 Task: Slide 23 - My Favorite Character In The Book.
Action: Mouse moved to (30, 77)
Screenshot: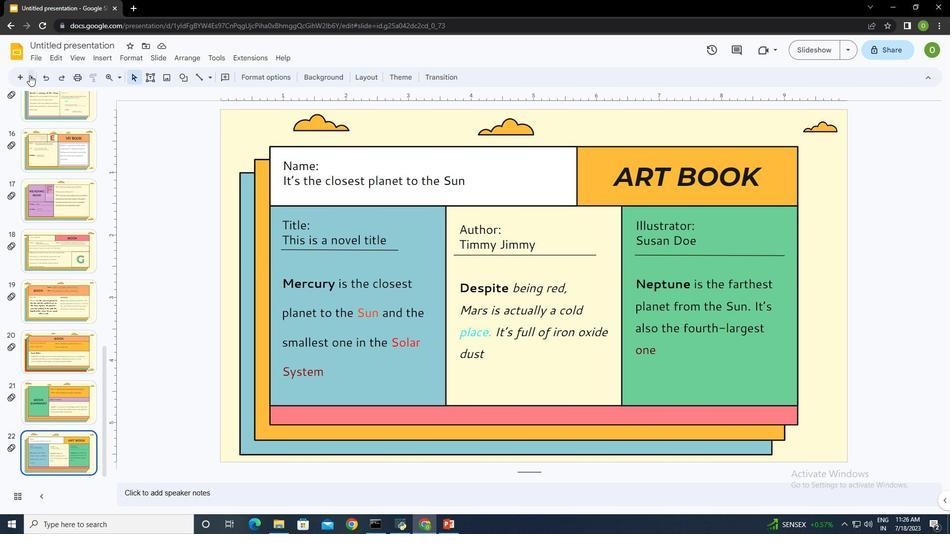 
Action: Mouse pressed left at (30, 77)
Screenshot: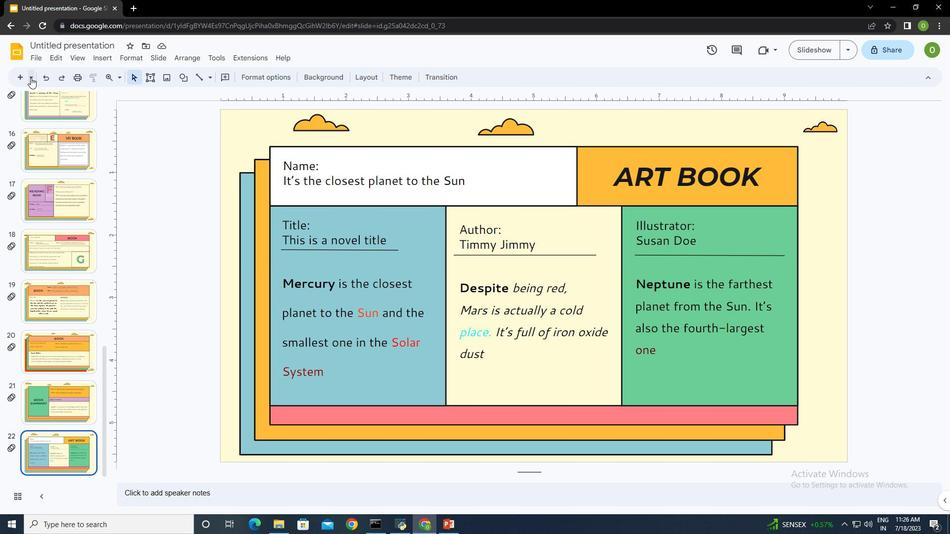
Action: Mouse moved to (51, 357)
Screenshot: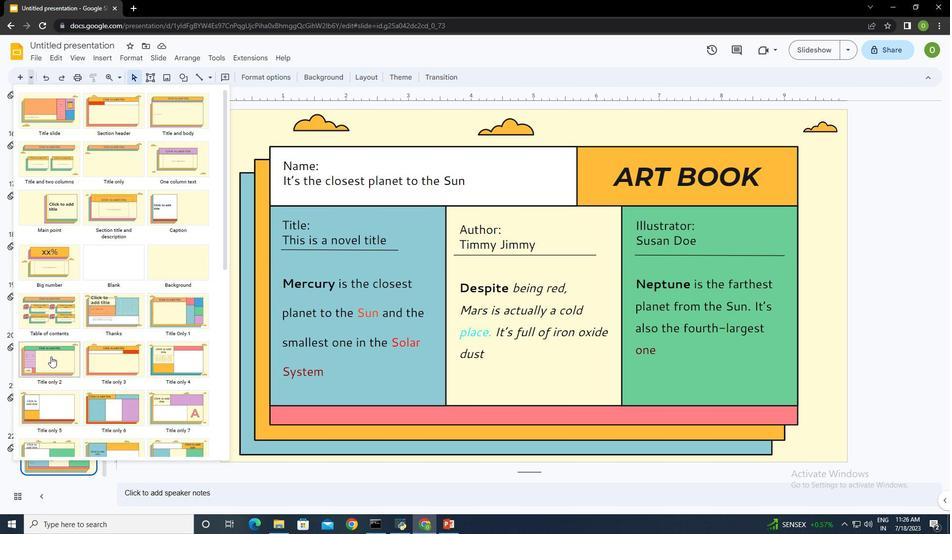 
Action: Mouse scrolled (51, 356) with delta (0, 0)
Screenshot: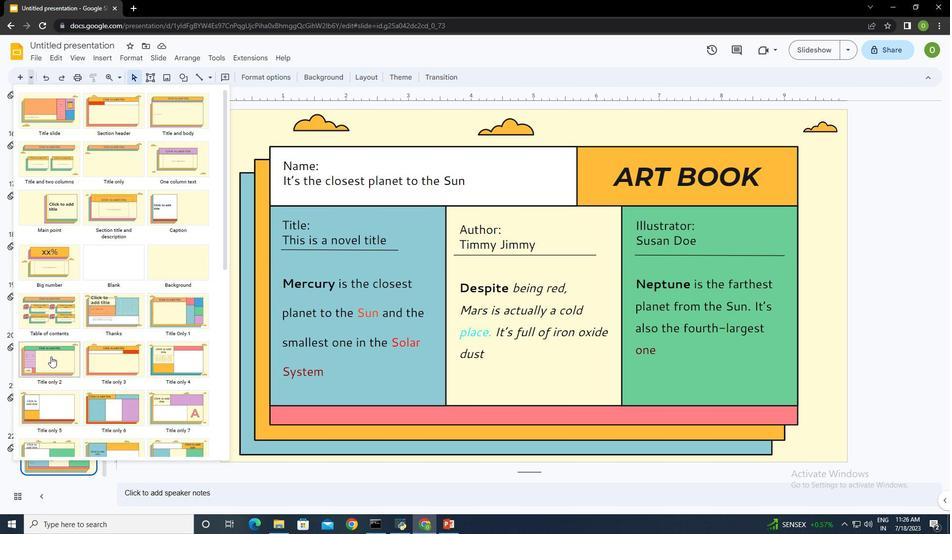 
Action: Mouse moved to (51, 358)
Screenshot: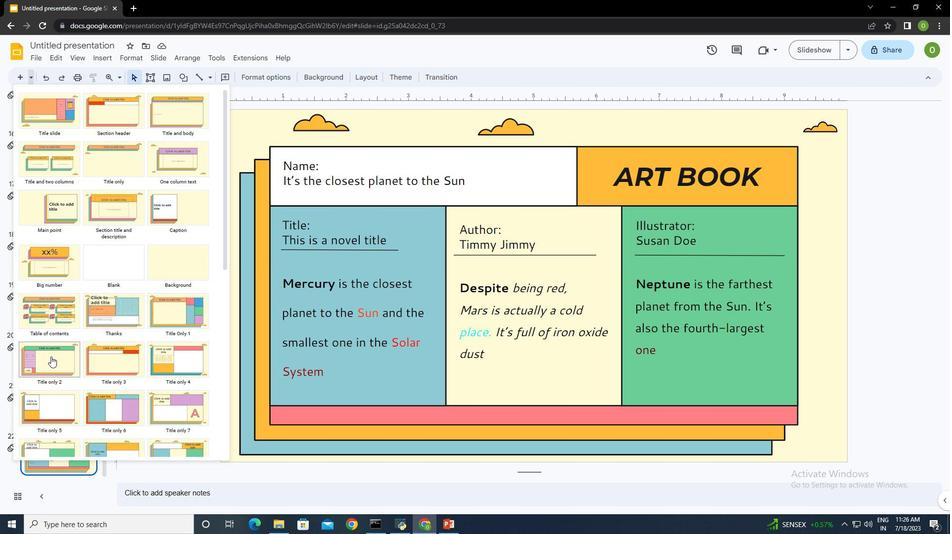 
Action: Mouse scrolled (51, 357) with delta (0, 0)
Screenshot: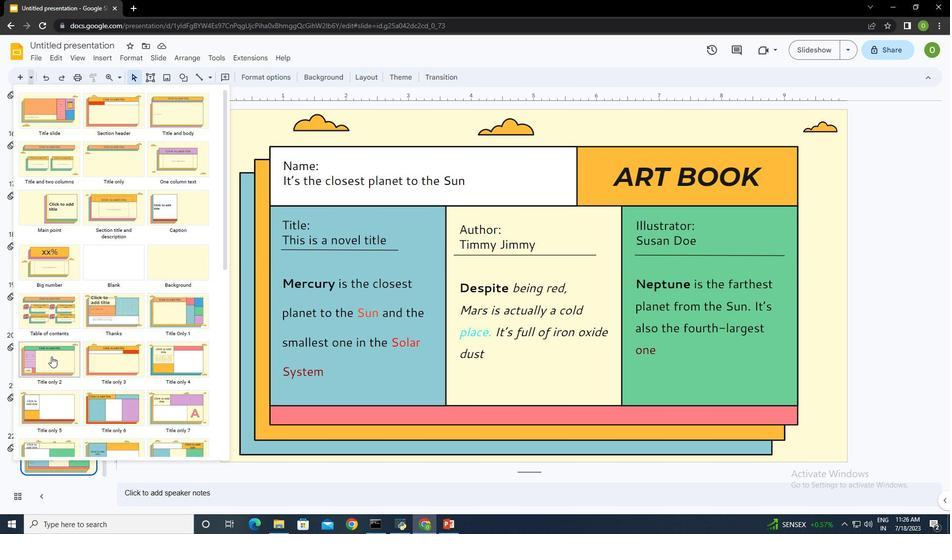 
Action: Mouse moved to (52, 358)
Screenshot: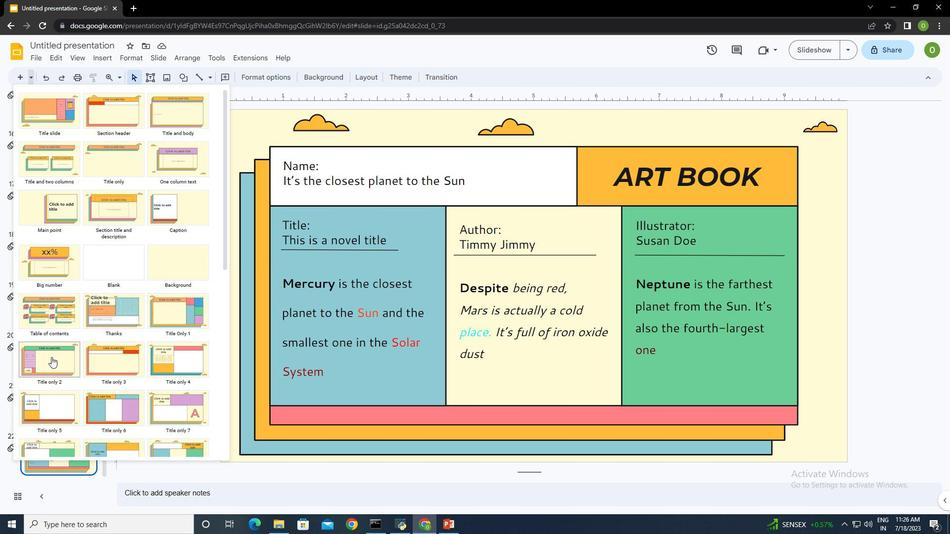 
Action: Mouse scrolled (52, 358) with delta (0, 0)
Screenshot: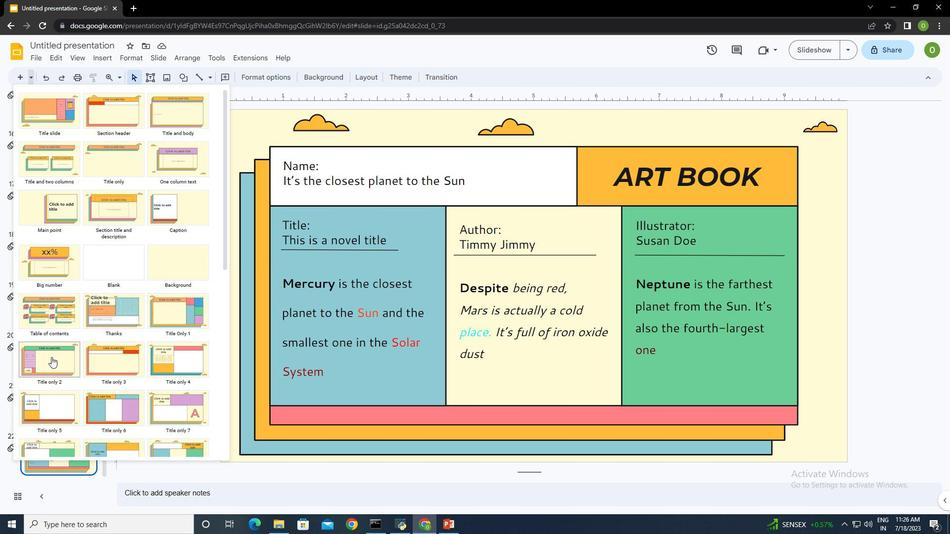 
Action: Mouse scrolled (52, 358) with delta (0, 0)
Screenshot: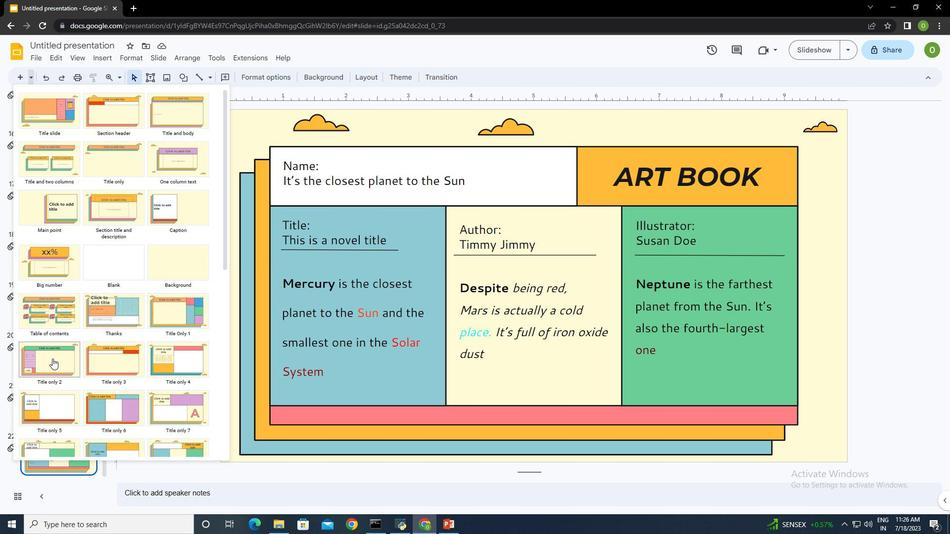 
Action: Mouse scrolled (52, 358) with delta (0, 0)
Screenshot: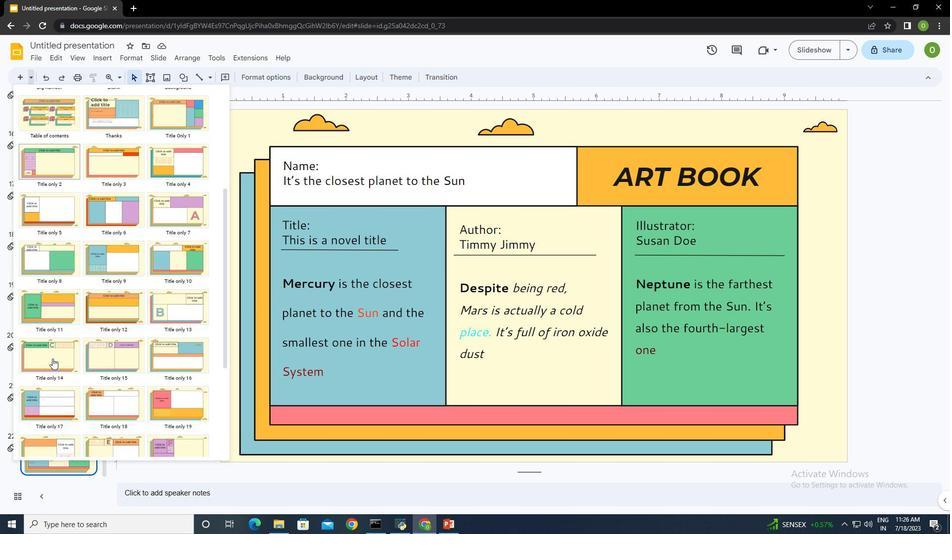 
Action: Mouse scrolled (52, 358) with delta (0, 0)
Screenshot: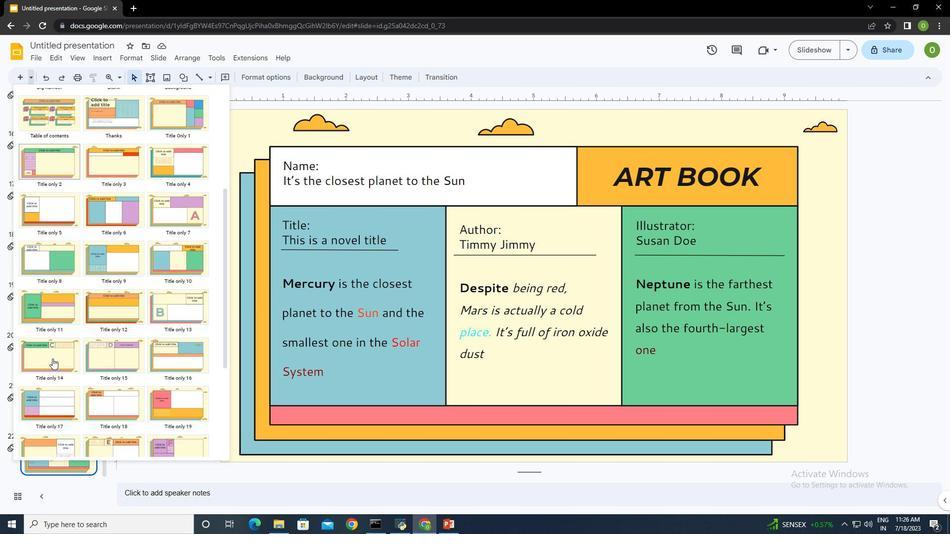 
Action: Mouse scrolled (52, 358) with delta (0, 0)
Screenshot: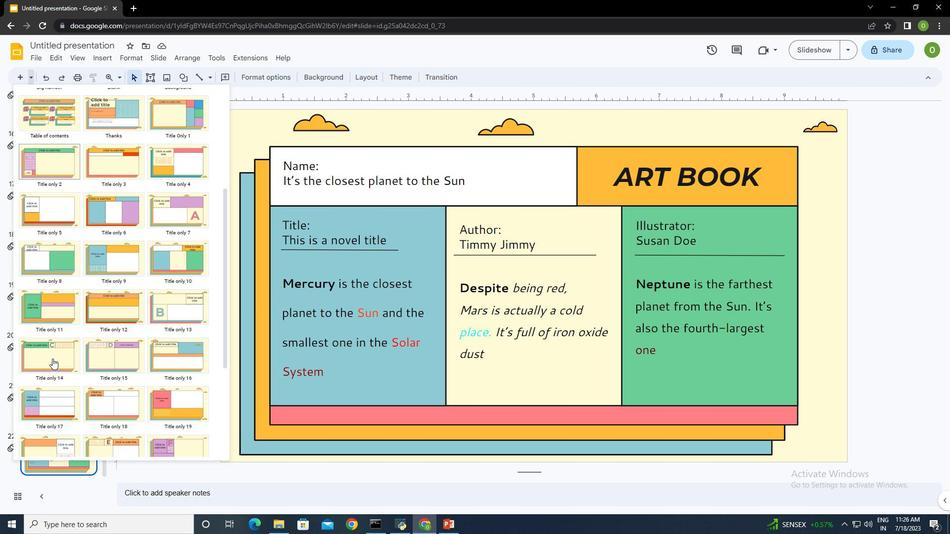 
Action: Mouse scrolled (52, 358) with delta (0, 0)
Screenshot: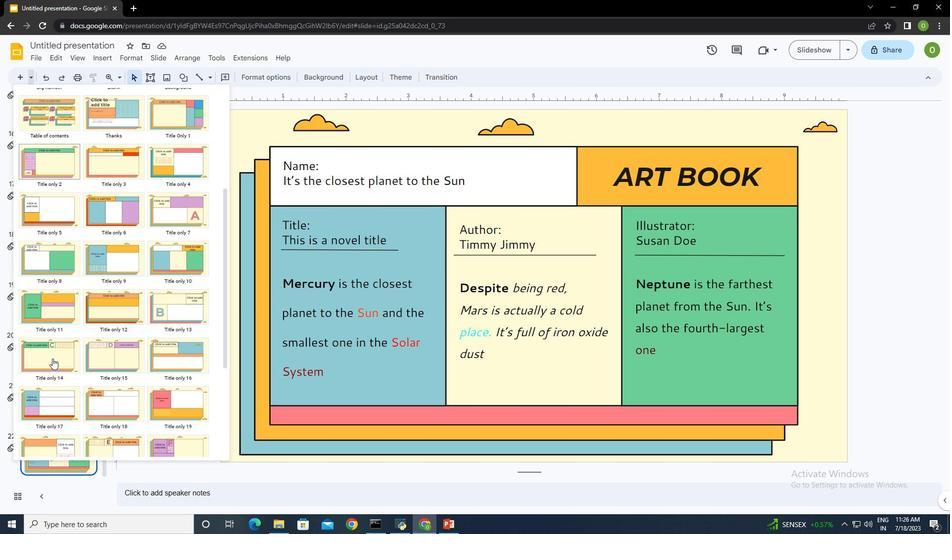 
Action: Mouse scrolled (52, 358) with delta (0, 0)
Screenshot: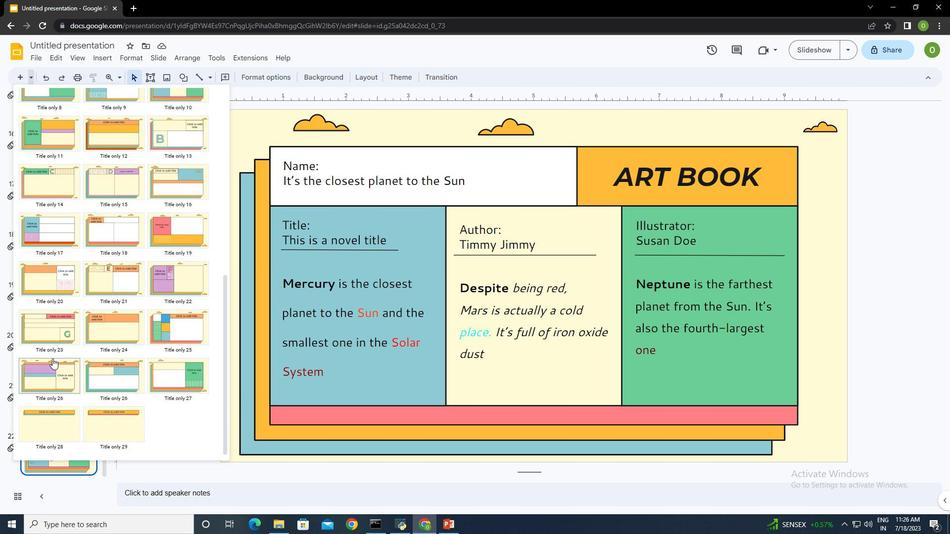 
Action: Mouse scrolled (52, 358) with delta (0, 0)
Screenshot: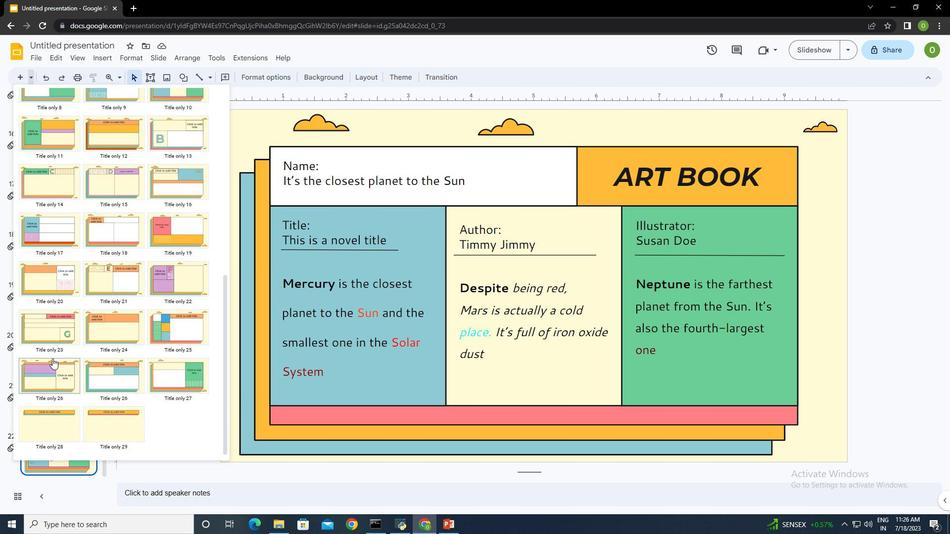 
Action: Mouse moved to (62, 370)
Screenshot: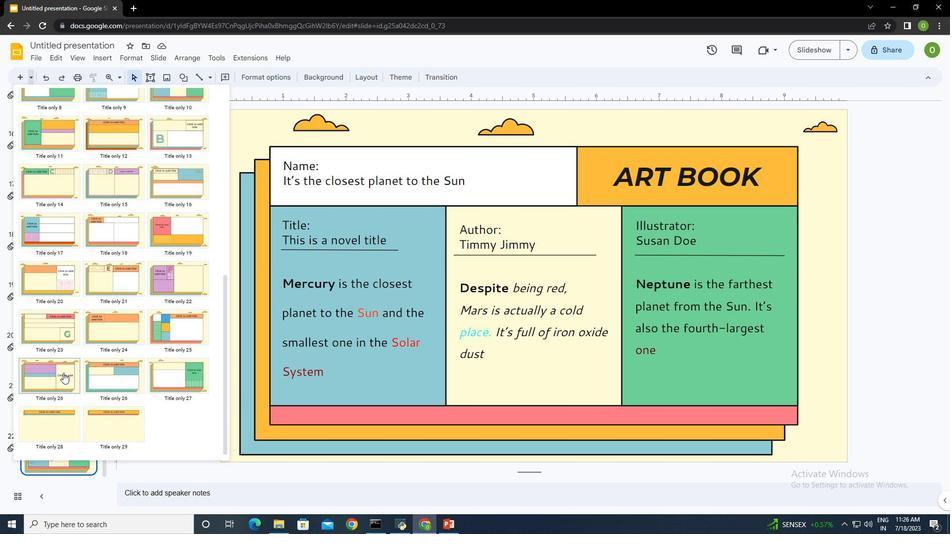 
Action: Mouse pressed left at (62, 370)
Screenshot: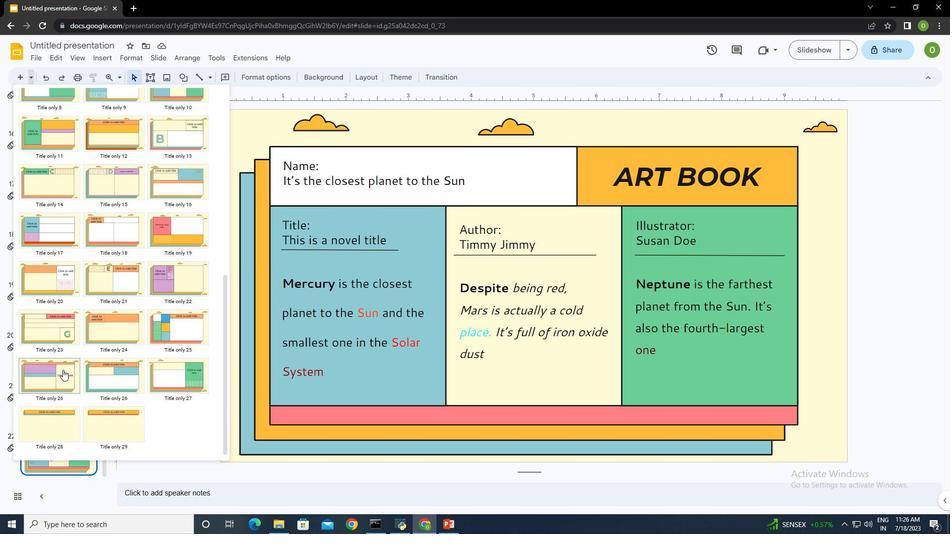 
Action: Mouse moved to (369, 212)
Screenshot: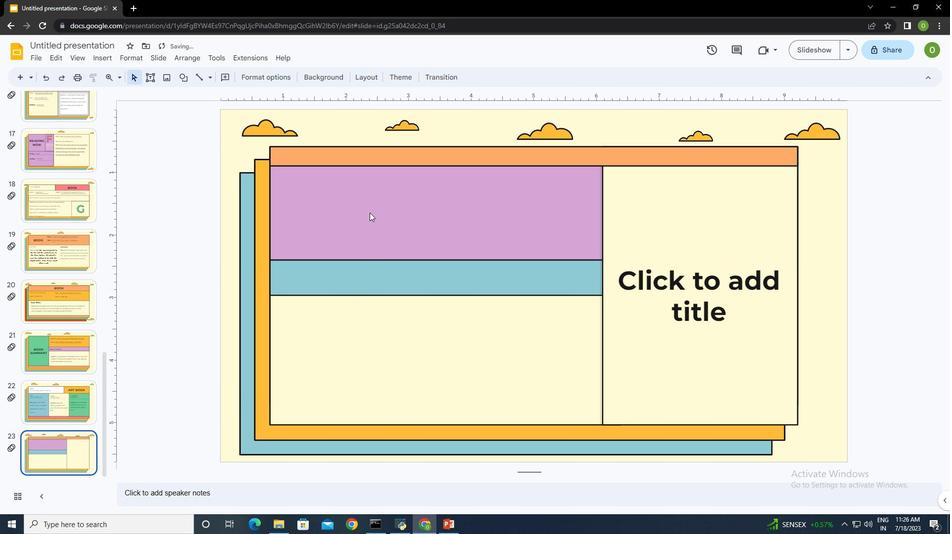 
Action: Mouse pressed left at (369, 212)
Screenshot: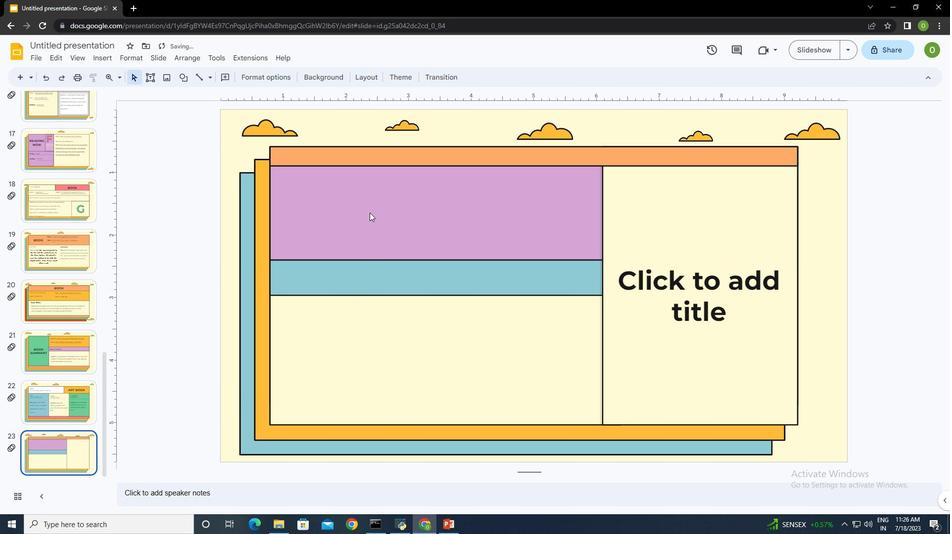 
Action: Mouse moved to (30, 78)
Screenshot: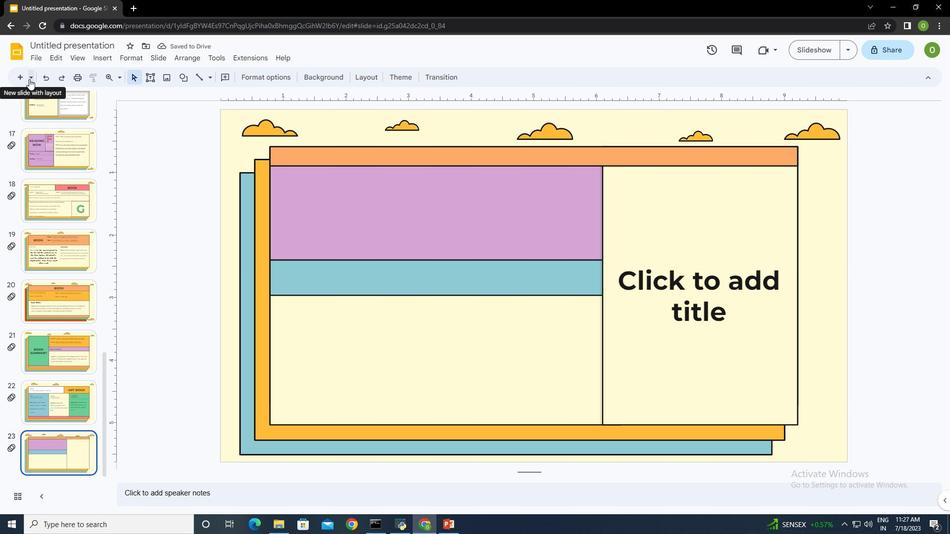 
Action: Mouse pressed left at (30, 78)
Screenshot: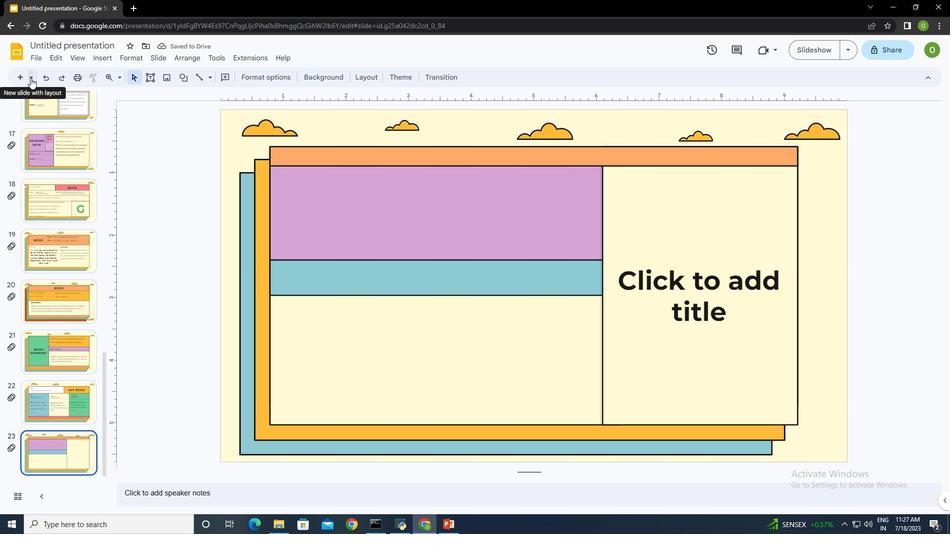 
Action: Mouse moved to (30, 73)
Screenshot: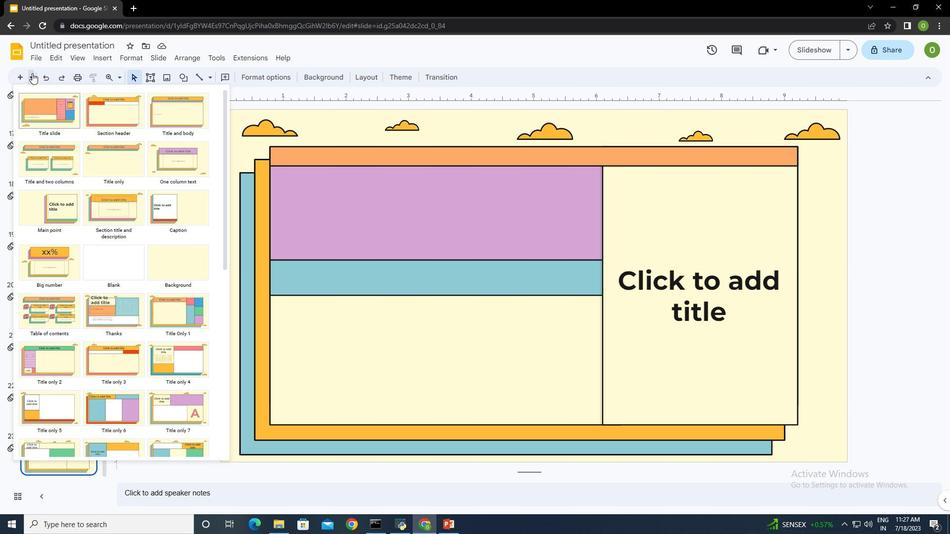 
Action: Mouse pressed left at (30, 73)
Screenshot: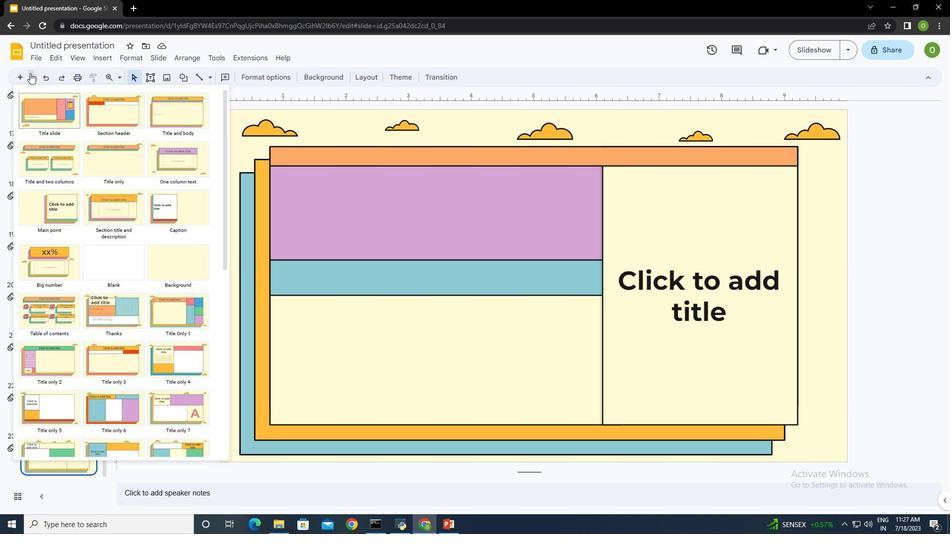 
Action: Mouse moved to (148, 77)
Screenshot: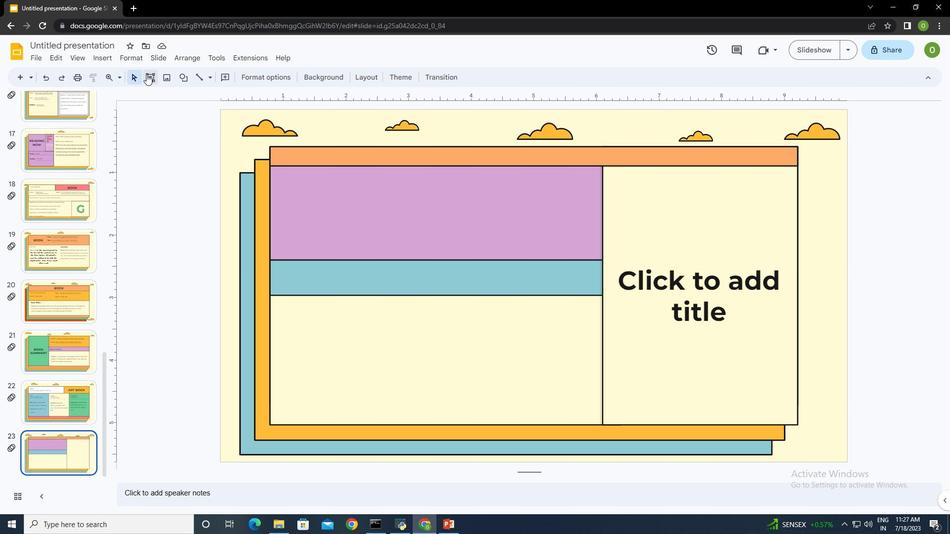 
Action: Mouse pressed left at (148, 77)
Screenshot: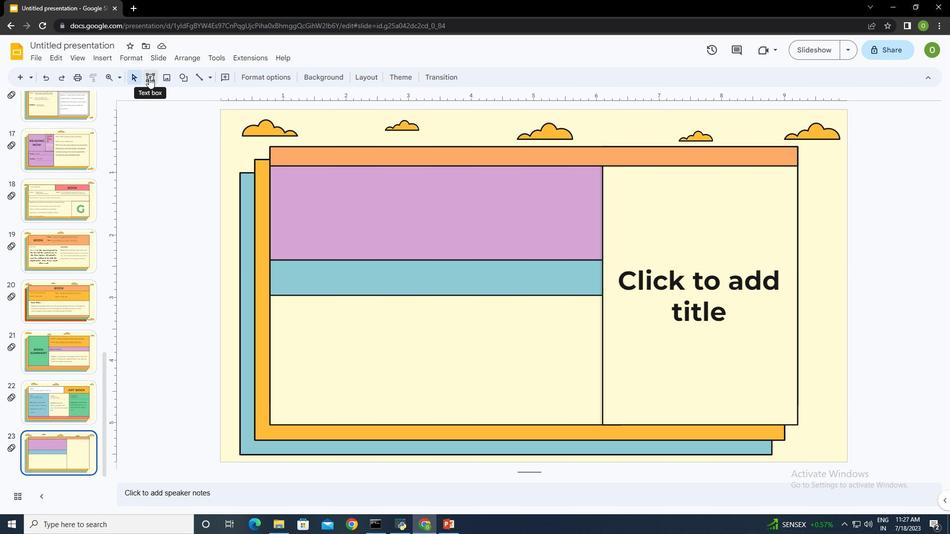 
Action: Mouse moved to (271, 166)
Screenshot: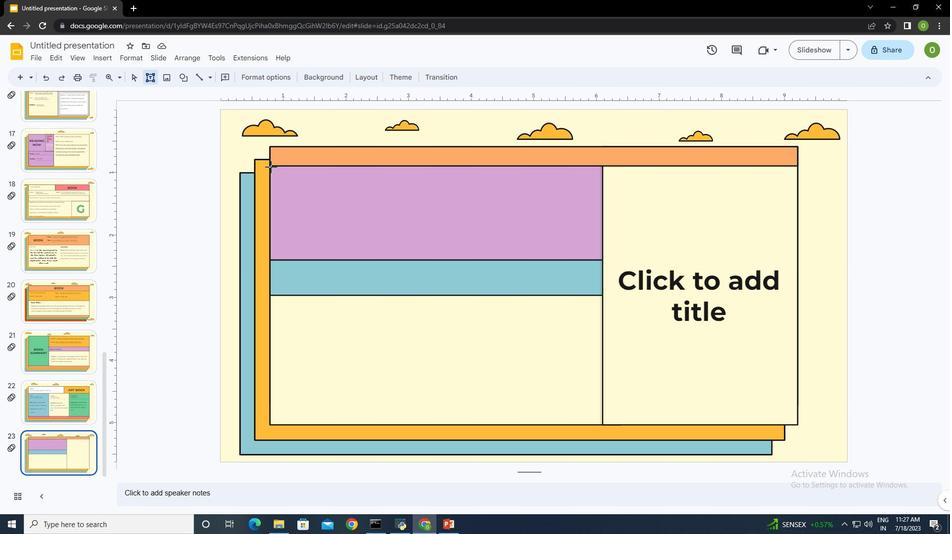 
Action: Mouse pressed left at (271, 166)
Screenshot: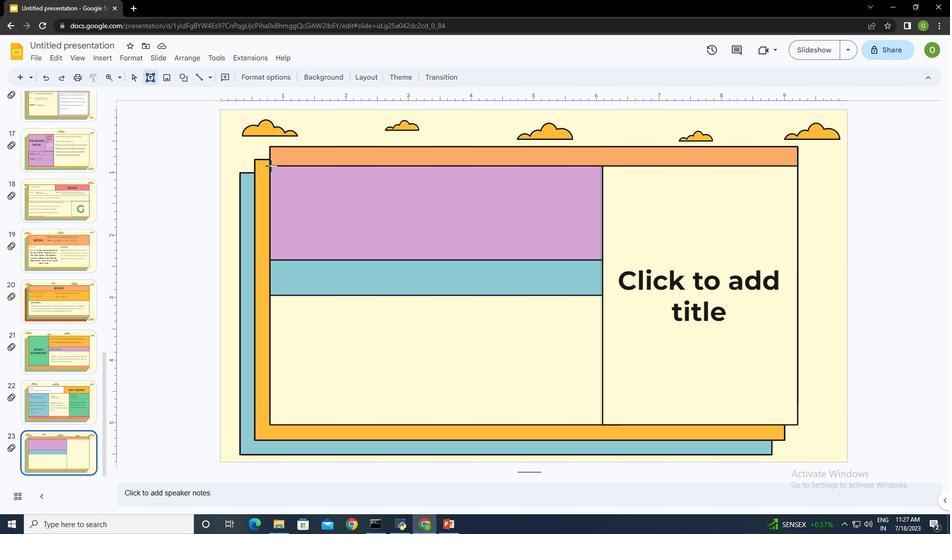 
Action: Mouse moved to (476, 219)
Screenshot: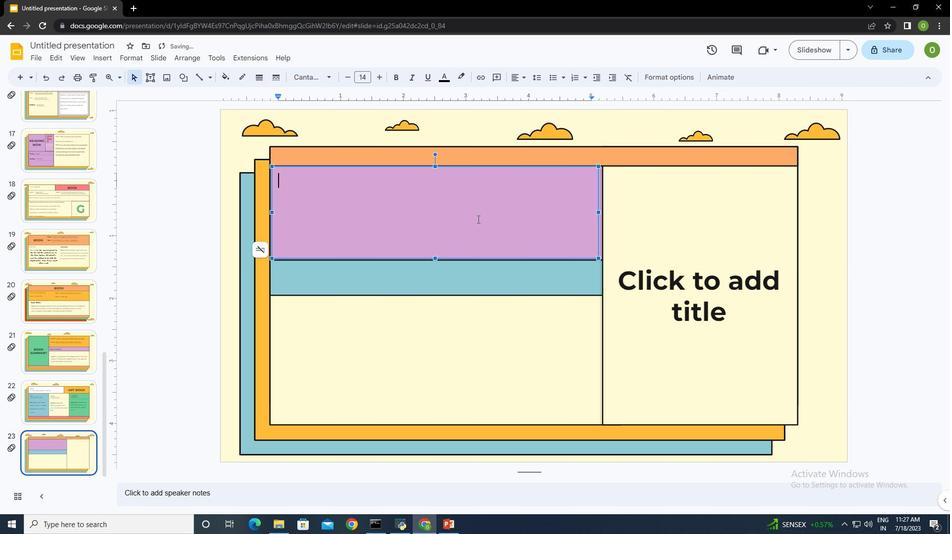 
Action: Key pressed <Key.shift>Name<Key.shift_r>:<Key.space><Key.space><Key.space><Key.shift>Me<Key.backspace>ars<Key.space>is<Key.space>actually<Key.space>a<Key.space>very<Key.space>cold<Key.space>place<Key.enter><Key.enter><Key.shift><Key.shift><Key.shift><Key.shift><Key.shift><Key.shift><Key.shift><Key.shift><Key.shift><Key.shift><Key.shift><Key.shift>Title<Key.shift_r><Key.shift_r><Key.shift_r>:<Key.space><Key.shift><Key.space><Key.space><Key.shift><Key.shift><Key.shift><Key.shift><Key.shift><Key.shift><Key.shift><Key.shift><Key.shift>This<Key.space>is<Key.space>a<Key.space>novel<Key.space>title<Key.space><Key.space><Key.space><Key.shift>Author<Key.shift_r>:<Key.space><Key.space><Key.space><Key.backspace><Key.shift>Susan<Key.space><Key.shift><Key.shift><Key.shift>Doe
Screenshot: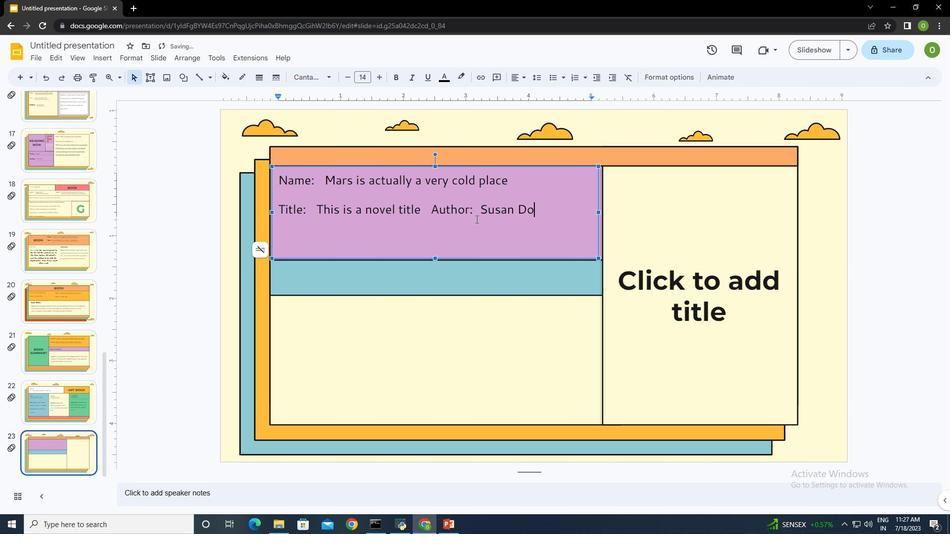 
Action: Mouse moved to (484, 234)
Screenshot: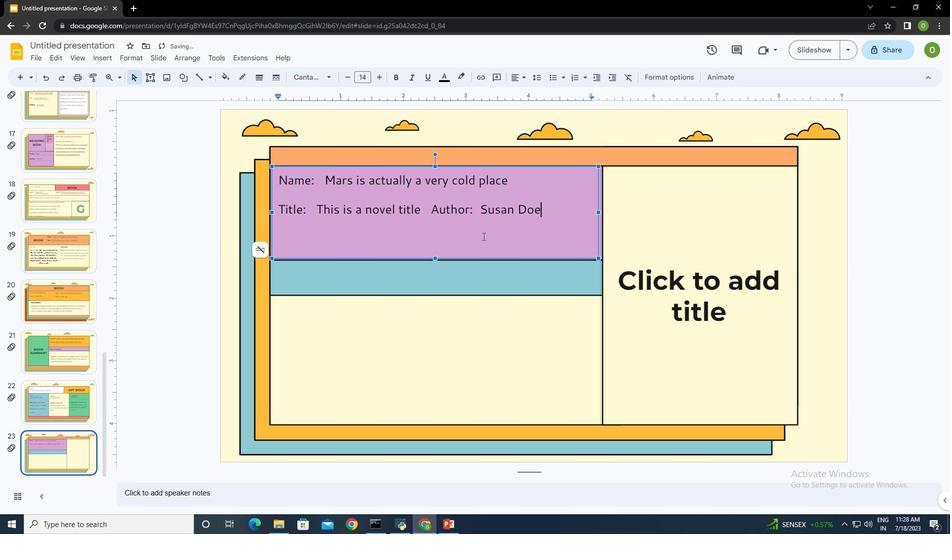 
Action: Mouse pressed left at (484, 234)
Screenshot: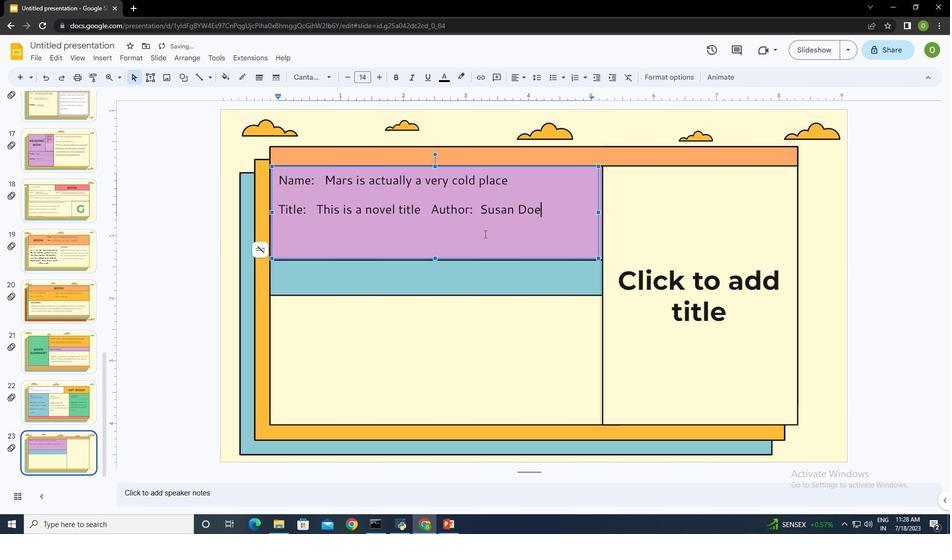 
Action: Mouse moved to (550, 206)
Screenshot: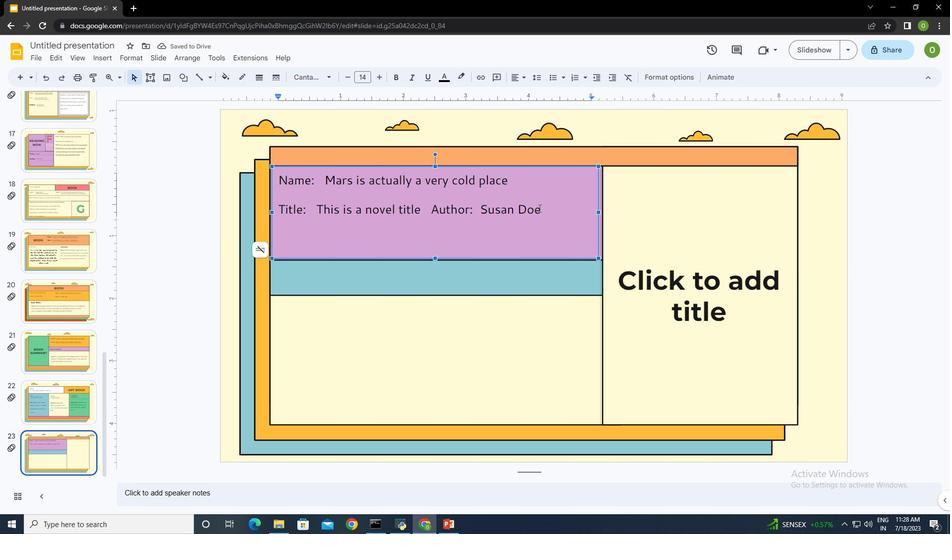 
Action: Mouse pressed left at (550, 206)
Screenshot: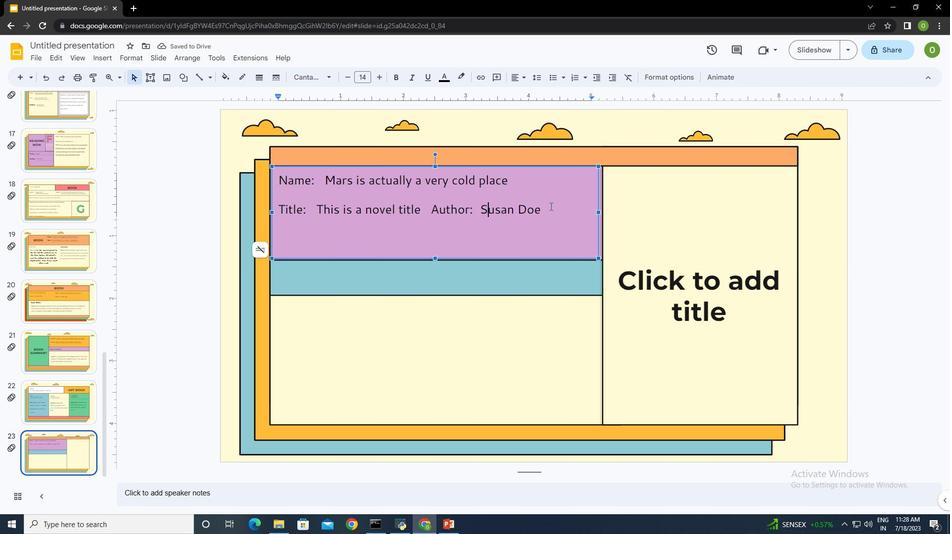 
Action: Mouse moved to (527, 184)
Screenshot: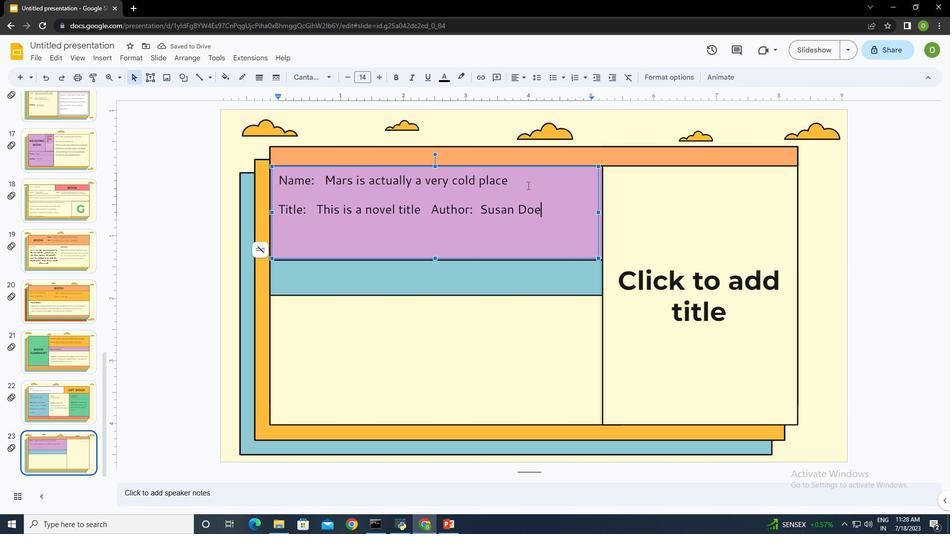 
Action: Mouse pressed left at (527, 184)
Screenshot: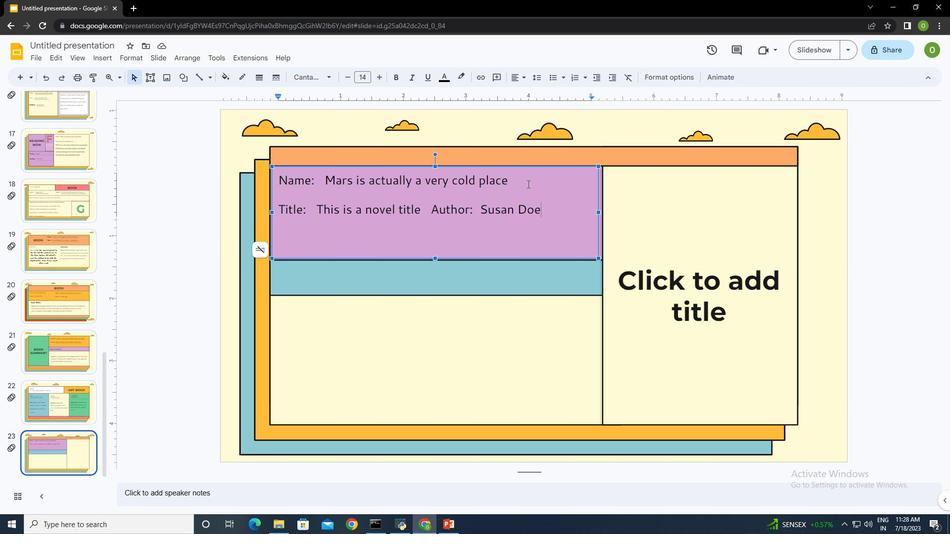 
Action: Mouse moved to (198, 77)
Screenshot: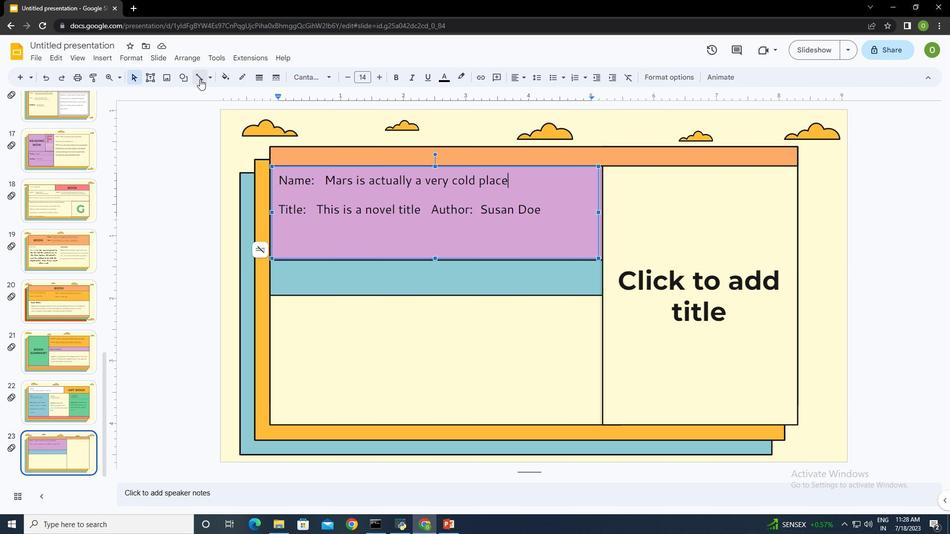 
Action: Mouse pressed left at (198, 77)
Screenshot: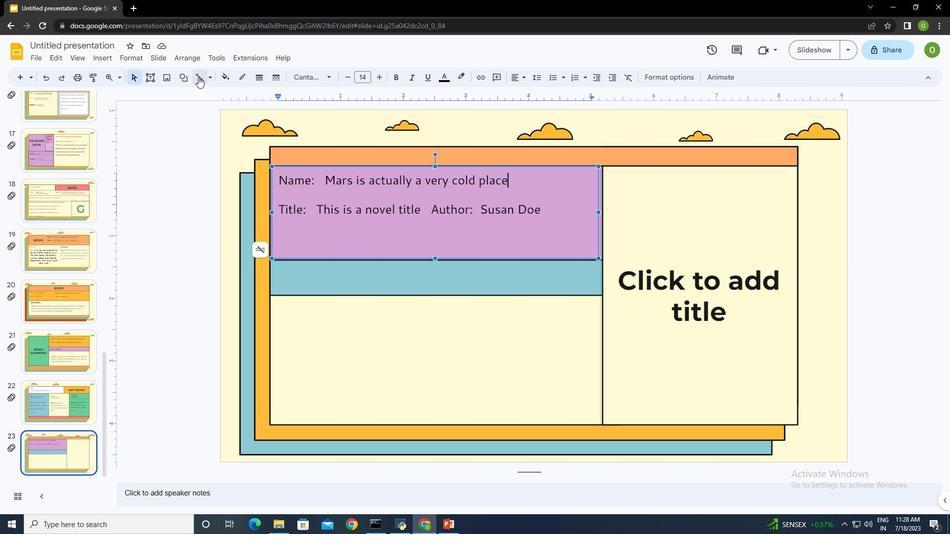 
Action: Mouse moved to (324, 190)
Screenshot: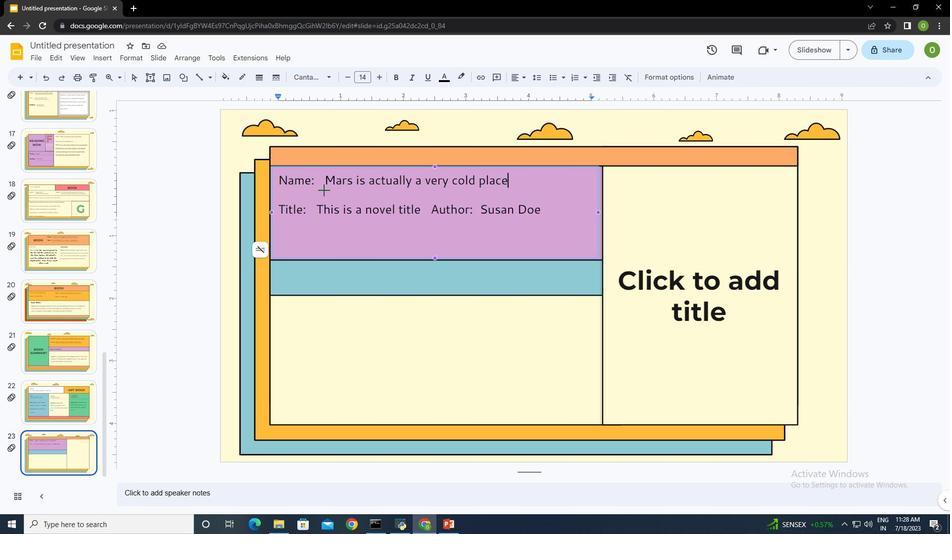 
Action: Mouse pressed left at (324, 190)
Screenshot: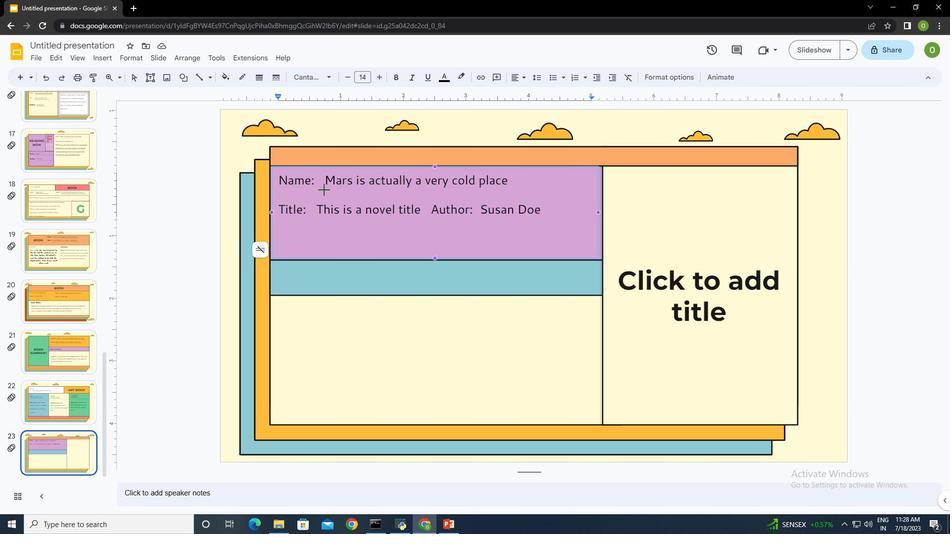 
Action: Mouse moved to (226, 78)
Screenshot: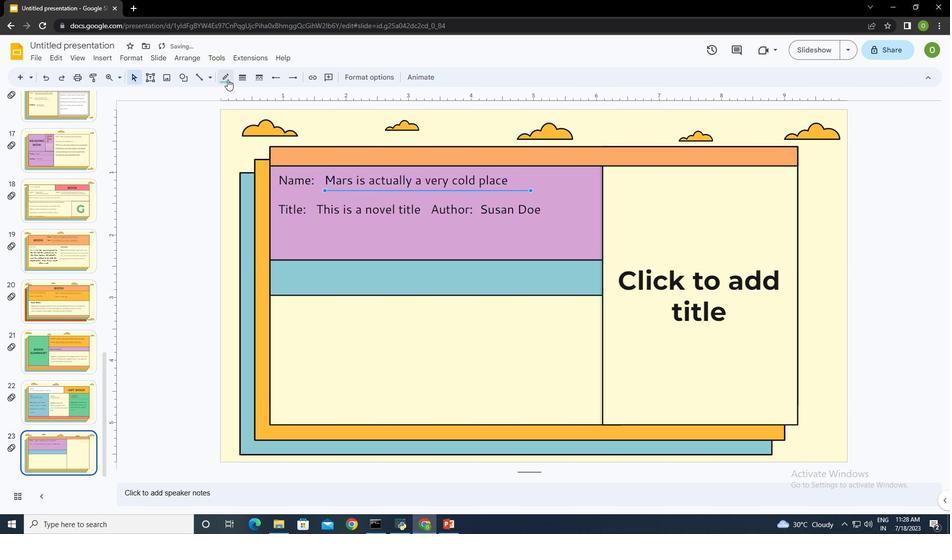 
Action: Mouse pressed left at (226, 78)
Screenshot: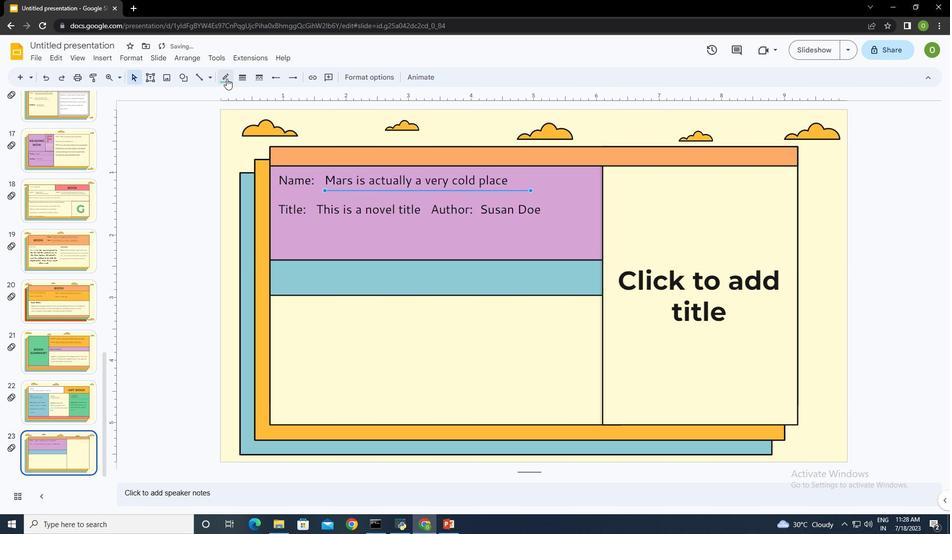 
Action: Mouse moved to (228, 107)
Screenshot: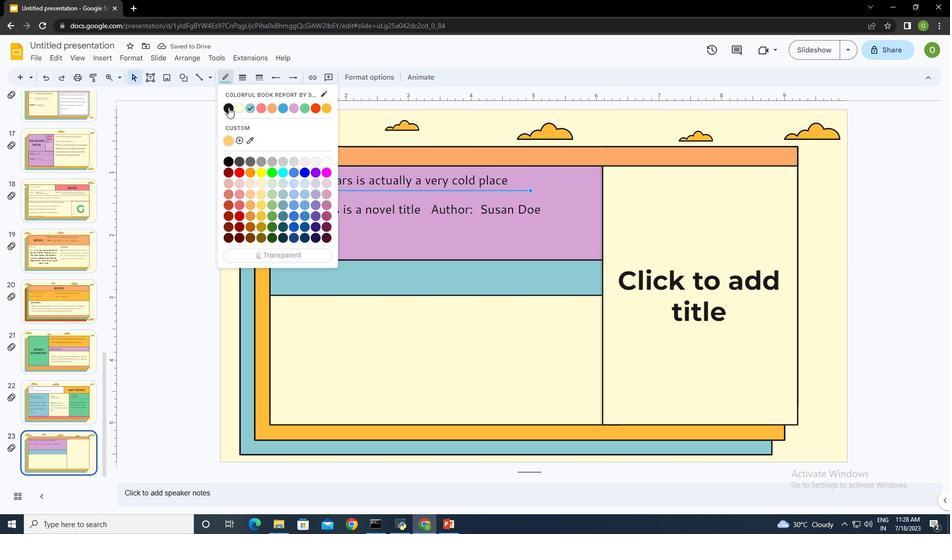 
Action: Mouse pressed left at (228, 107)
Screenshot: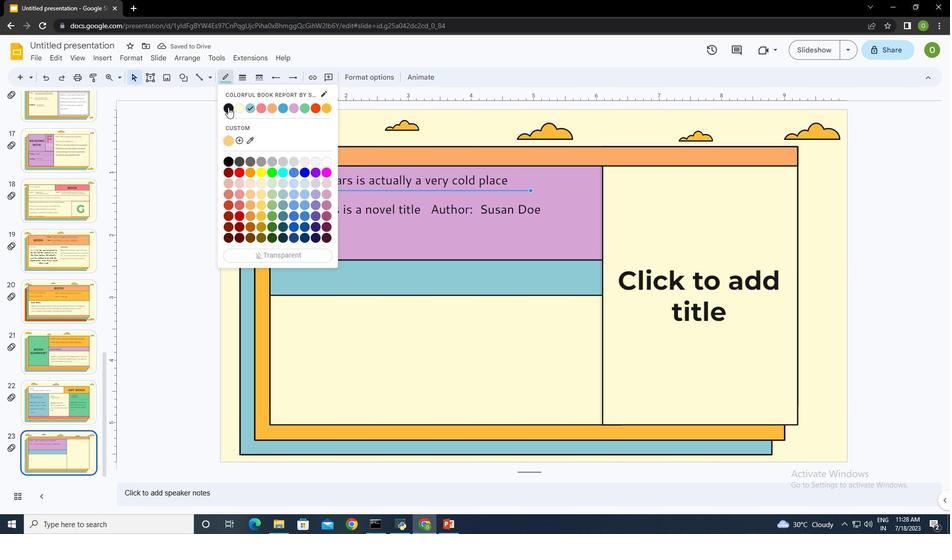 
Action: Mouse moved to (411, 238)
Screenshot: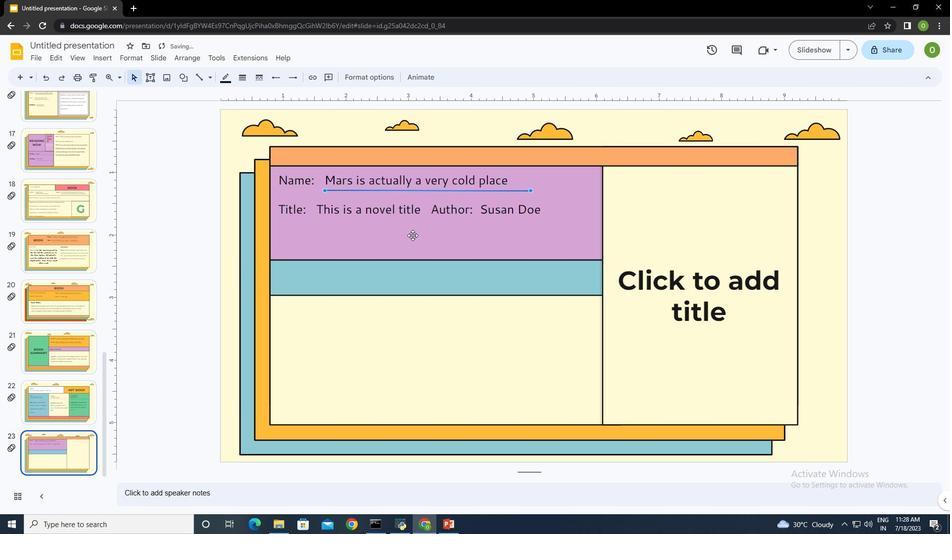 
Action: Mouse pressed left at (411, 238)
Screenshot: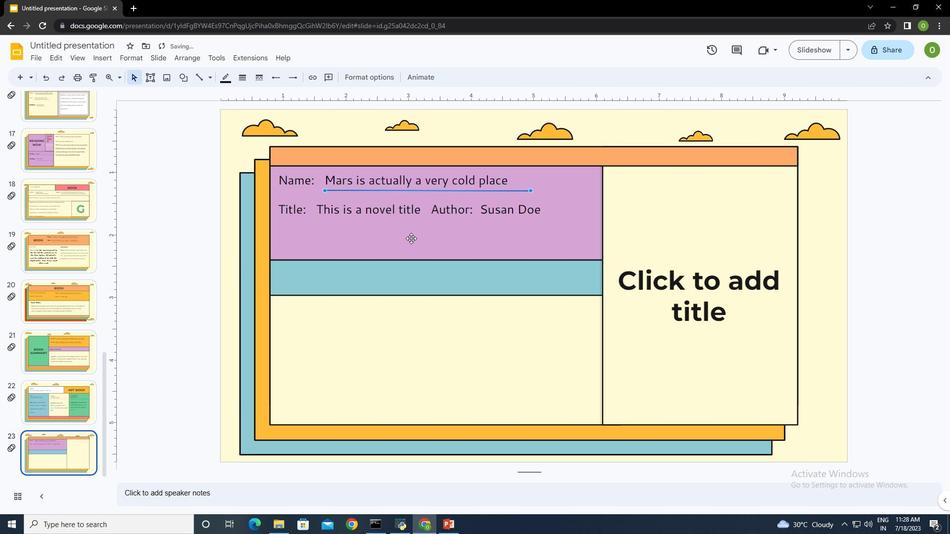 
Action: Mouse moved to (199, 76)
Screenshot: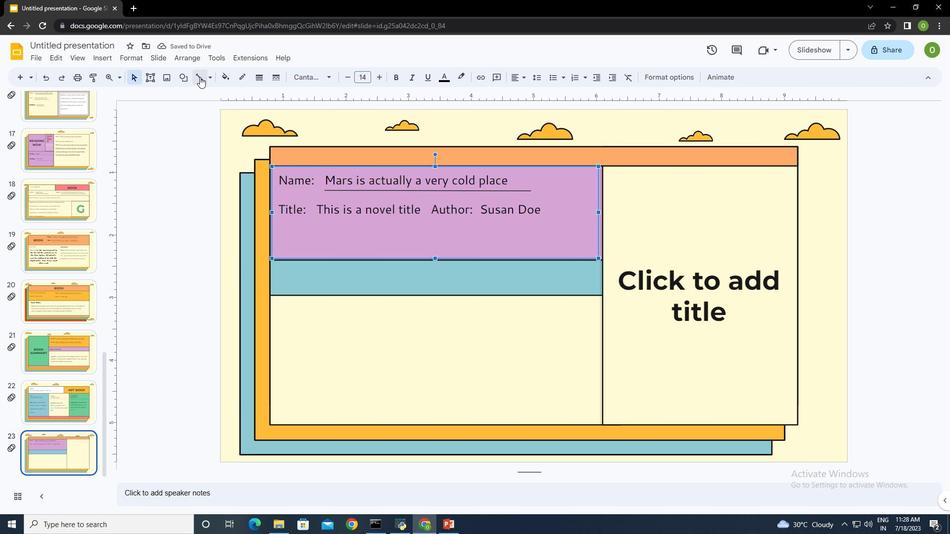 
Action: Mouse pressed left at (199, 76)
Screenshot: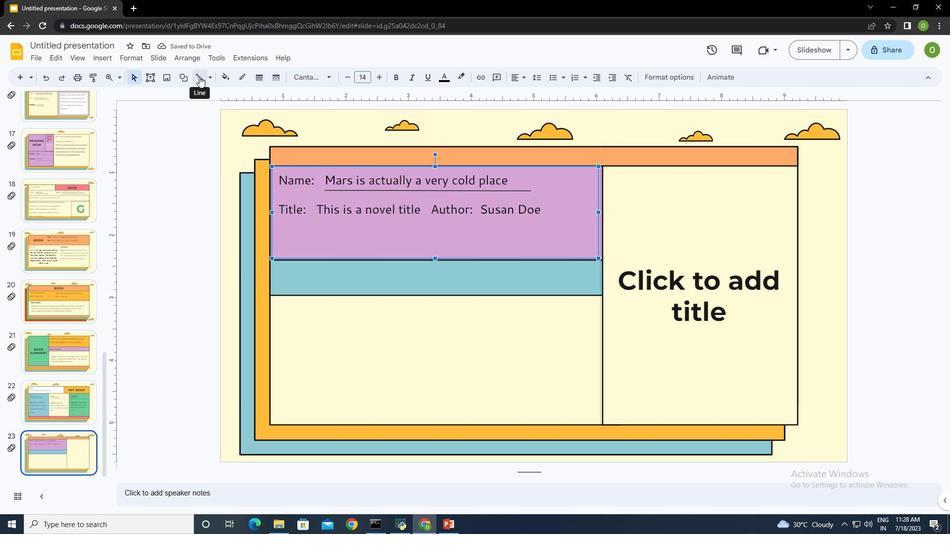
Action: Mouse moved to (319, 221)
Screenshot: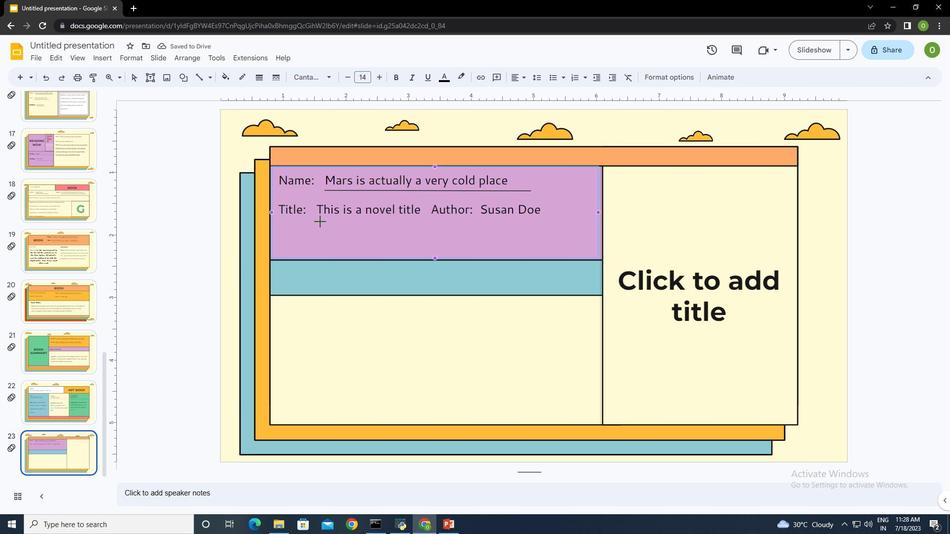 
Action: Mouse pressed left at (319, 221)
Screenshot: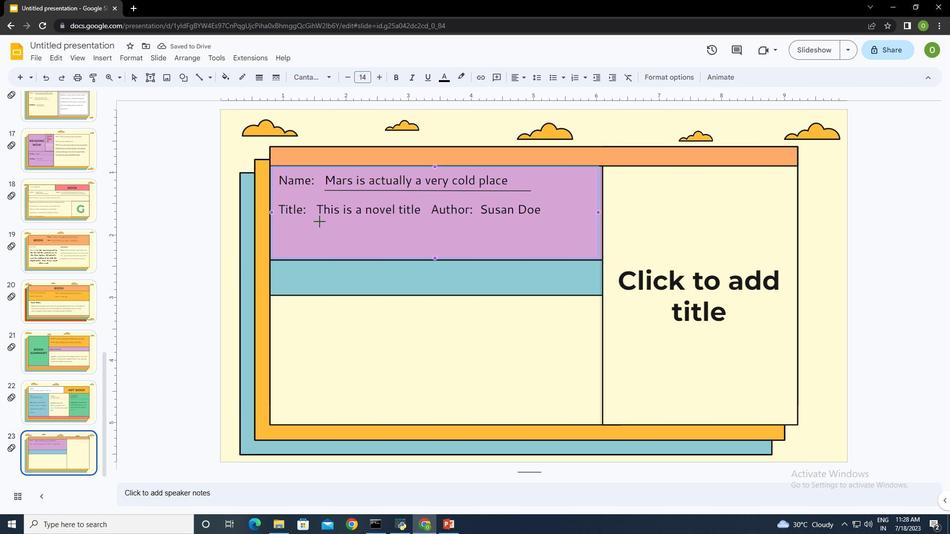 
Action: Mouse moved to (224, 80)
Screenshot: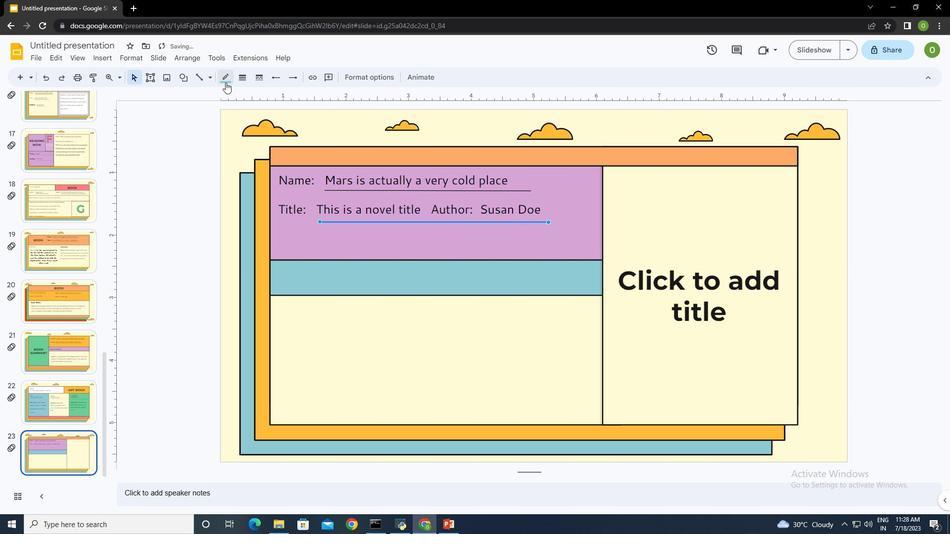
Action: Mouse pressed left at (224, 80)
Screenshot: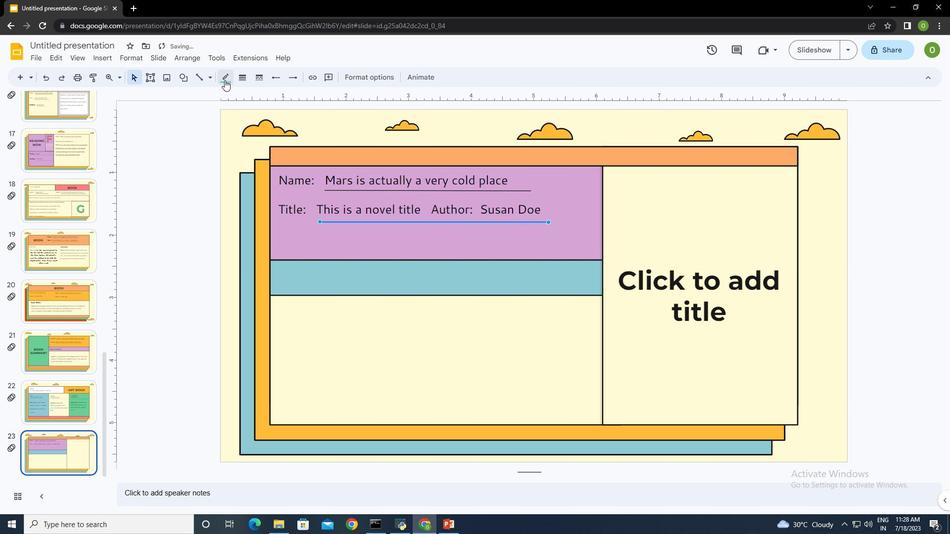 
Action: Mouse moved to (229, 110)
Screenshot: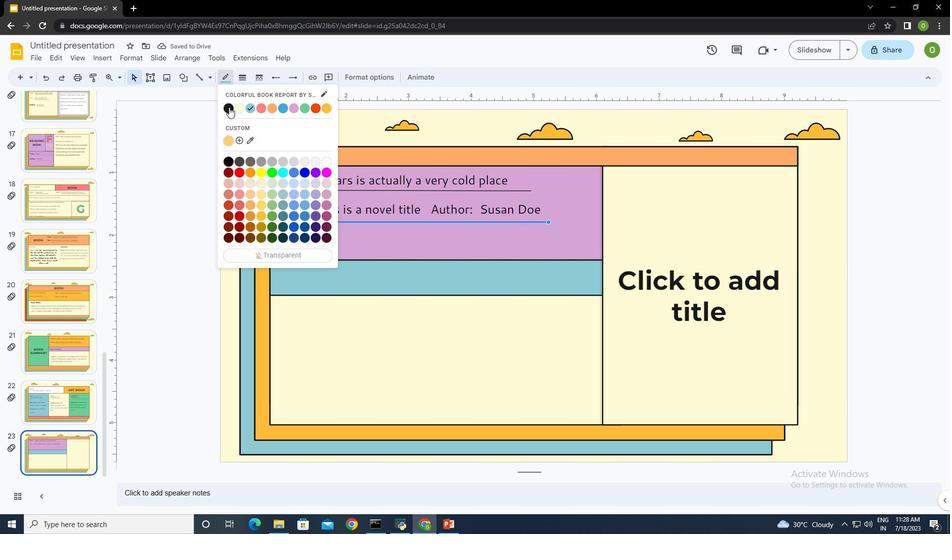 
Action: Mouse pressed left at (229, 110)
Screenshot: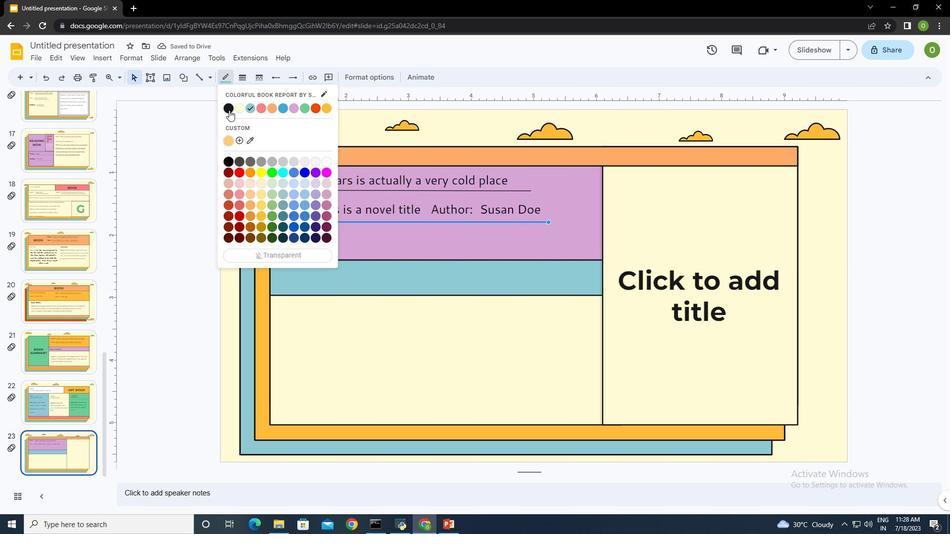 
Action: Mouse moved to (406, 239)
Screenshot: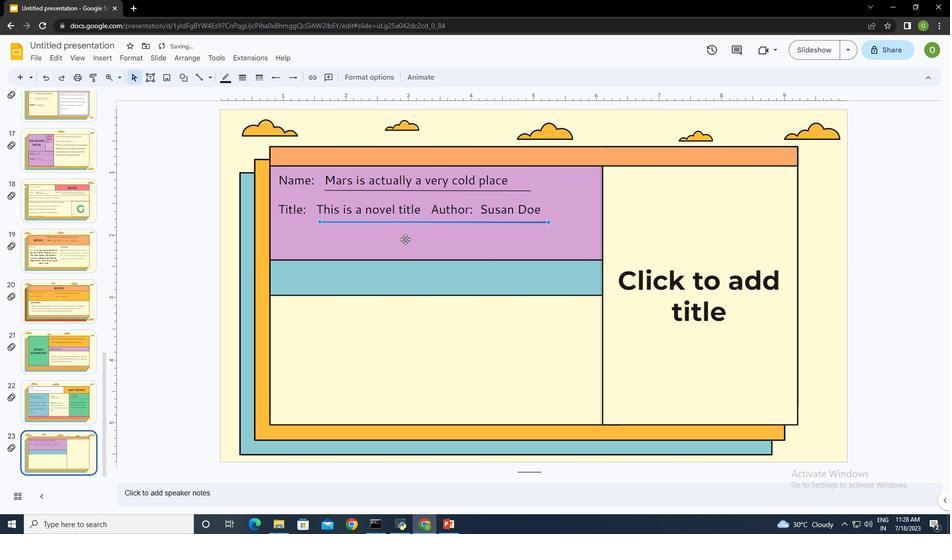 
Action: Mouse pressed left at (406, 239)
Screenshot: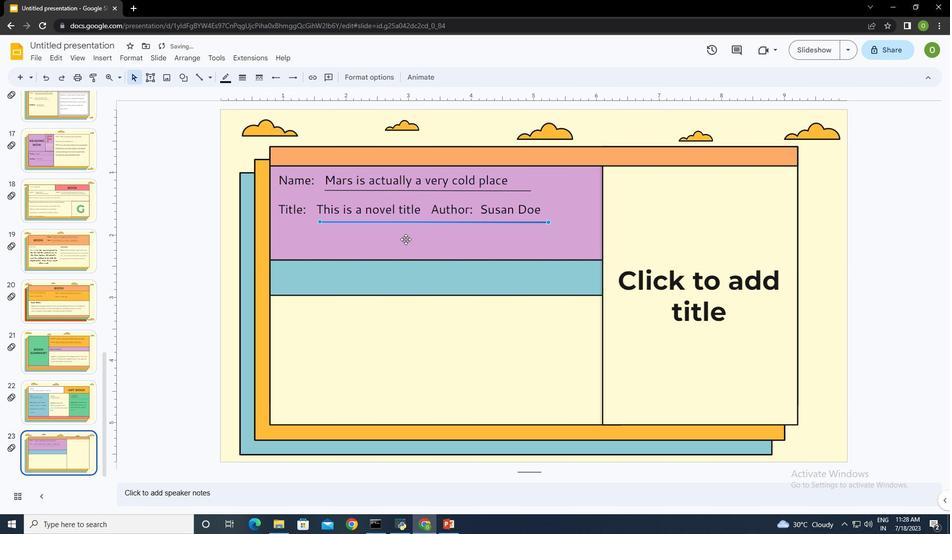 
Action: Mouse moved to (359, 319)
Screenshot: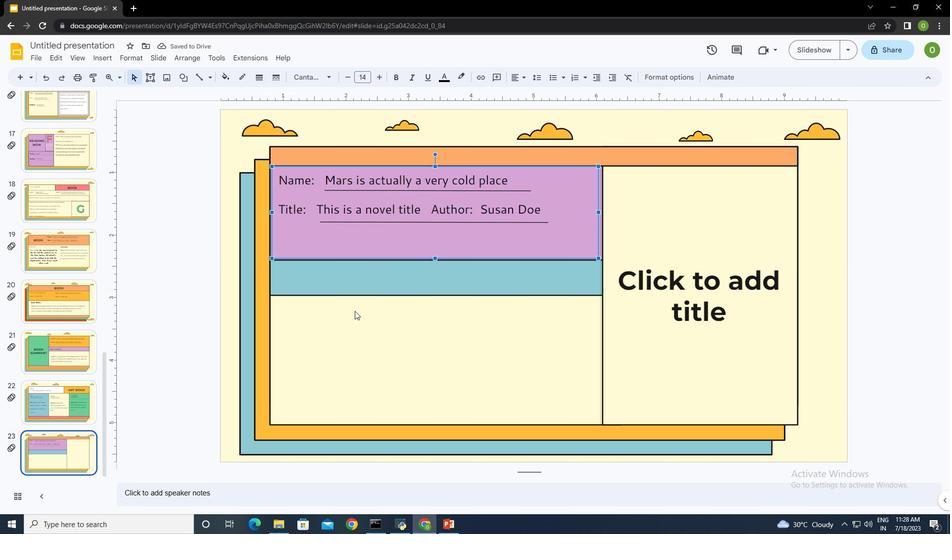 
Action: Mouse pressed left at (359, 319)
Screenshot: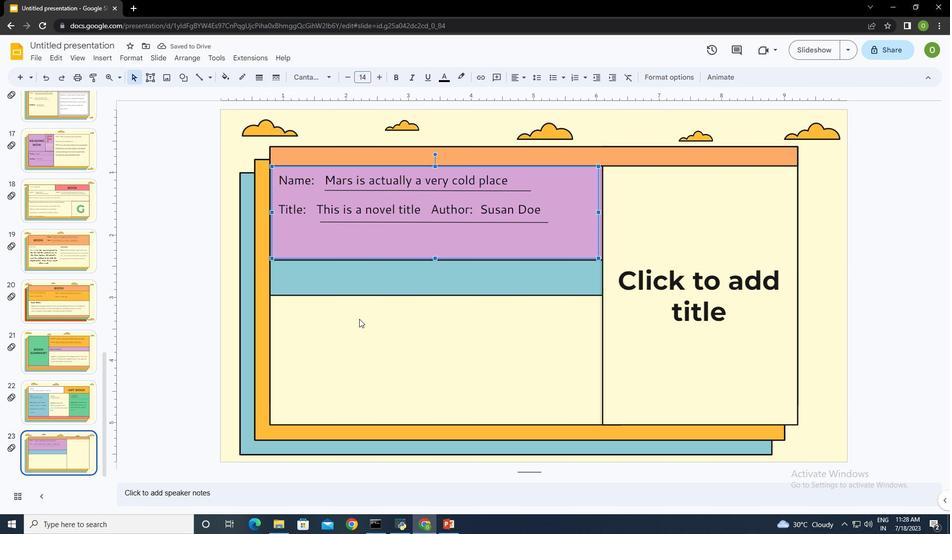 
Action: Mouse moved to (149, 76)
Screenshot: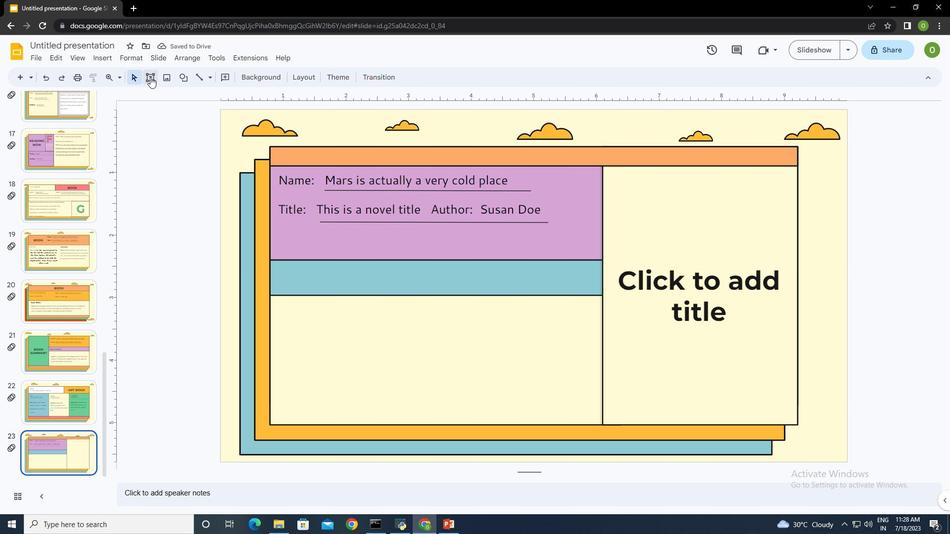 
Action: Mouse pressed left at (149, 76)
Screenshot: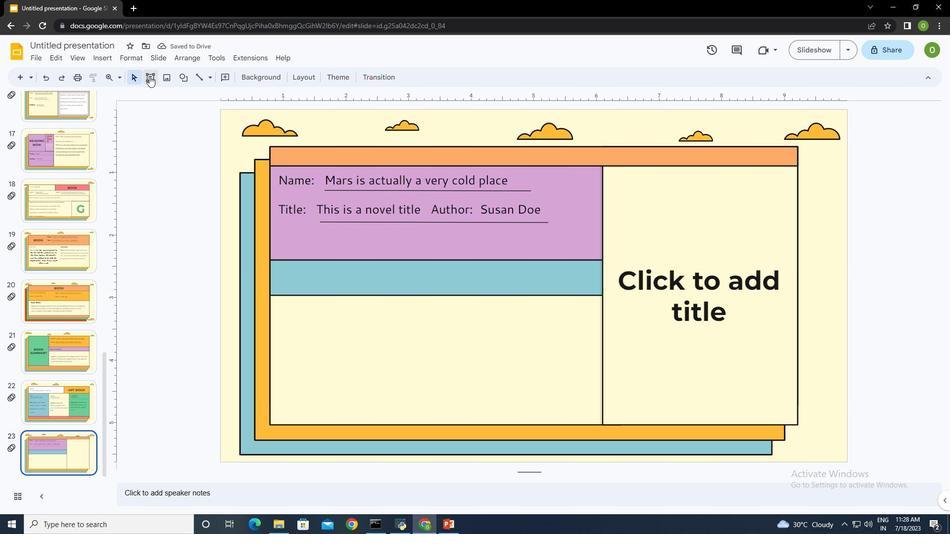 
Action: Mouse moved to (272, 261)
Screenshot: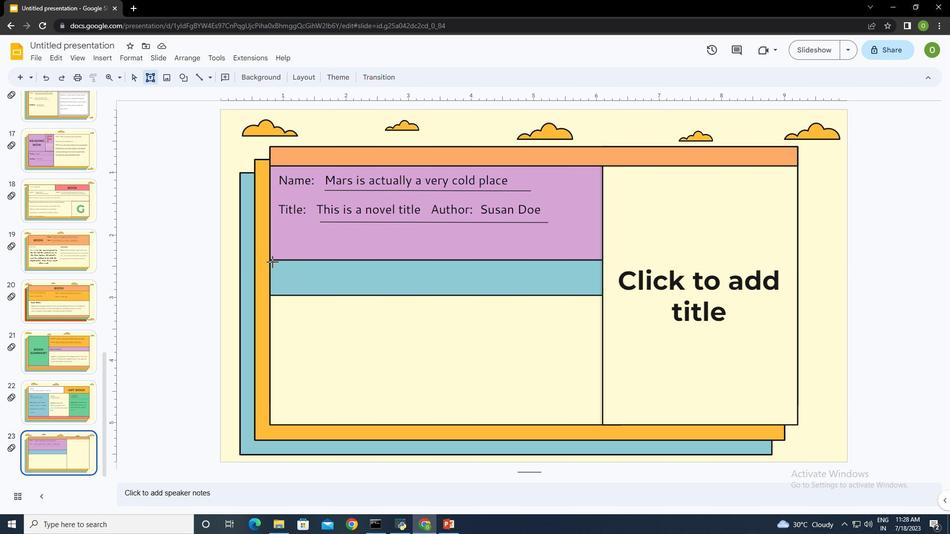 
Action: Mouse pressed left at (272, 261)
Screenshot: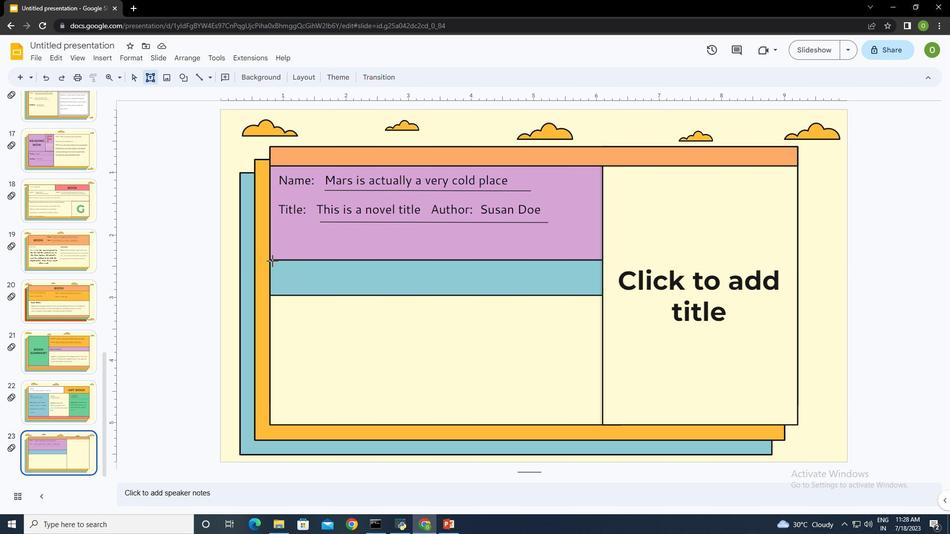 
Action: Mouse moved to (450, 282)
Screenshot: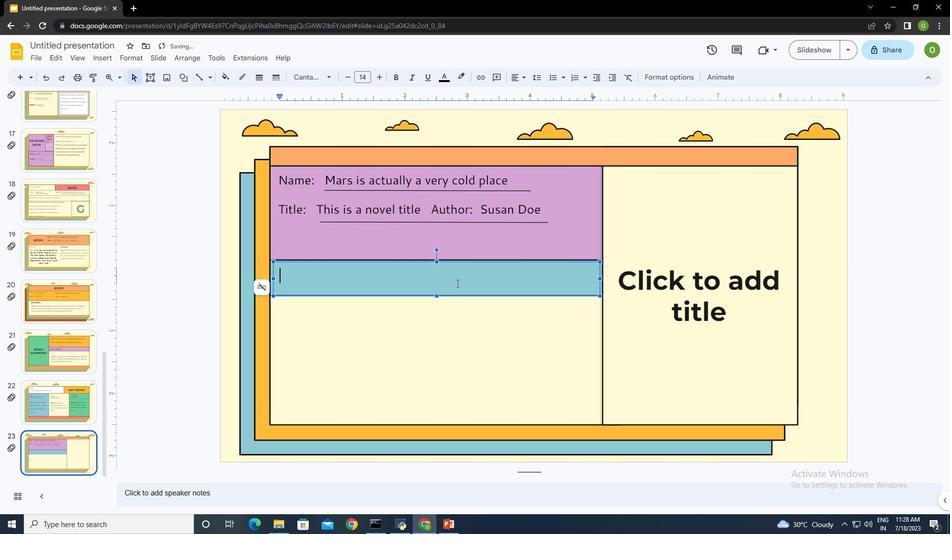 
Action: Key pressed <Key.shift><Key.shift>Book<Key.space>title<Key.shift_r>:<Key.space><Key.shift>Jupiter<Key.space>is<Key.space>the<Key.space>biggest<Key.space>planet<Key.space>of<Key.space>them<Key.space>all
Screenshot: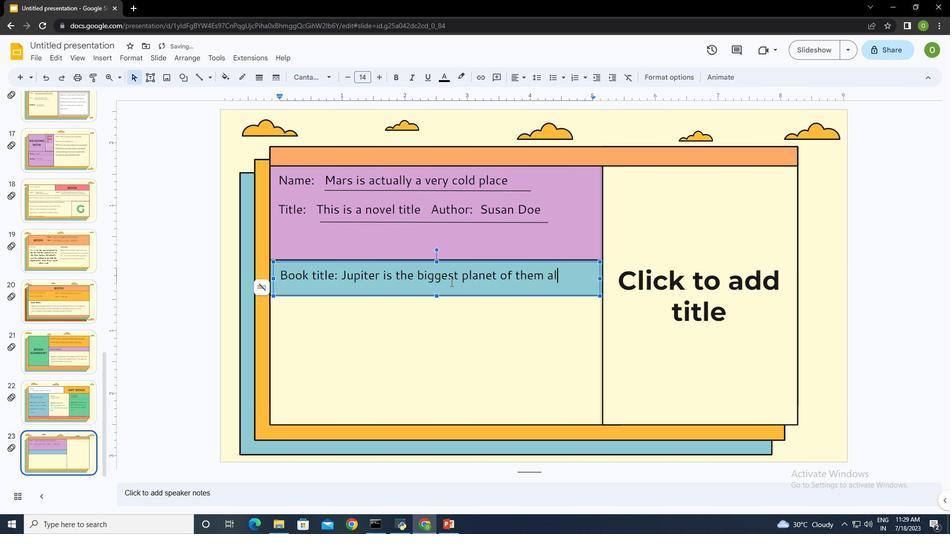 
Action: Mouse moved to (410, 316)
Screenshot: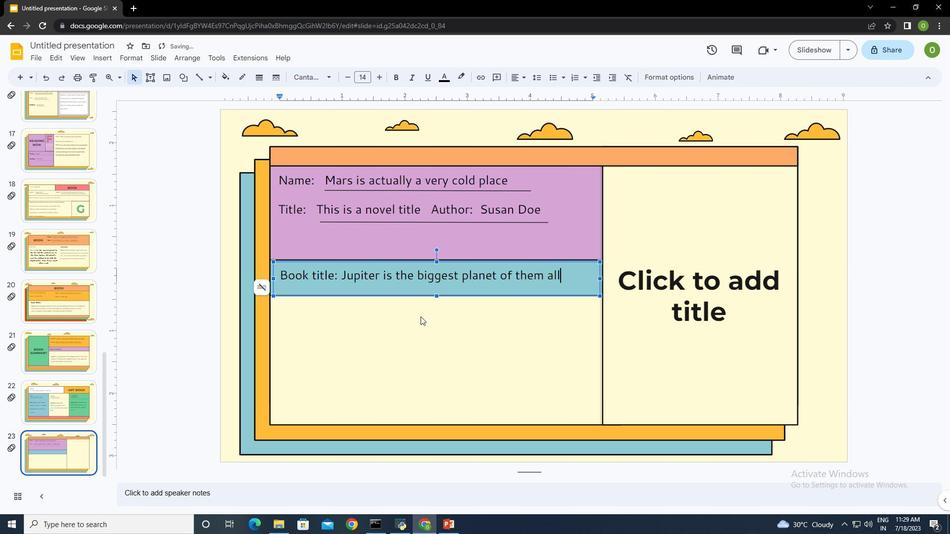 
Action: Mouse pressed left at (410, 316)
Screenshot: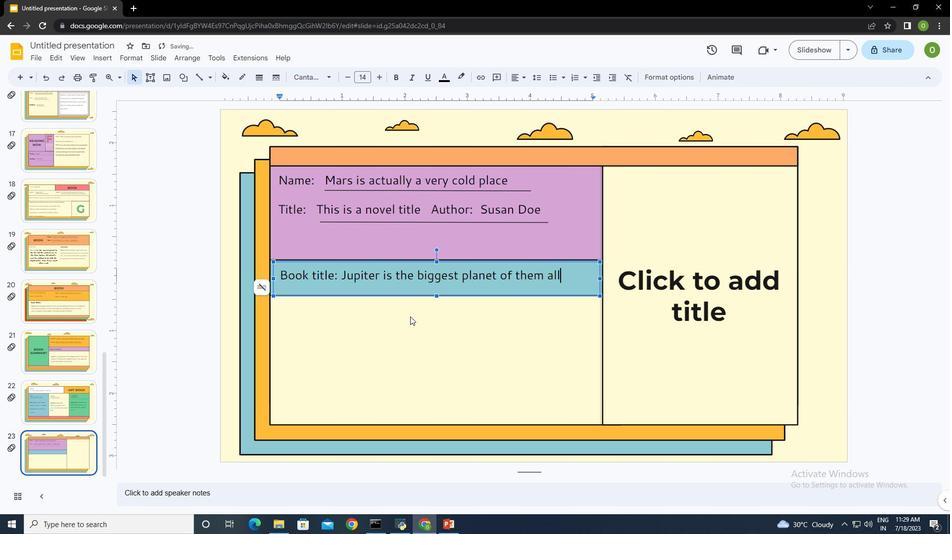 
Action: Mouse moved to (384, 280)
Screenshot: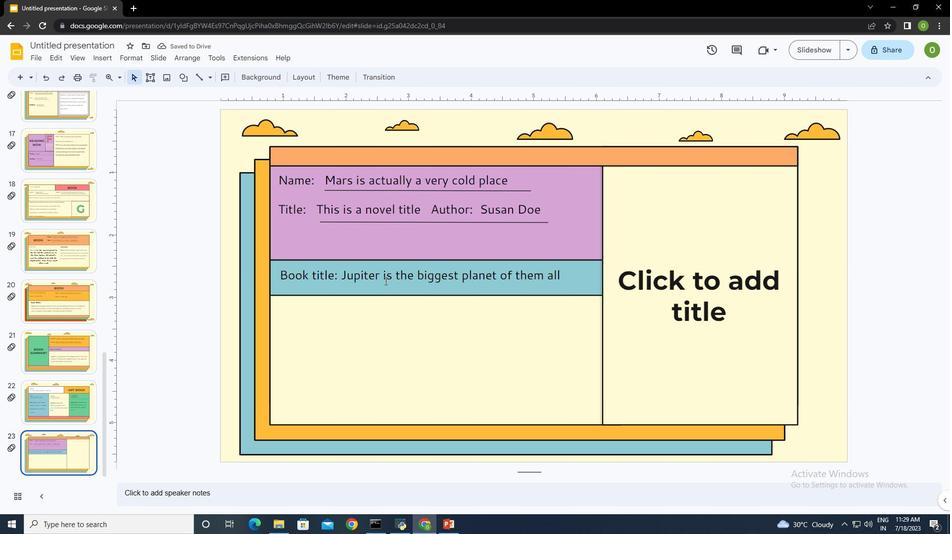 
Action: Mouse pressed left at (384, 280)
Screenshot: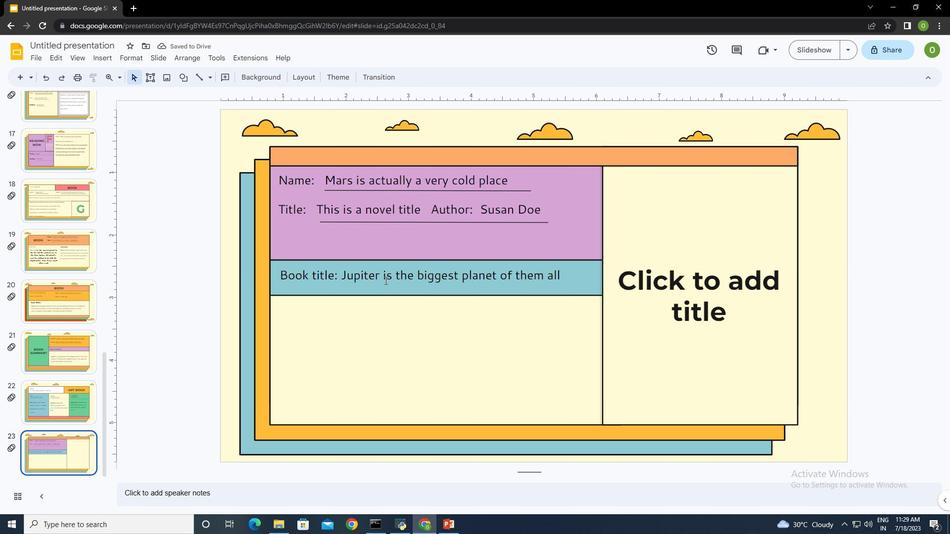 
Action: Mouse moved to (336, 276)
Screenshot: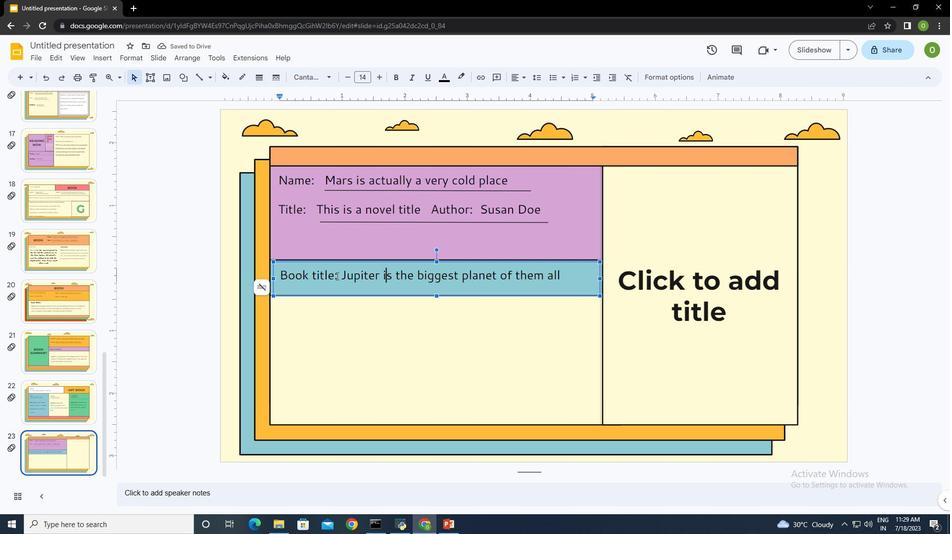 
Action: Mouse pressed left at (336, 276)
Screenshot: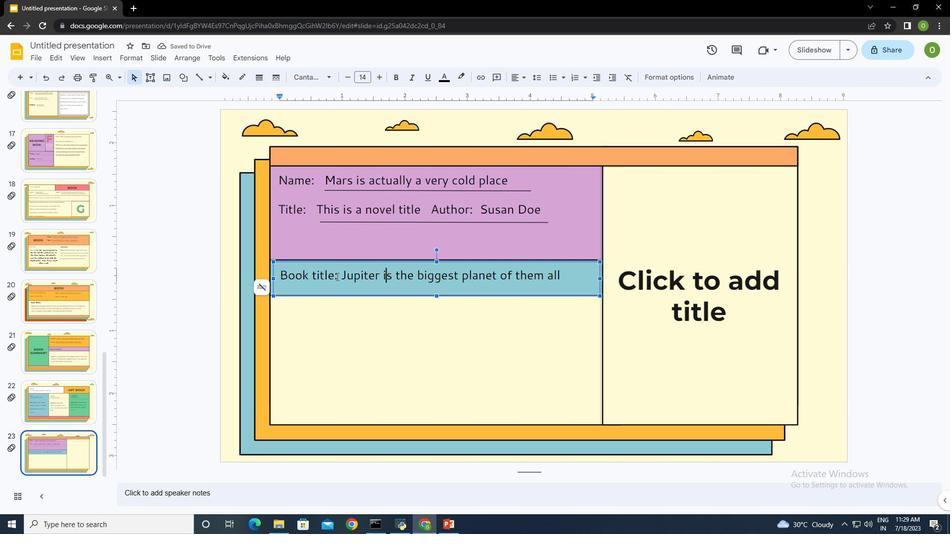 
Action: Mouse moved to (379, 75)
Screenshot: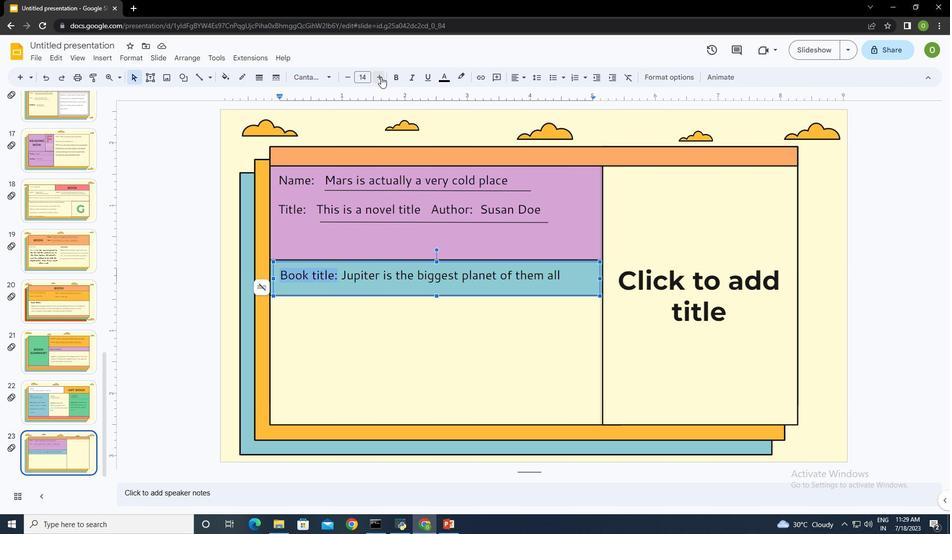 
Action: Mouse pressed left at (379, 75)
Screenshot: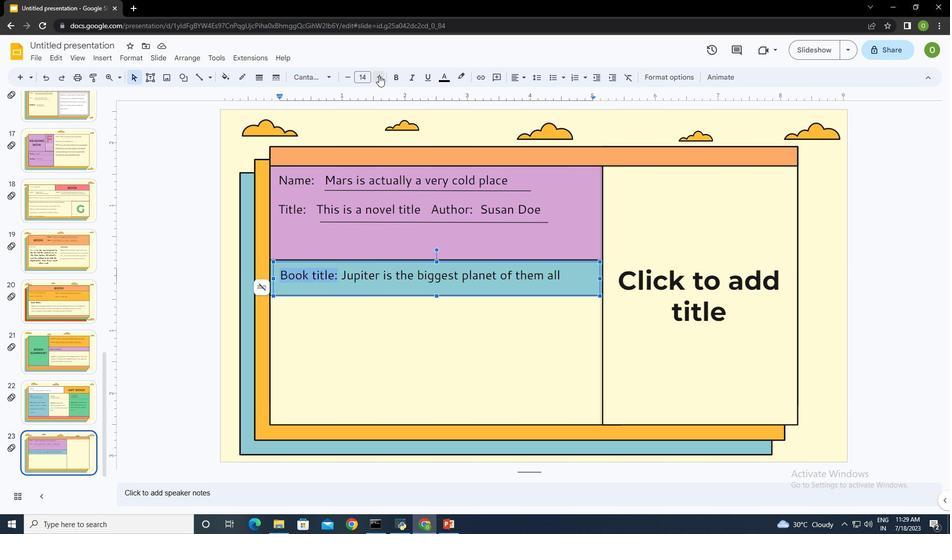 
Action: Mouse moved to (307, 77)
Screenshot: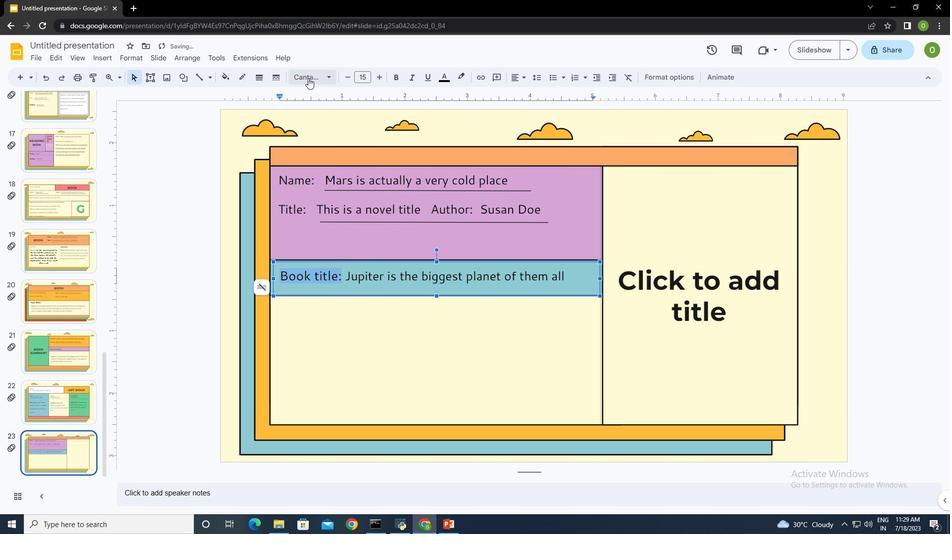 
Action: Mouse pressed left at (307, 77)
Screenshot: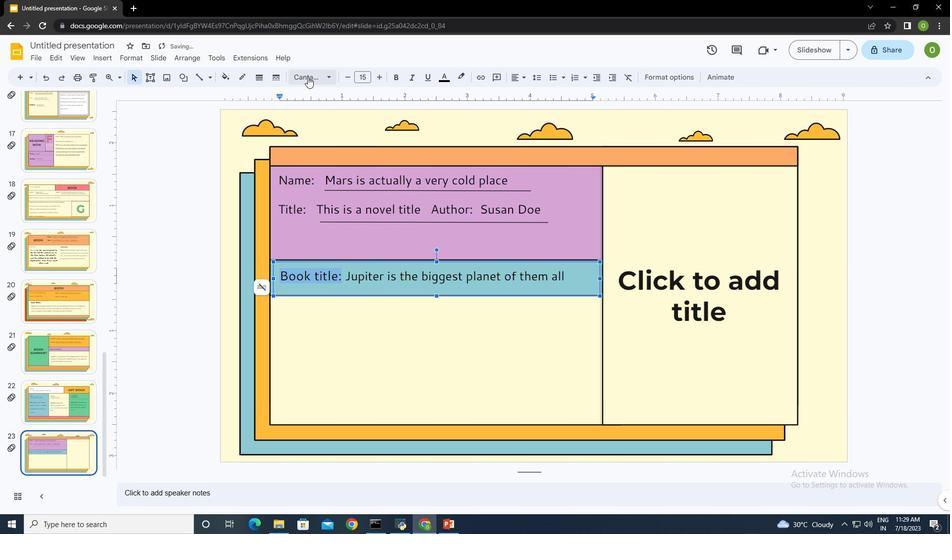 
Action: Mouse moved to (353, 282)
Screenshot: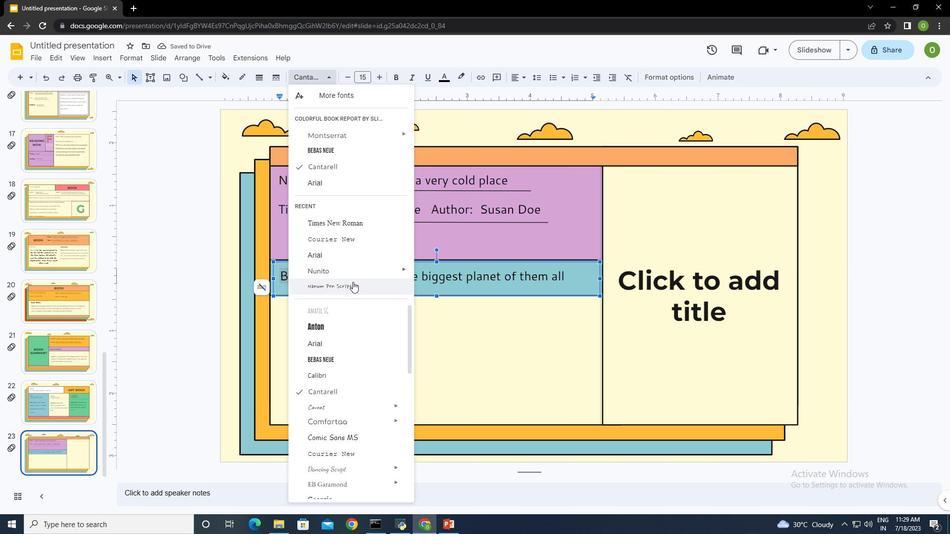 
Action: Mouse scrolled (353, 282) with delta (0, 0)
Screenshot: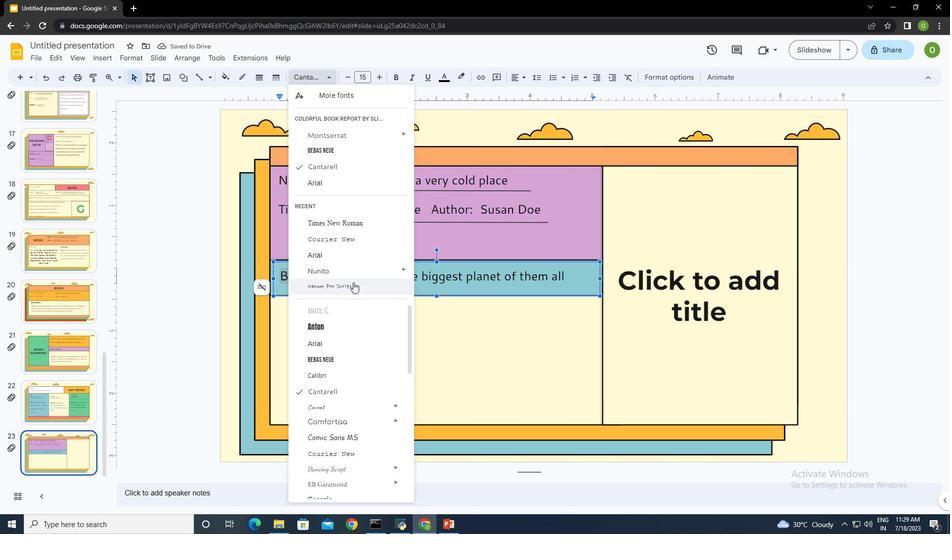 
Action: Mouse moved to (351, 341)
Screenshot: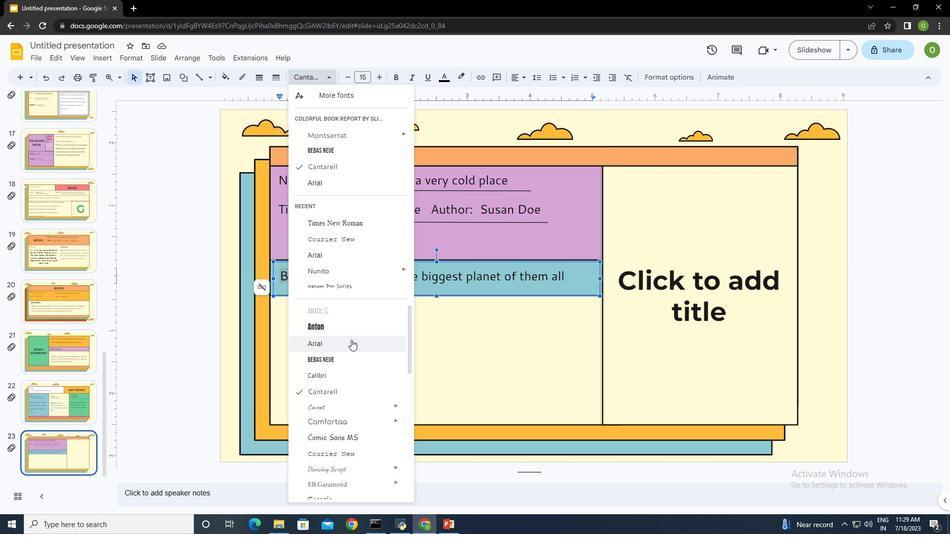 
Action: Mouse pressed left at (351, 341)
Screenshot: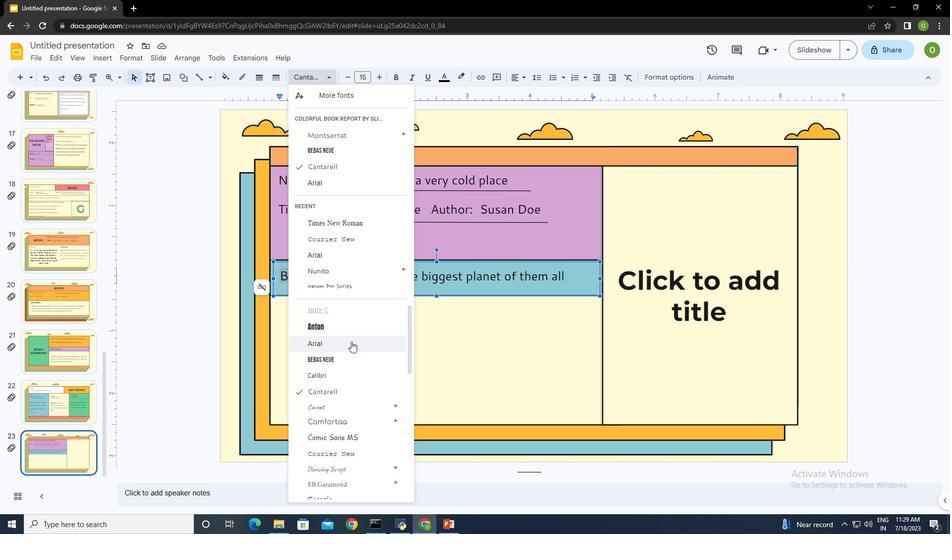 
Action: Mouse moved to (343, 274)
Screenshot: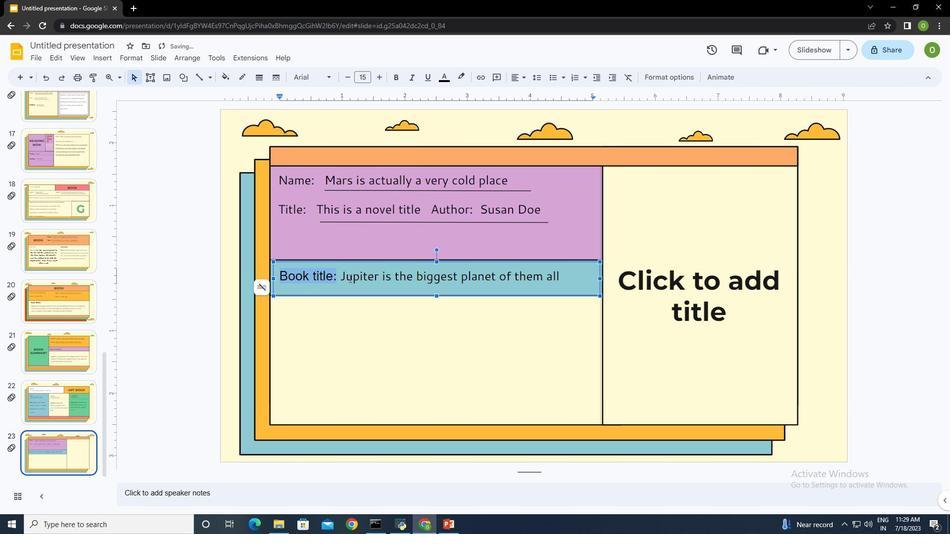 
Action: Mouse pressed left at (343, 274)
Screenshot: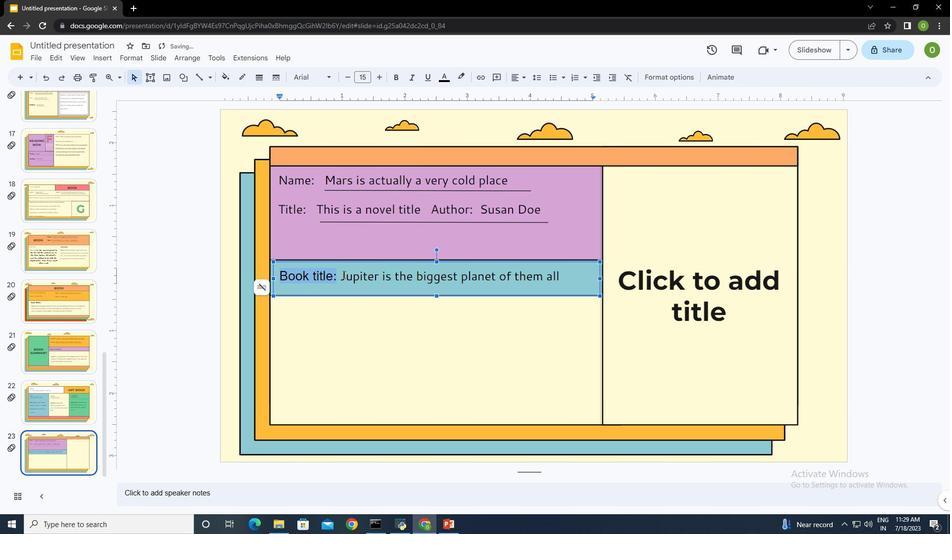 
Action: Mouse moved to (341, 274)
Screenshot: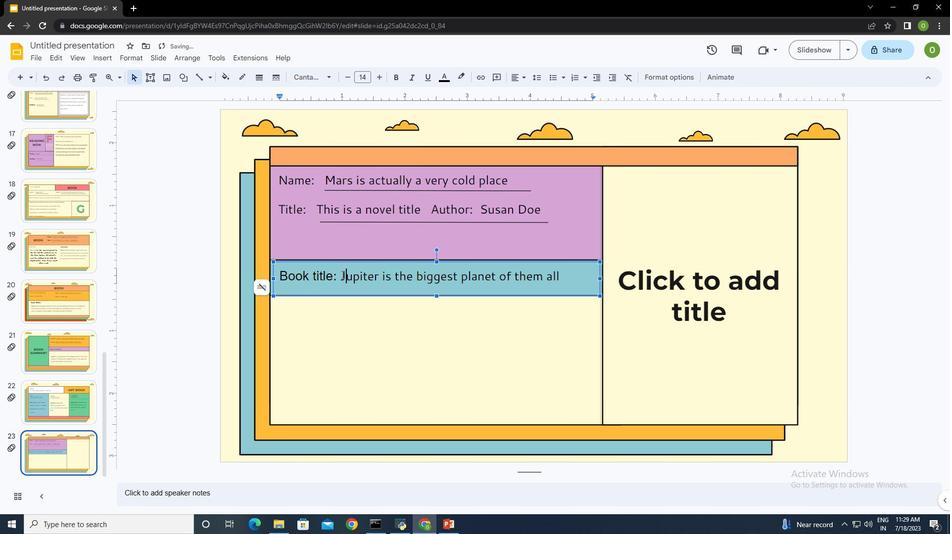 
Action: Mouse pressed left at (341, 274)
Screenshot: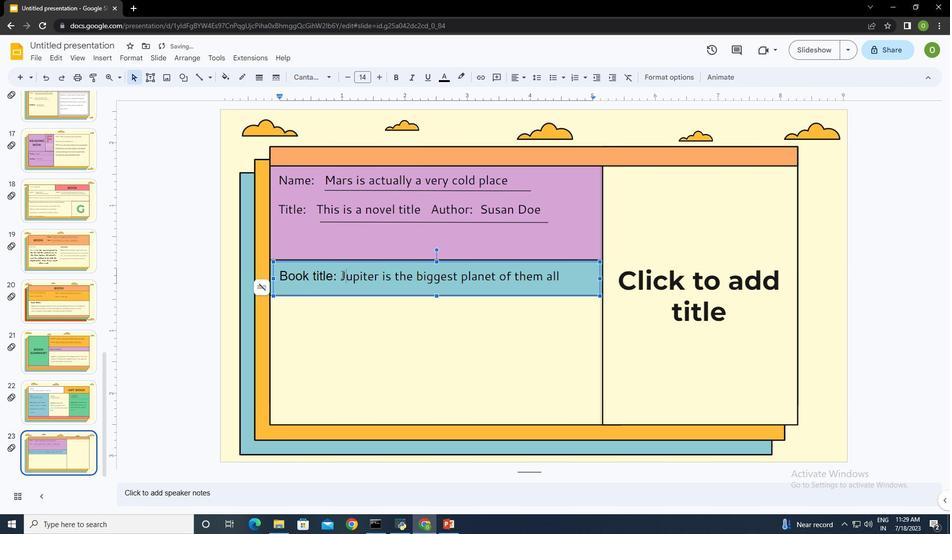 
Action: Mouse moved to (301, 77)
Screenshot: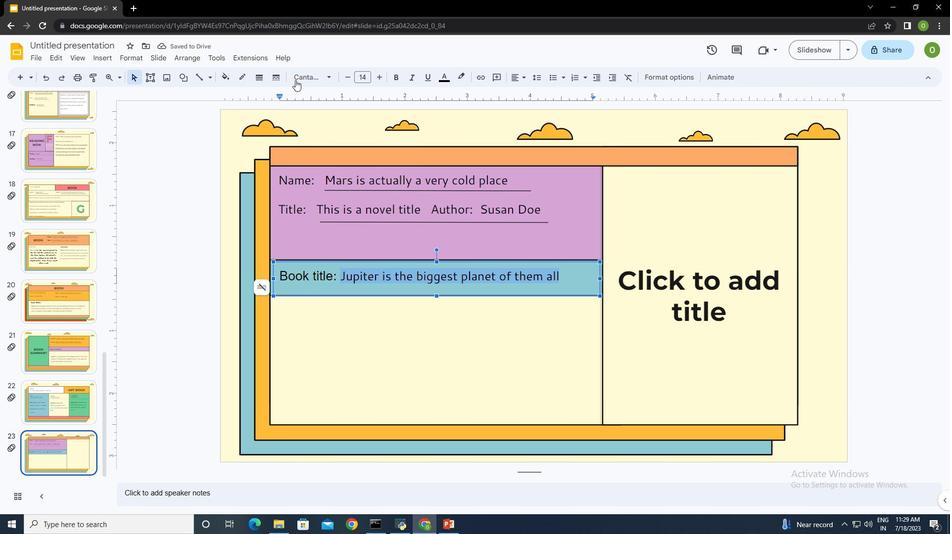 
Action: Mouse pressed left at (301, 77)
Screenshot: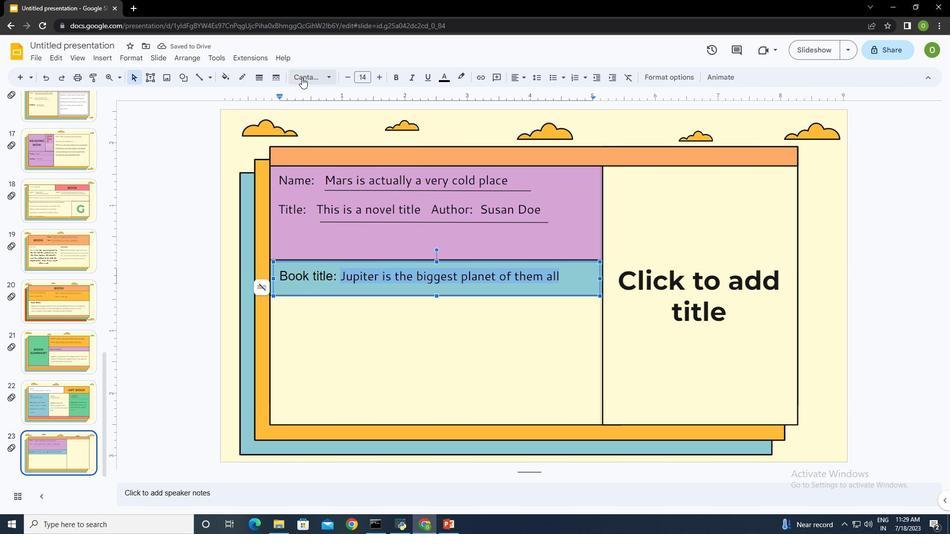 
Action: Mouse moved to (368, 286)
Screenshot: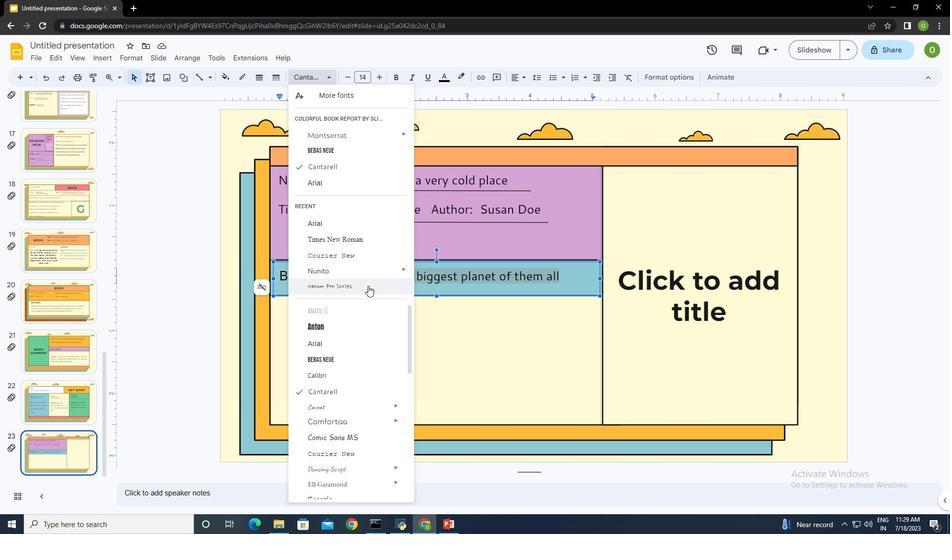 
Action: Mouse pressed left at (368, 286)
Screenshot: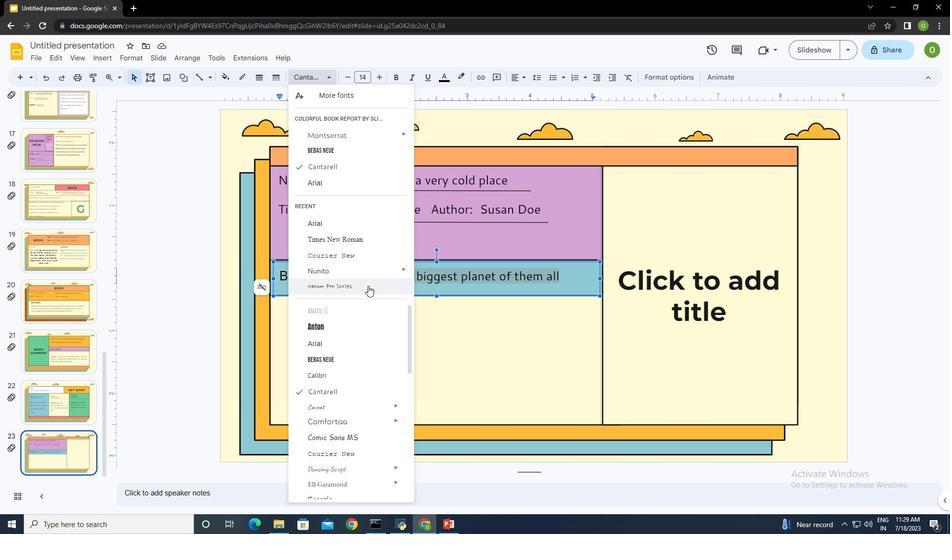 
Action: Mouse moved to (380, 78)
Screenshot: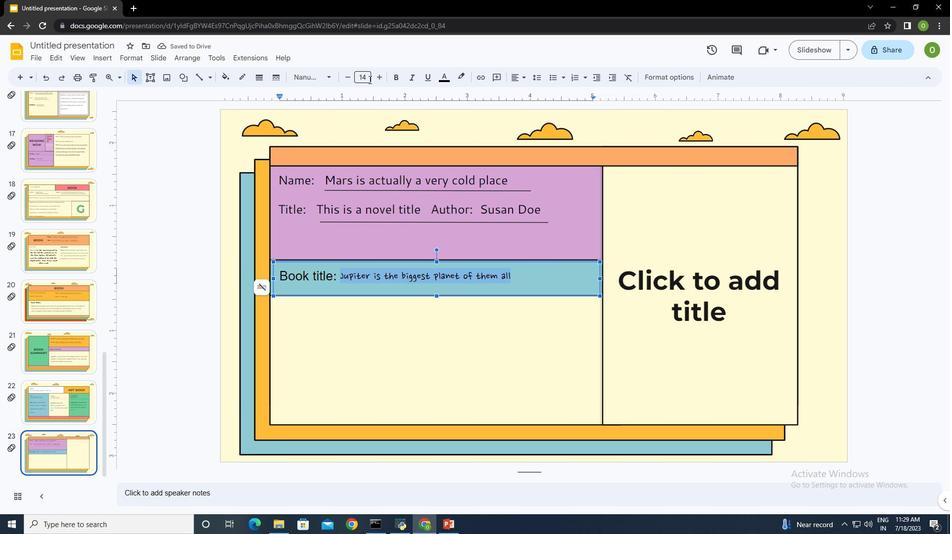 
Action: Mouse pressed left at (380, 78)
Screenshot: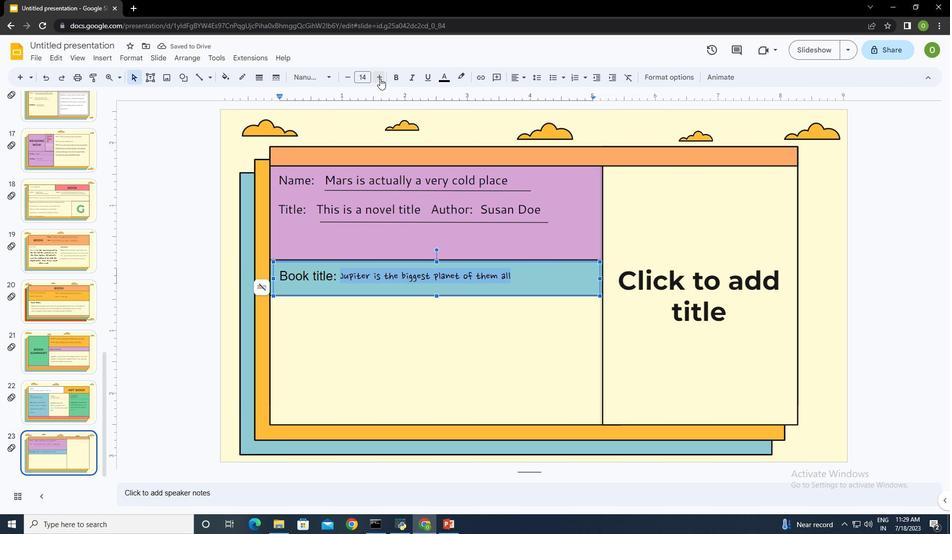 
Action: Mouse pressed left at (380, 78)
Screenshot: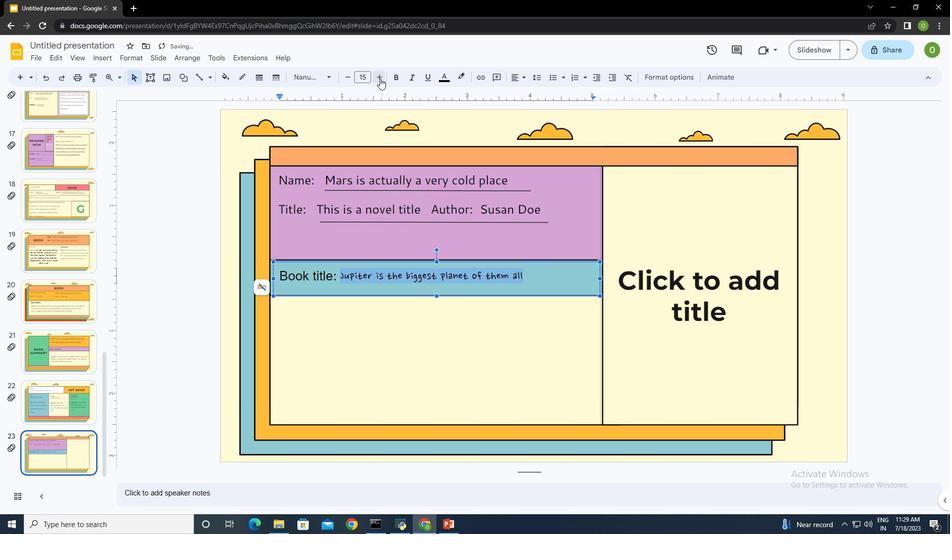 
Action: Mouse pressed left at (380, 78)
Screenshot: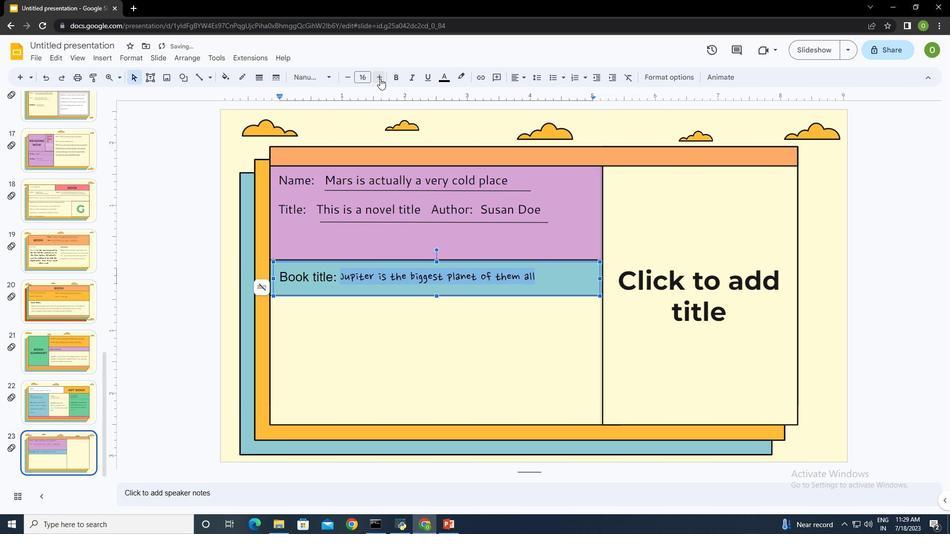 
Action: Mouse moved to (546, 340)
Screenshot: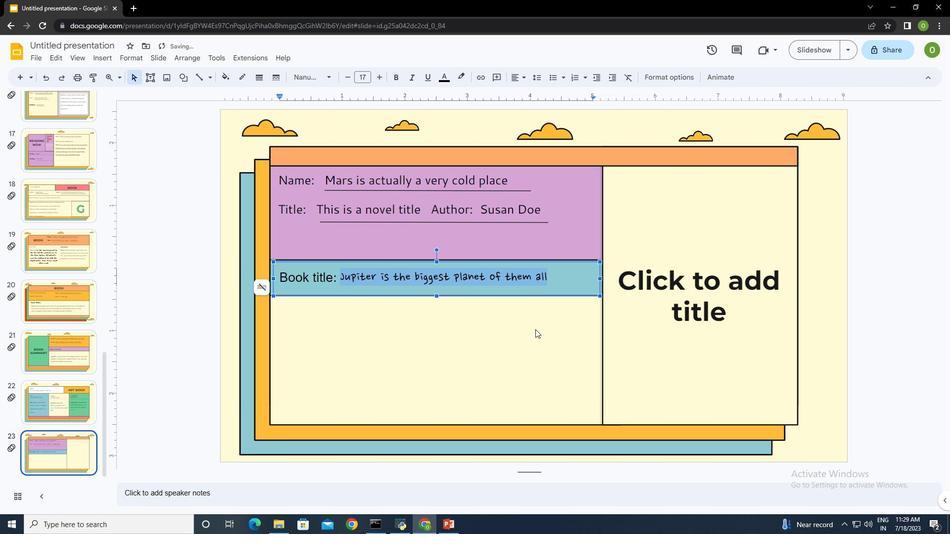 
Action: Mouse pressed left at (546, 340)
Screenshot: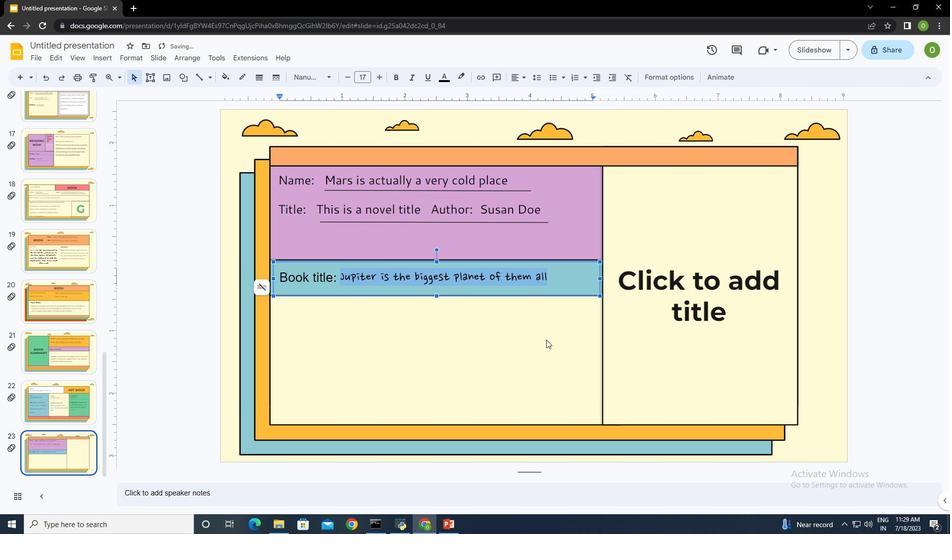 
Action: Mouse moved to (452, 218)
Screenshot: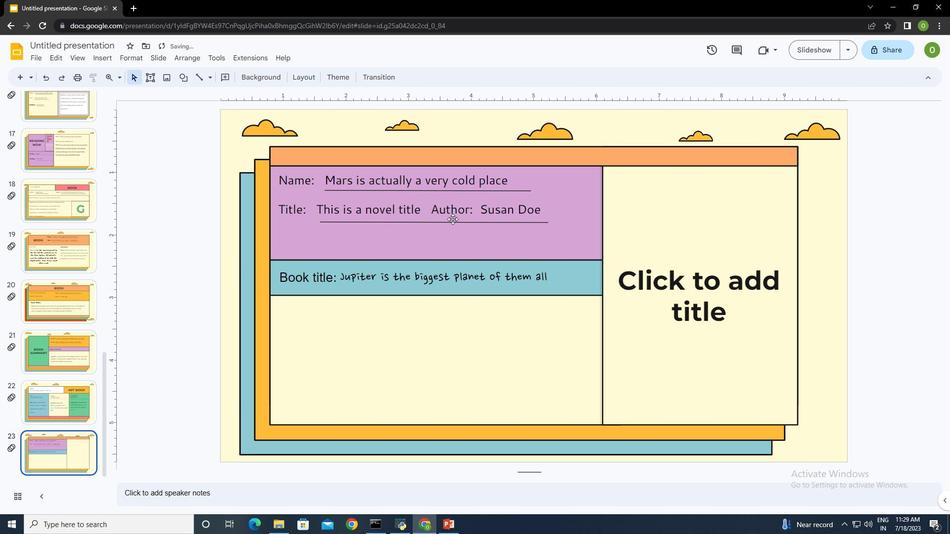 
Action: Mouse pressed left at (452, 218)
Screenshot: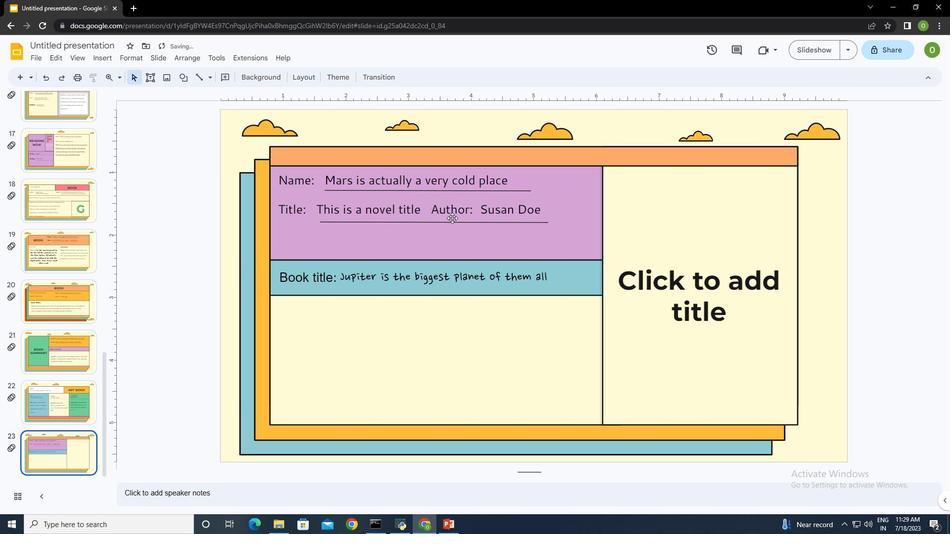 
Action: Mouse moved to (308, 211)
Screenshot: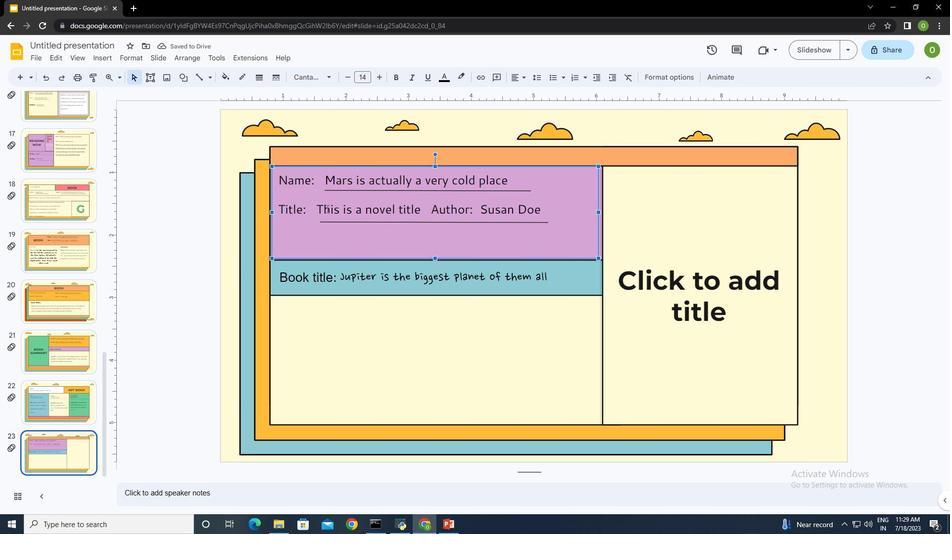 
Action: Mouse pressed left at (308, 211)
Screenshot: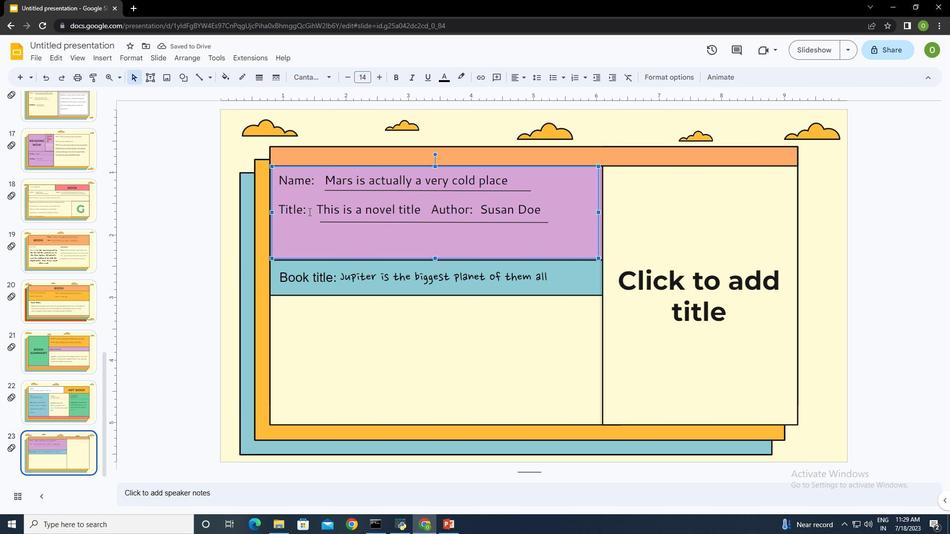 
Action: Mouse moved to (397, 78)
Screenshot: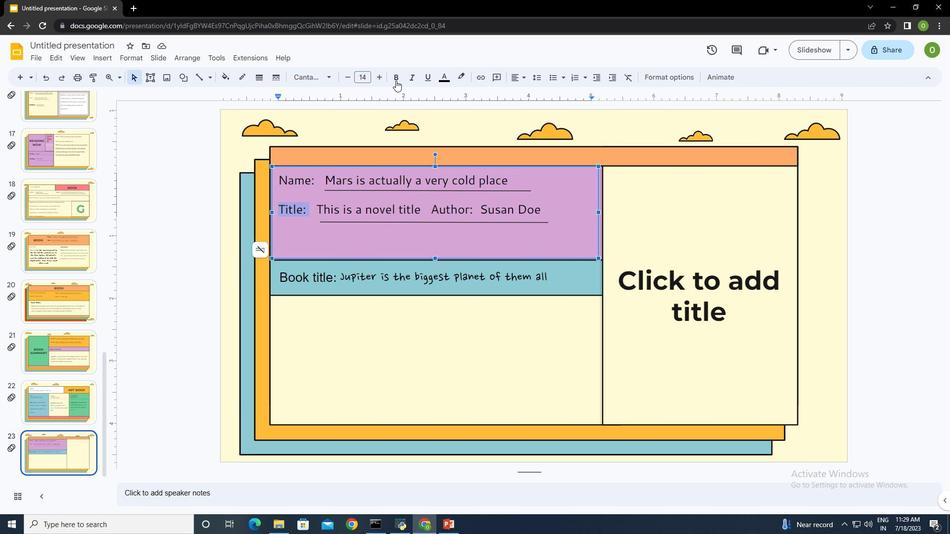 
Action: Mouse pressed left at (397, 78)
Screenshot: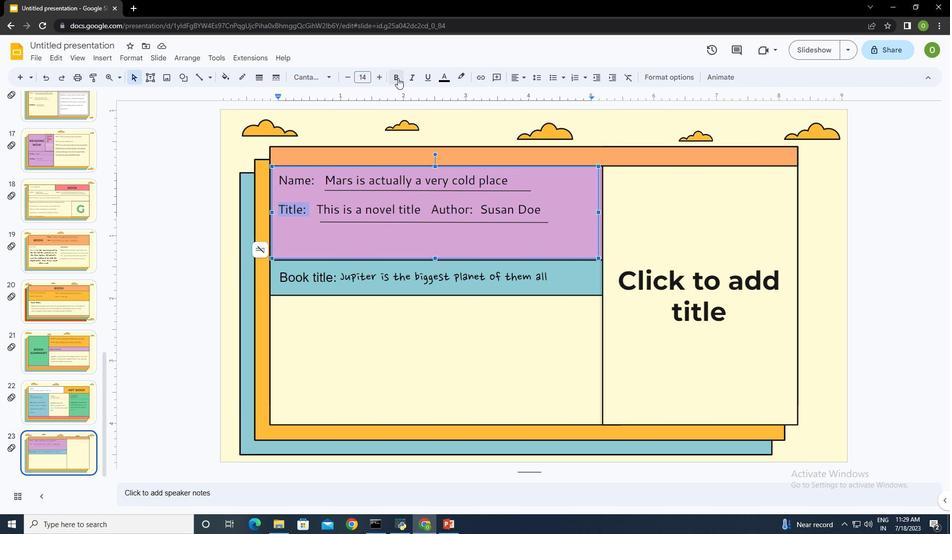 
Action: Mouse moved to (317, 178)
Screenshot: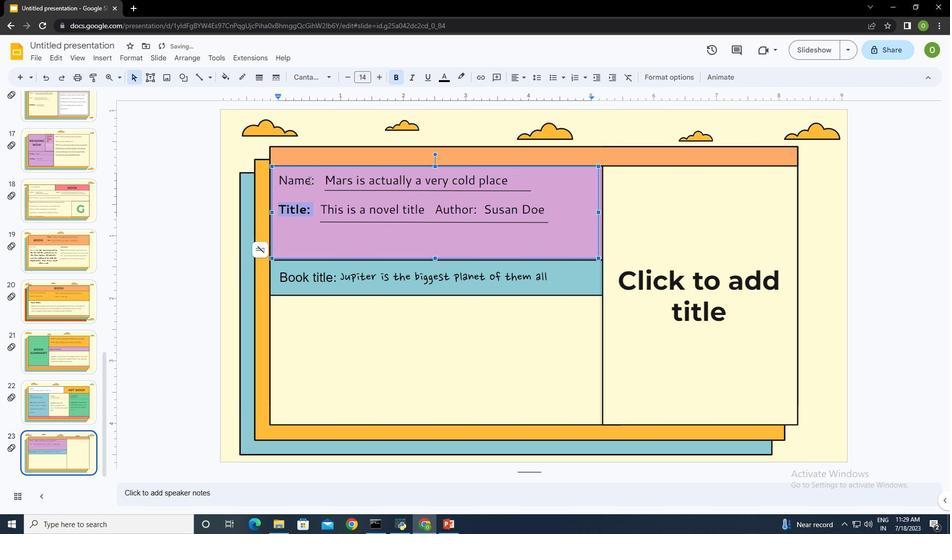 
Action: Mouse pressed left at (317, 178)
Screenshot: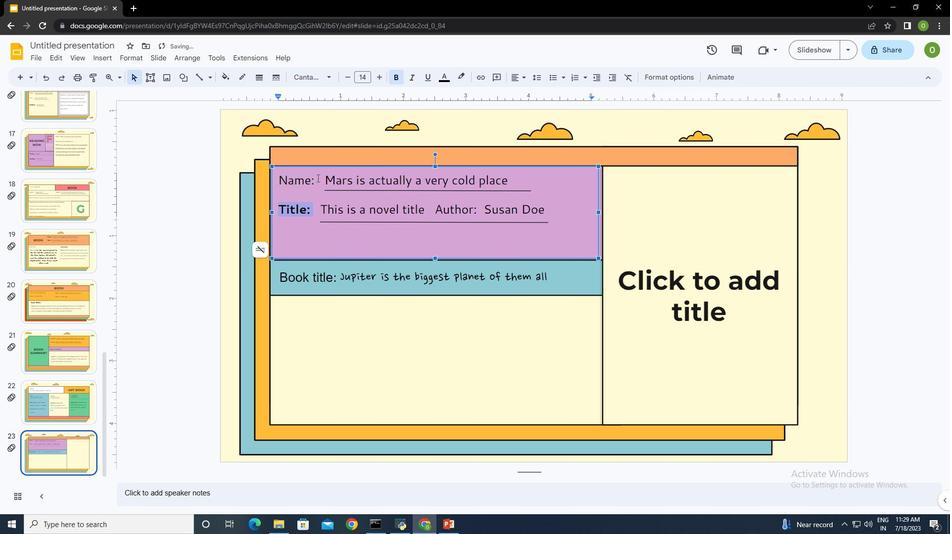 
Action: Mouse moved to (314, 181)
Screenshot: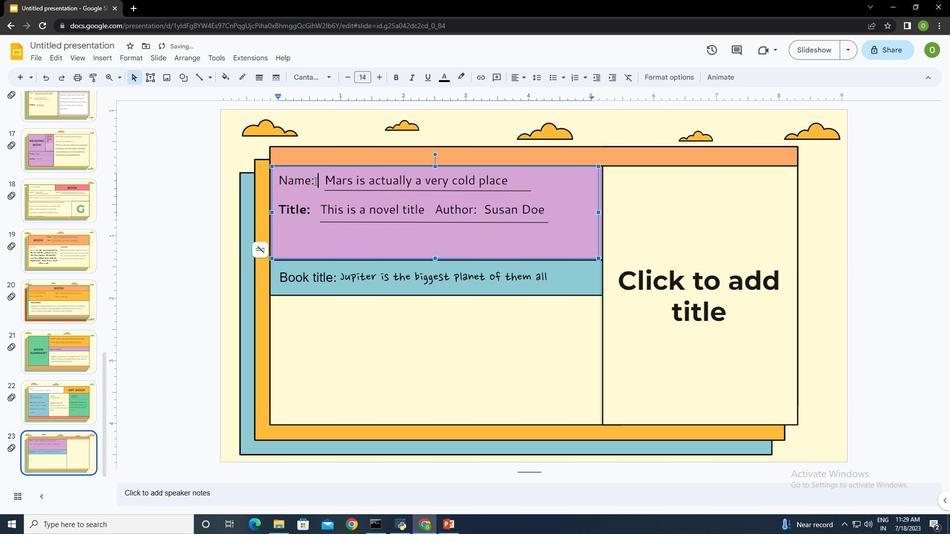 
Action: Mouse pressed left at (314, 181)
Screenshot: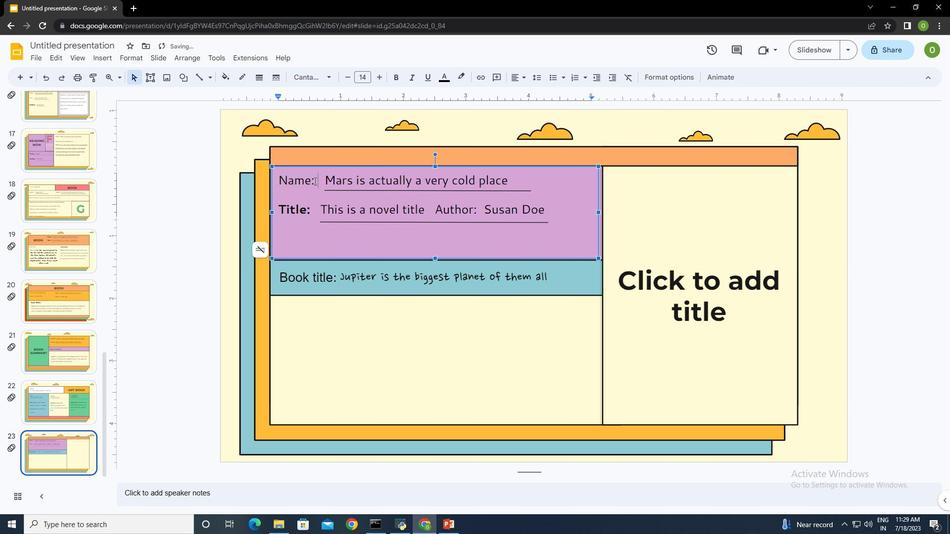
Action: Mouse moved to (396, 79)
Screenshot: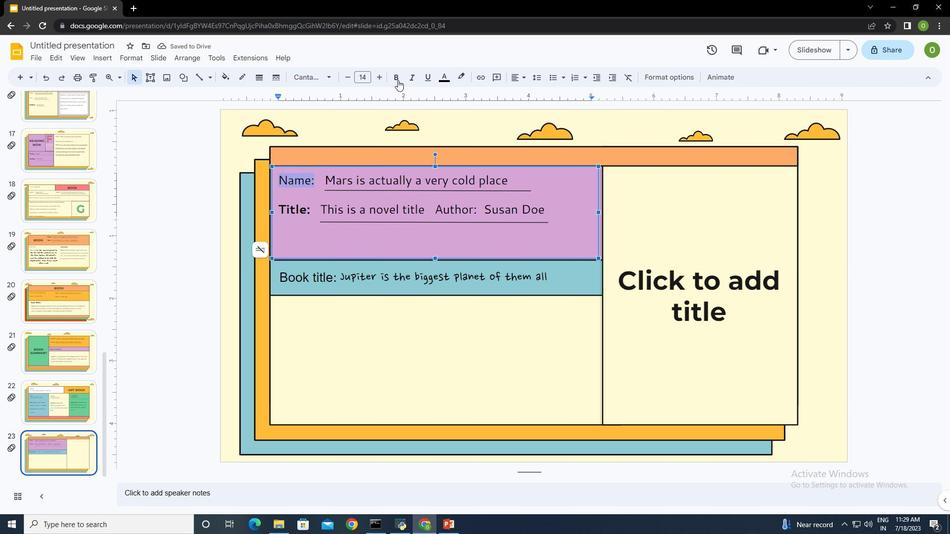 
Action: Mouse pressed left at (396, 79)
Screenshot: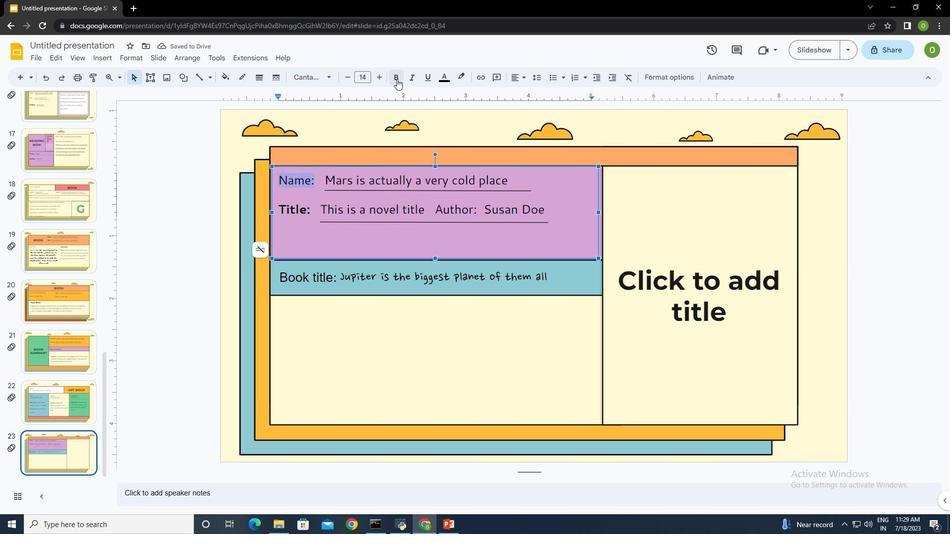
Action: Mouse moved to (397, 205)
Screenshot: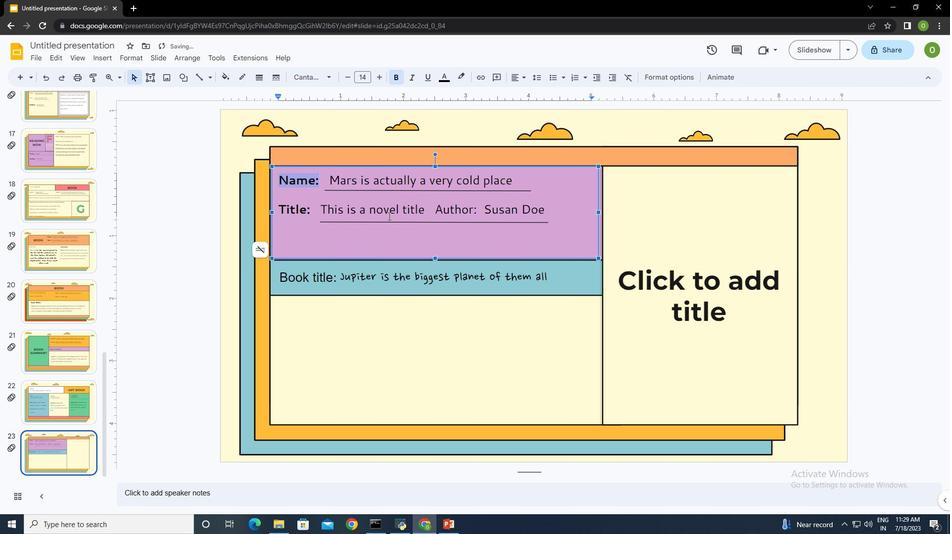 
Action: Mouse pressed left at (397, 205)
Screenshot: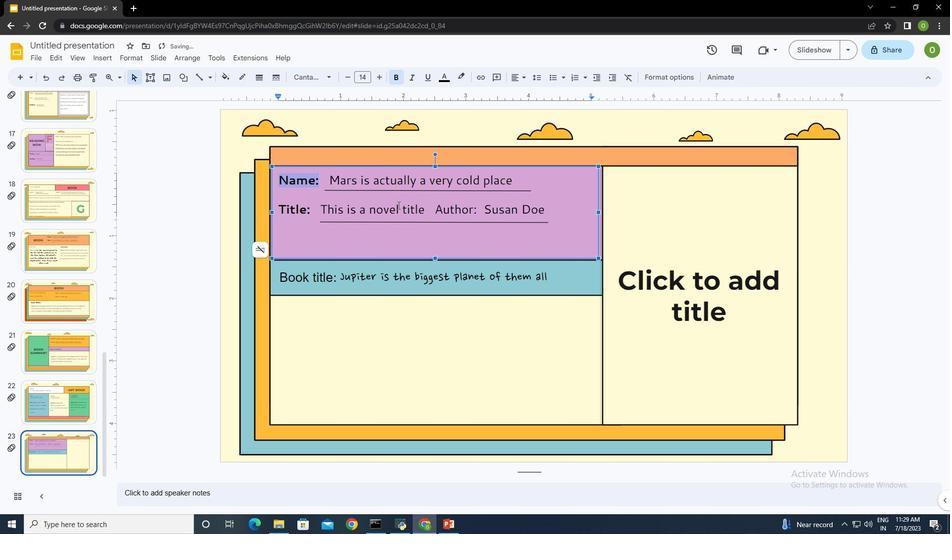 
Action: Mouse moved to (421, 317)
Screenshot: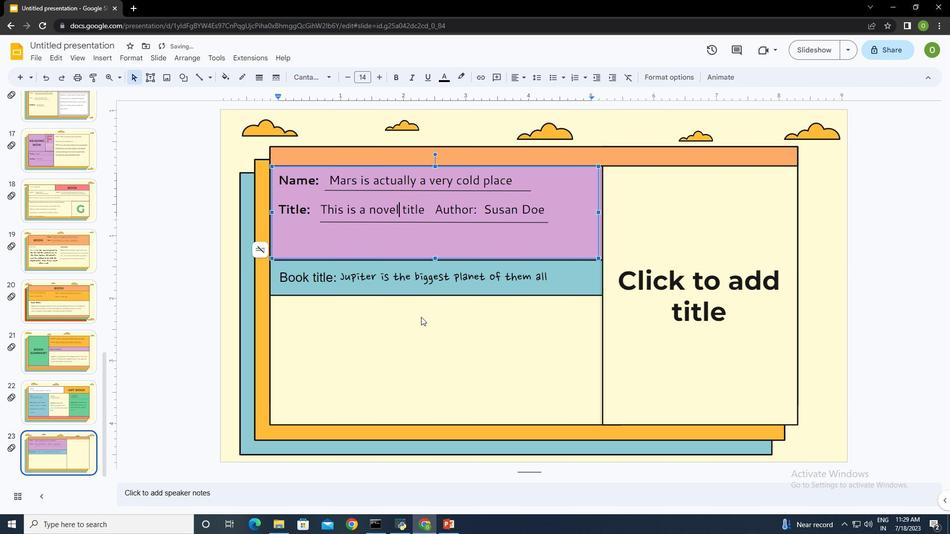 
Action: Mouse pressed left at (421, 317)
Screenshot: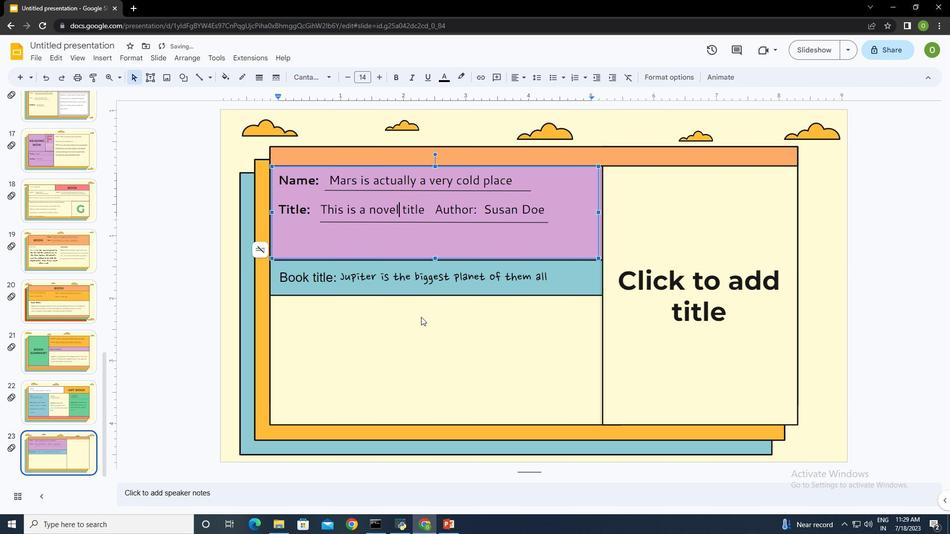 
Action: Mouse moved to (151, 76)
Screenshot: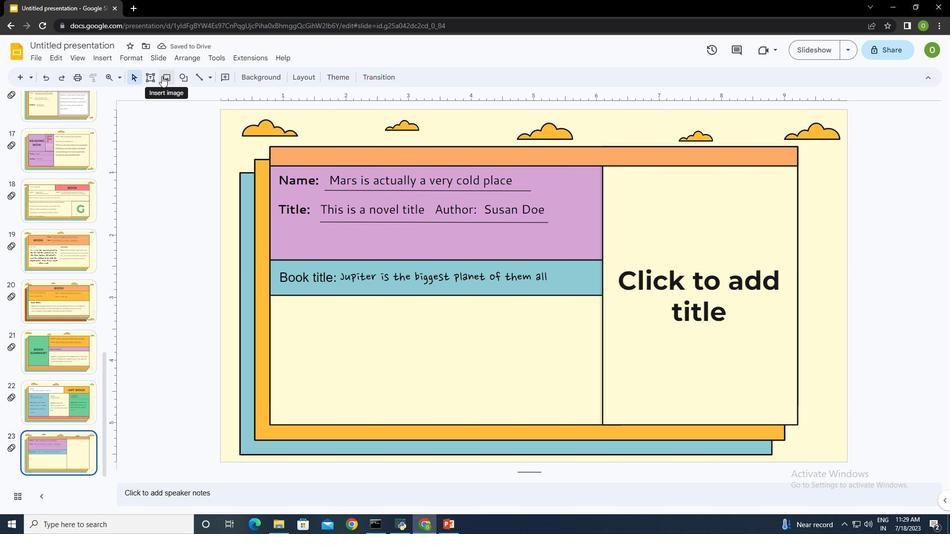
Action: Mouse pressed left at (151, 76)
Screenshot: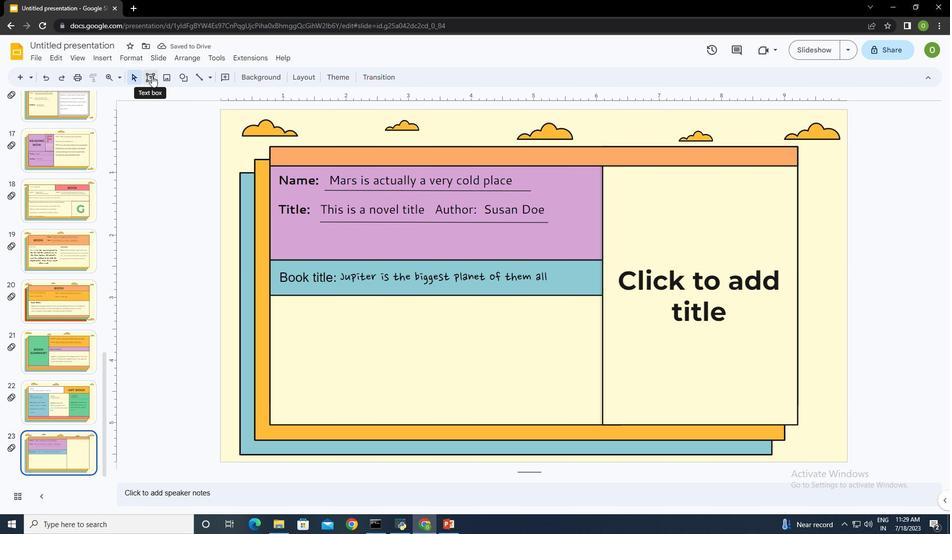 
Action: Mouse moved to (273, 299)
Screenshot: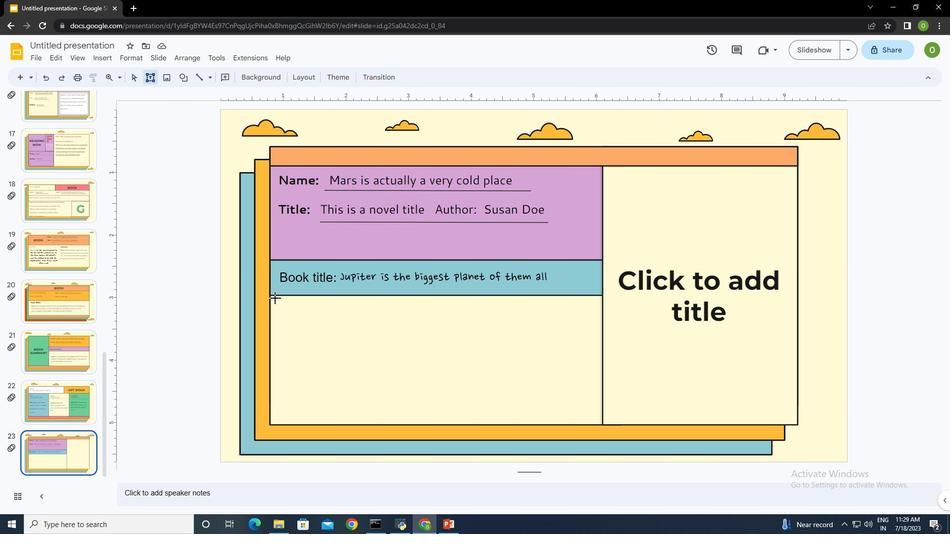 
Action: Mouse pressed left at (273, 299)
Screenshot: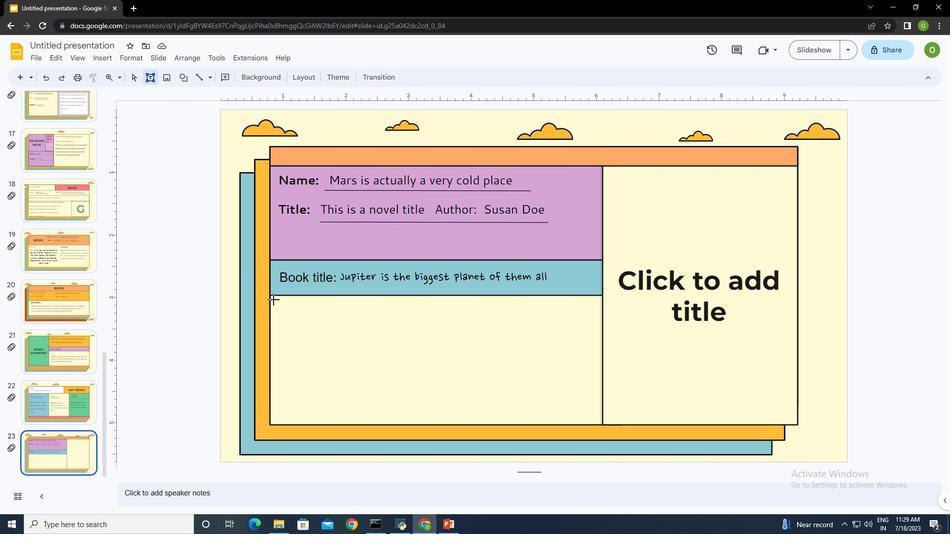 
Action: Mouse moved to (435, 300)
Screenshot: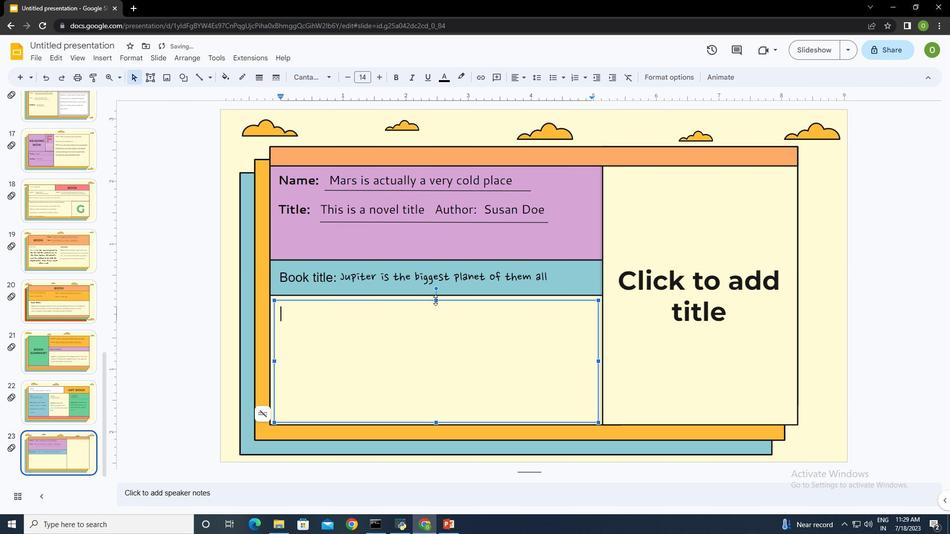 
Action: Mouse pressed left at (435, 300)
Screenshot: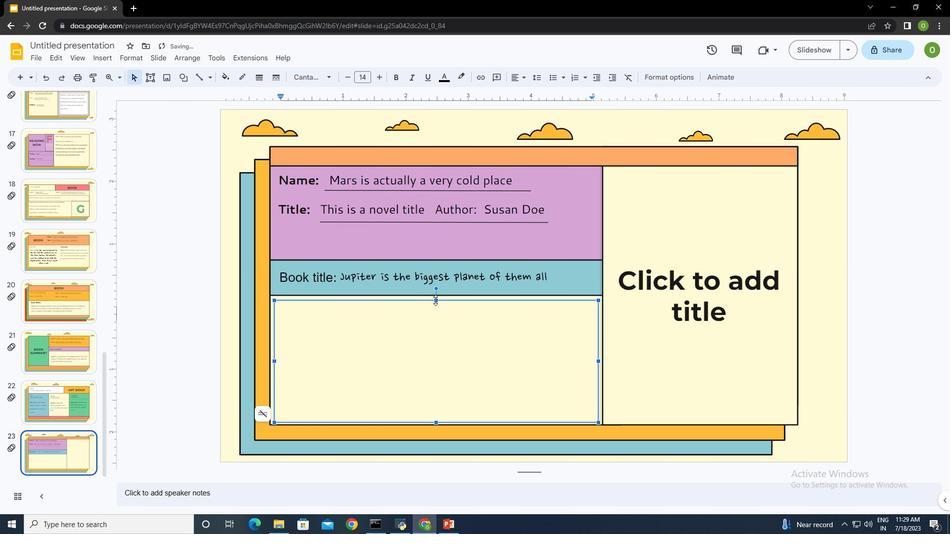 
Action: Mouse moved to (435, 331)
Screenshot: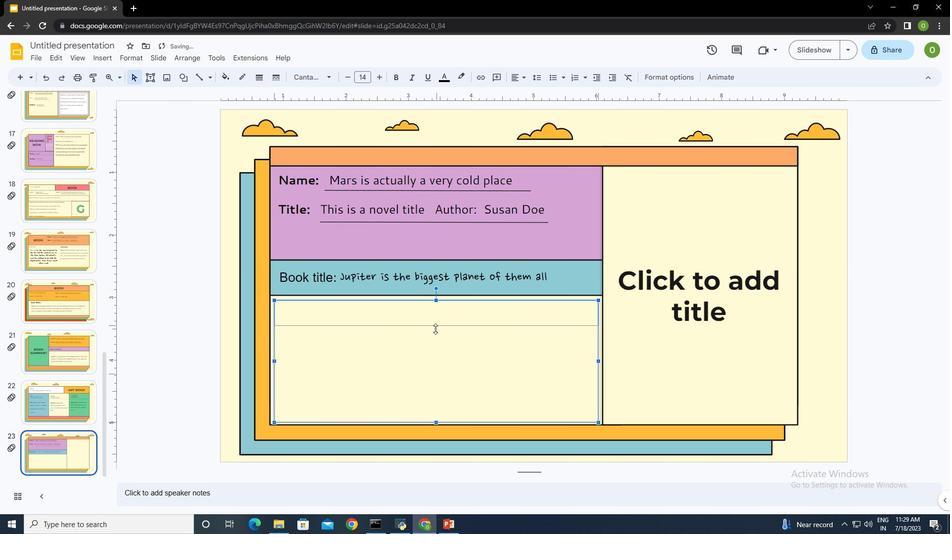 
Action: Mouse pressed left at (435, 331)
Screenshot: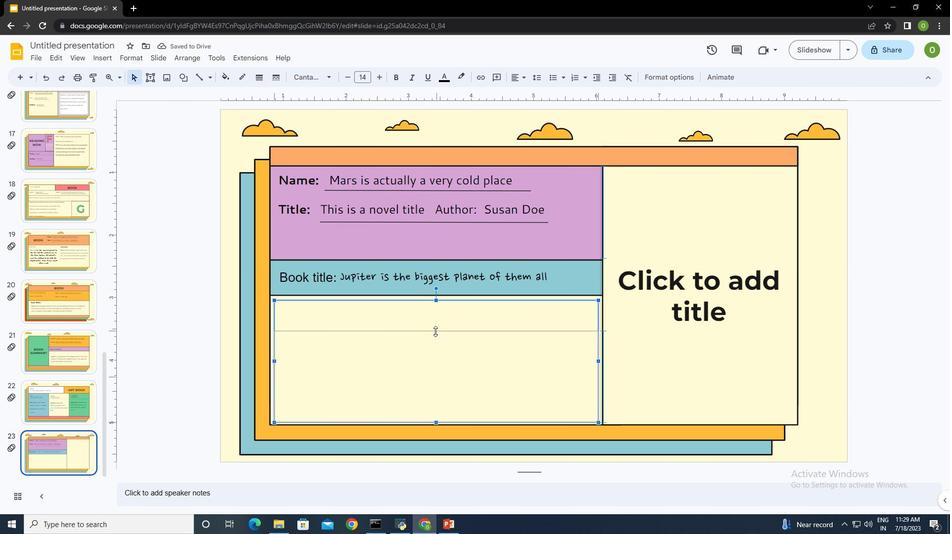 
Action: Mouse moved to (319, 351)
Screenshot: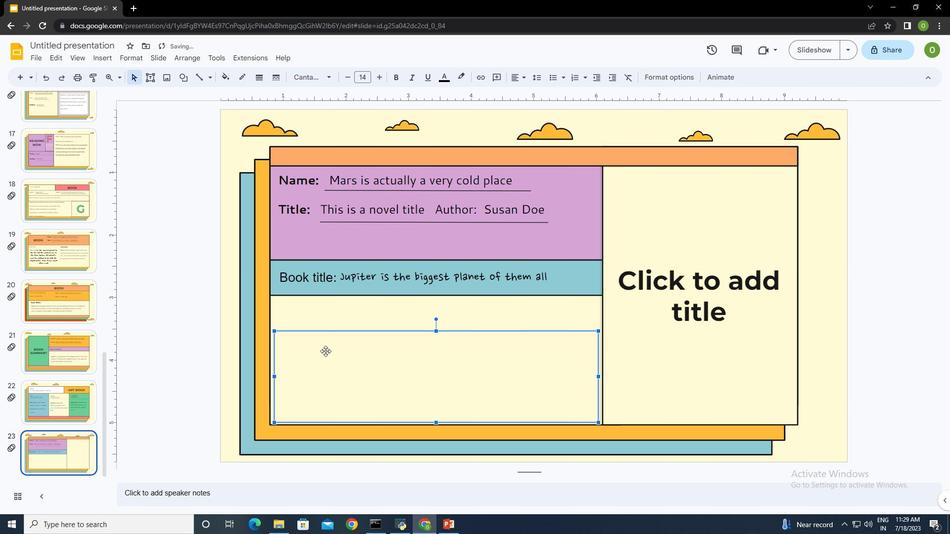 
Action: Mouse pressed left at (319, 351)
Screenshot: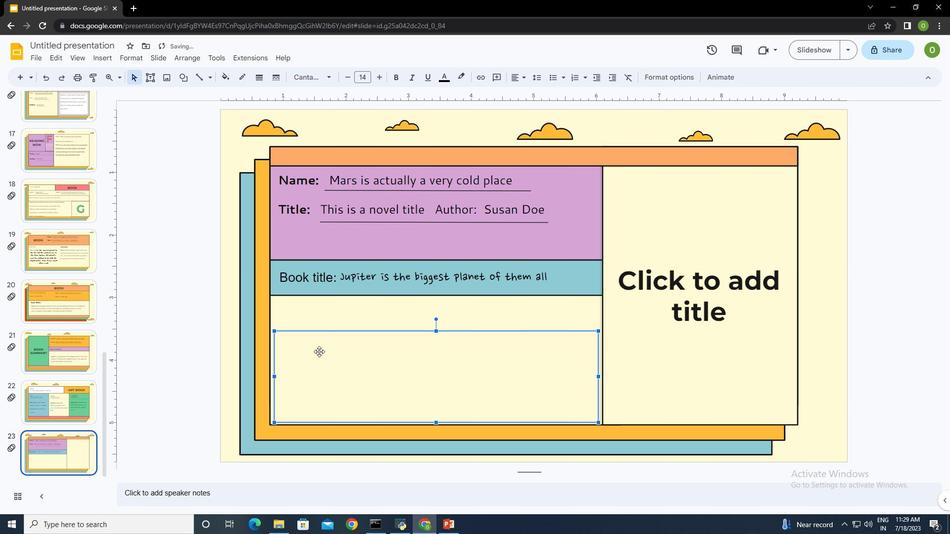 
Action: Mouse moved to (320, 360)
Screenshot: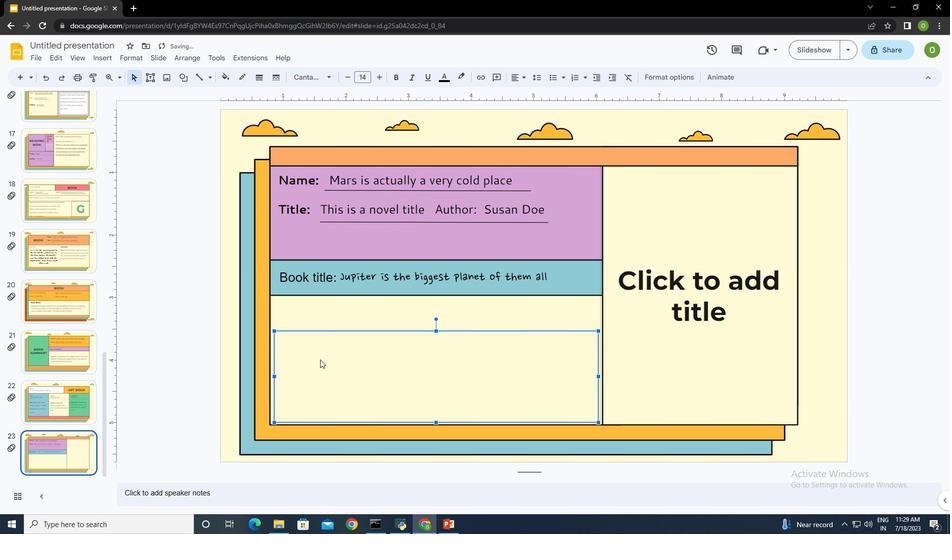 
Action: Key pressed <Key.shift>Mercury<Key.space>is<Key.space>the<Key.space>closest<Key.space>planet<Key.space>to<Key.space>the<Key.space><Key.shift>Sun<Key.space>and<Key.space>the<Key.space>smallest<Key.space>one<Key.space>in<Key.space>the<Key.space><Key.shift>Si<Key.backspace>olar<Key.space><Key.shift>System<Key.space><Key.backspace>.<Key.space><Key.shift>The<Key.space>planet's<Key.space>name<Key.space>has<Key.space>nothing<Key.space>to<Key.space>do<Key.space>with<Key.space>the<Key.space>liquid<Key.space>metal
Screenshot: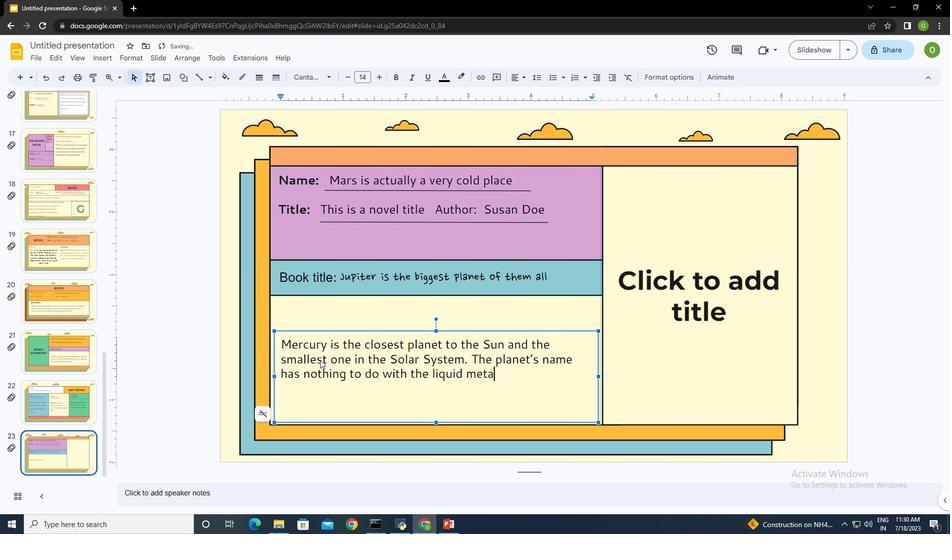 
Action: Mouse moved to (506, 376)
Screenshot: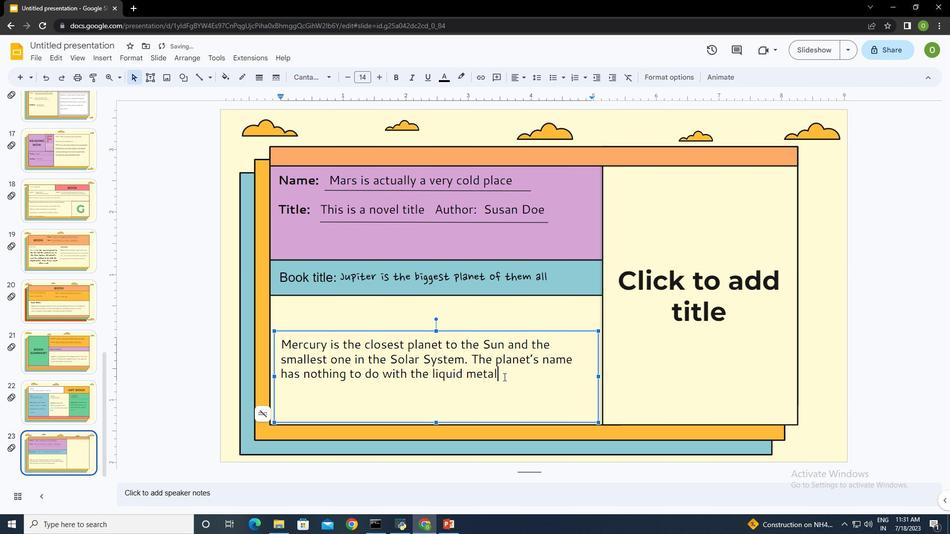 
Action: Mouse pressed left at (506, 376)
Screenshot: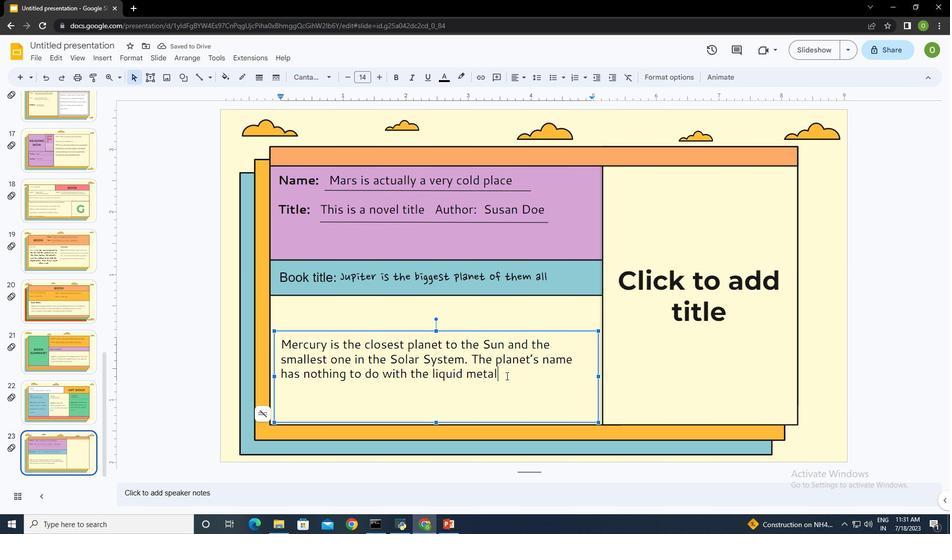 
Action: Mouse moved to (537, 78)
Screenshot: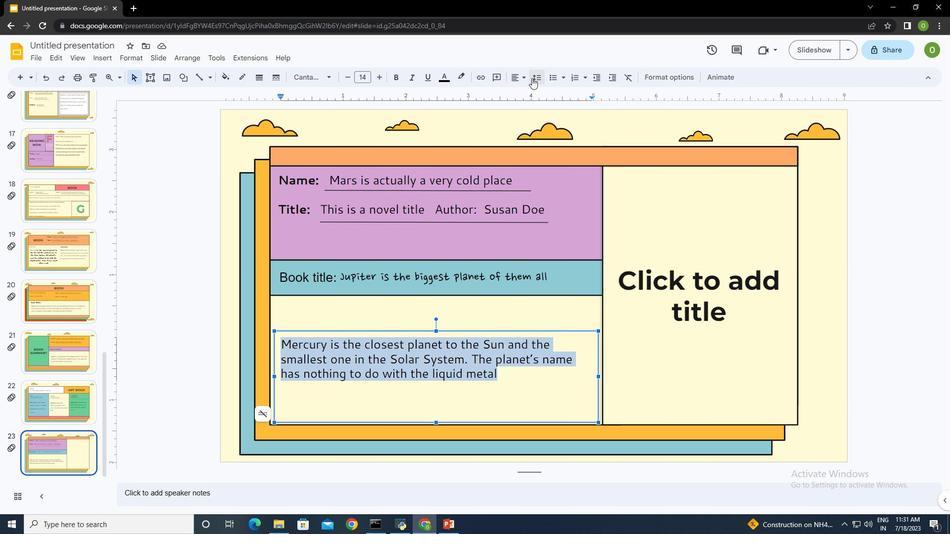 
Action: Mouse pressed left at (537, 78)
Screenshot: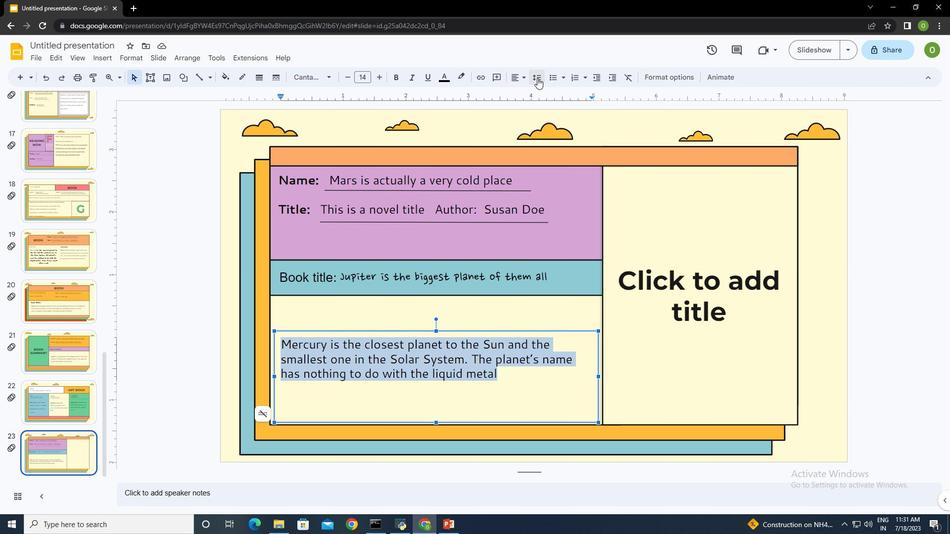 
Action: Mouse moved to (557, 126)
Screenshot: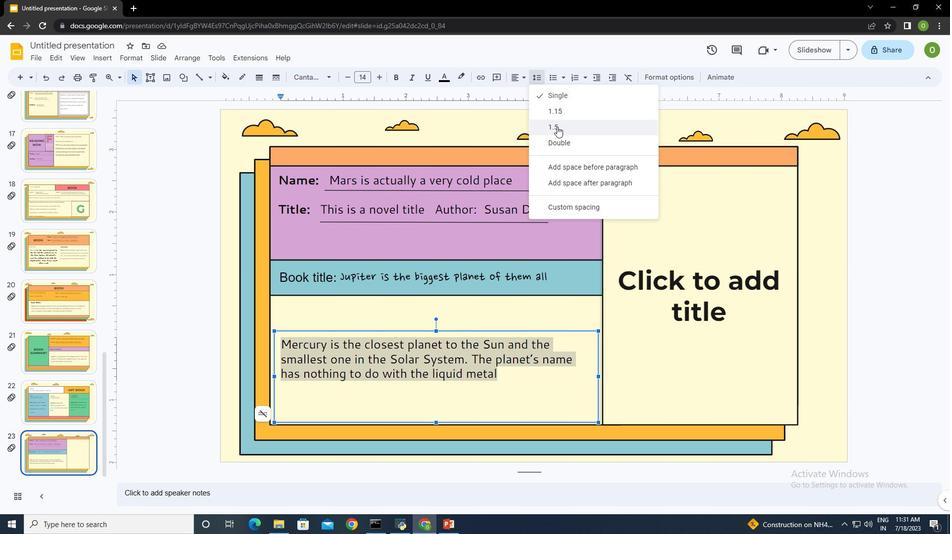 
Action: Mouse pressed left at (557, 126)
Screenshot: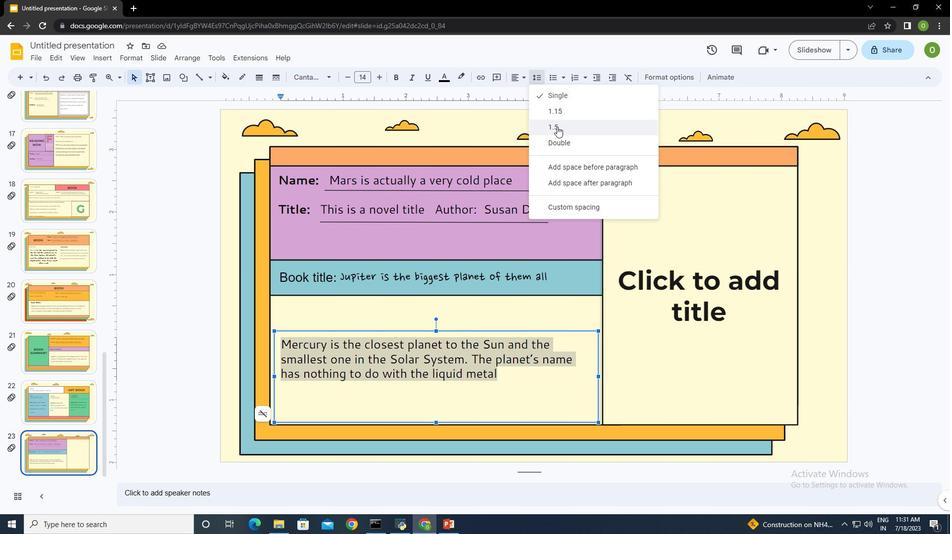 
Action: Mouse moved to (469, 366)
Screenshot: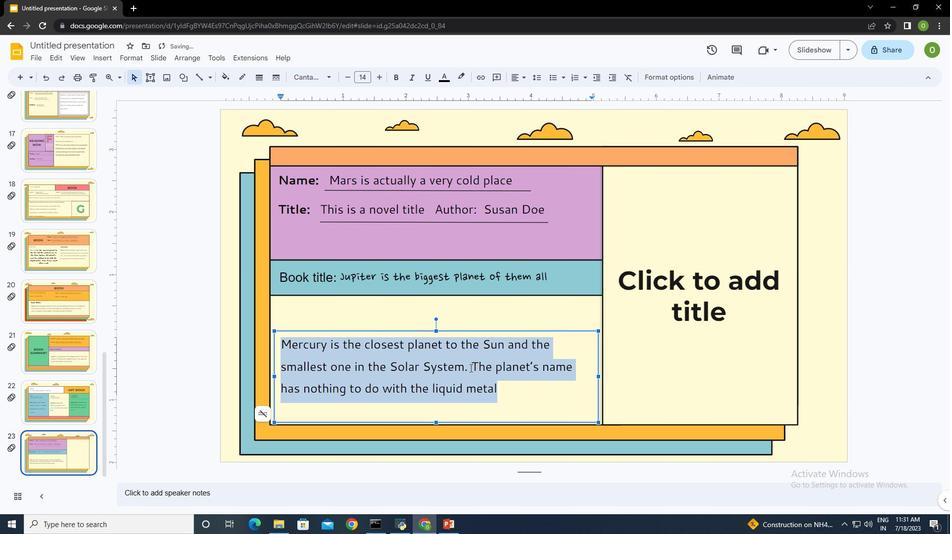 
Action: Mouse pressed left at (469, 366)
Screenshot: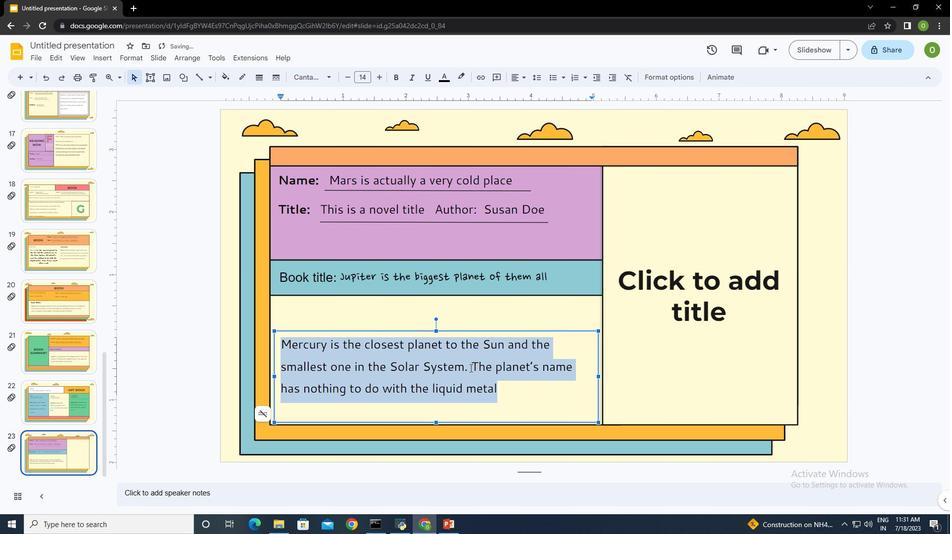 
Action: Mouse moved to (325, 344)
Screenshot: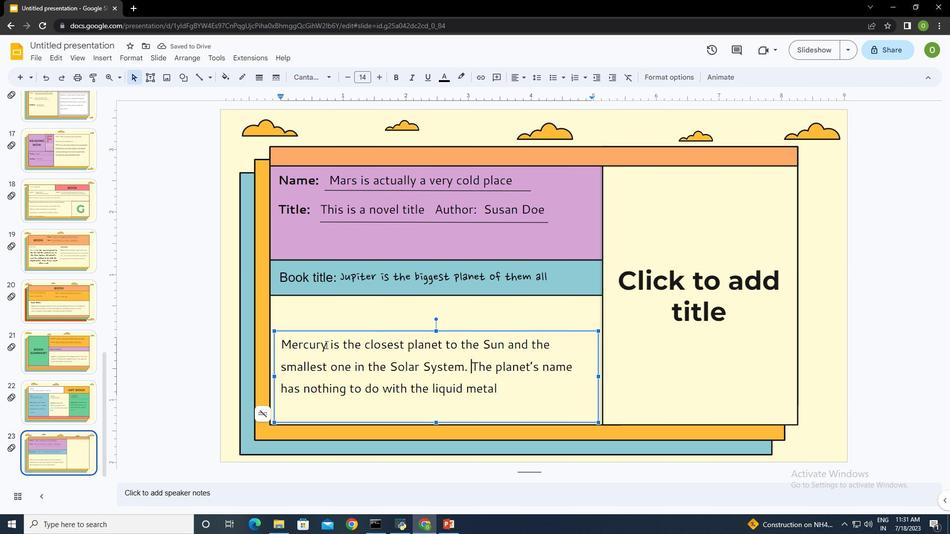 
Action: Mouse pressed left at (325, 344)
Screenshot: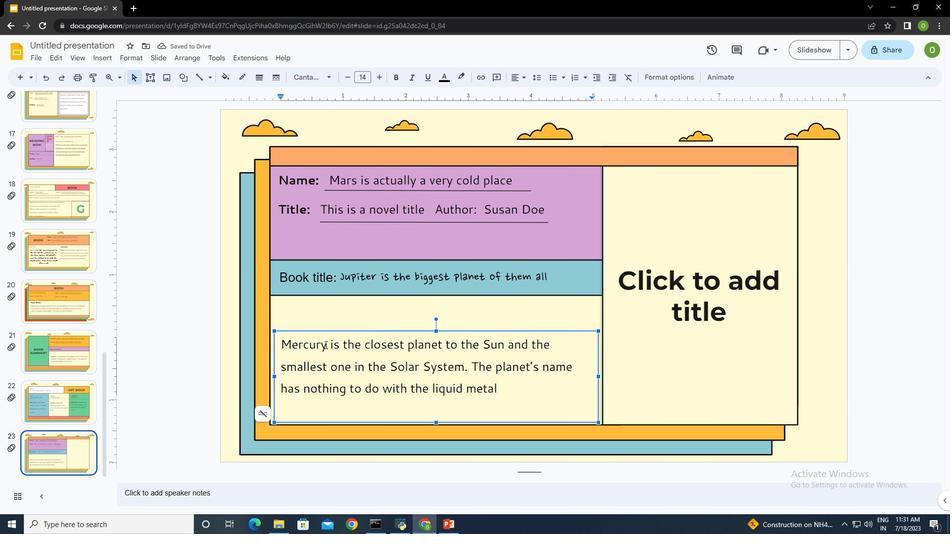 
Action: Mouse moved to (396, 74)
Screenshot: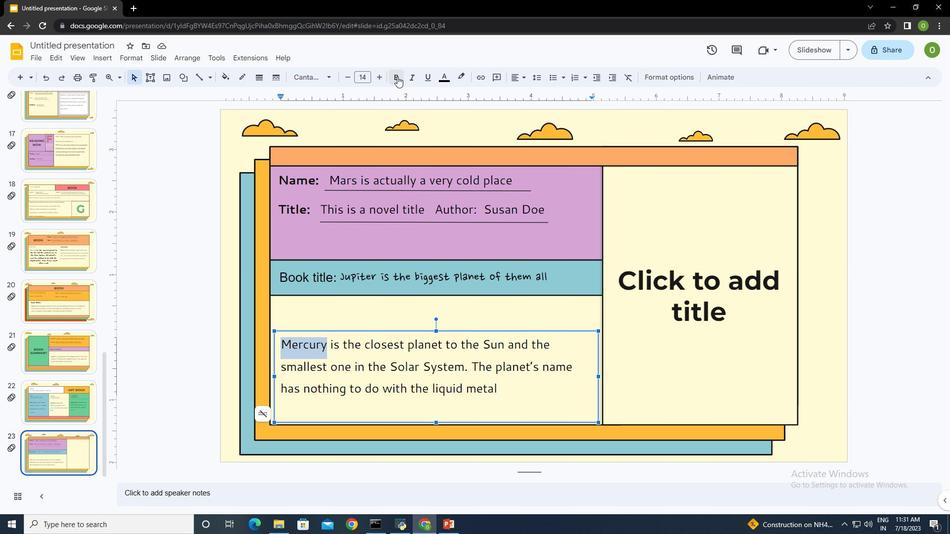 
Action: Mouse pressed left at (396, 74)
Screenshot: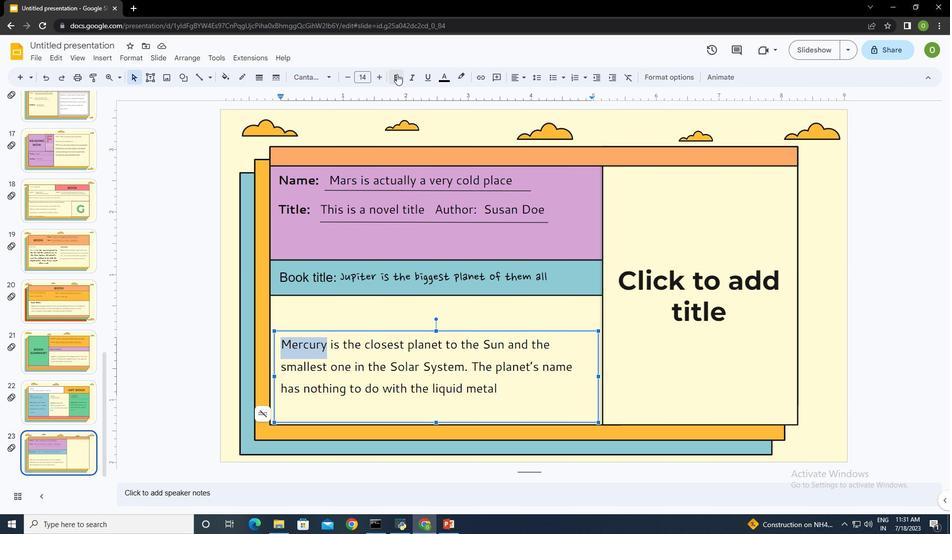
Action: Mouse moved to (391, 348)
Screenshot: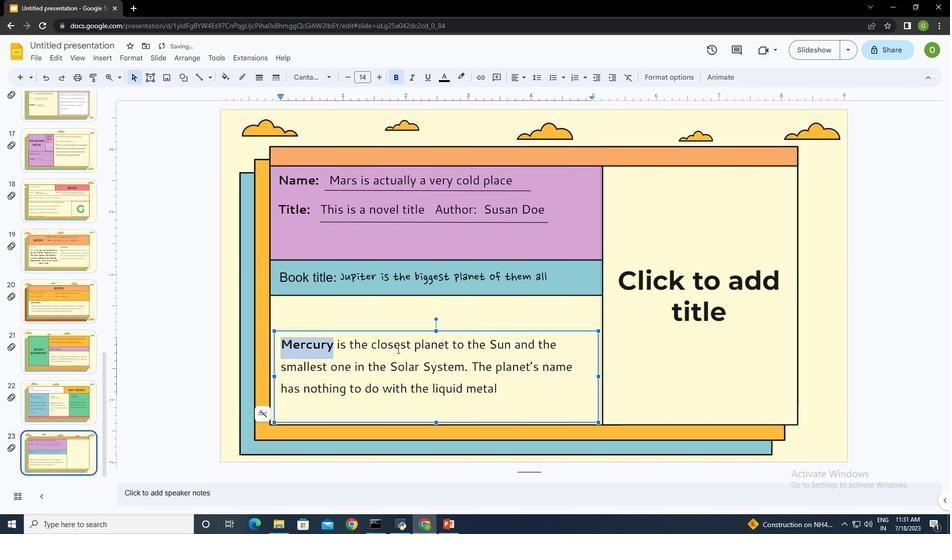 
Action: Mouse pressed left at (391, 348)
Screenshot: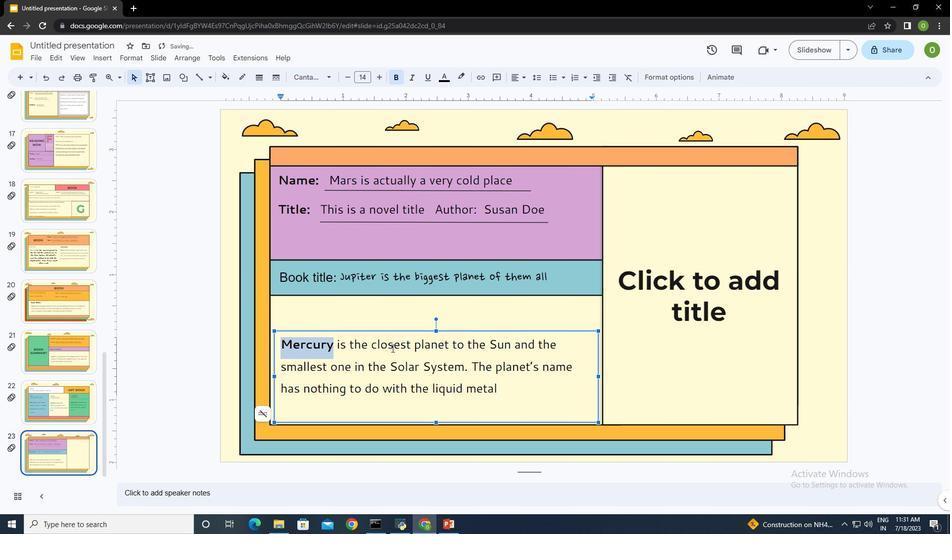 
Action: Mouse moved to (336, 345)
Screenshot: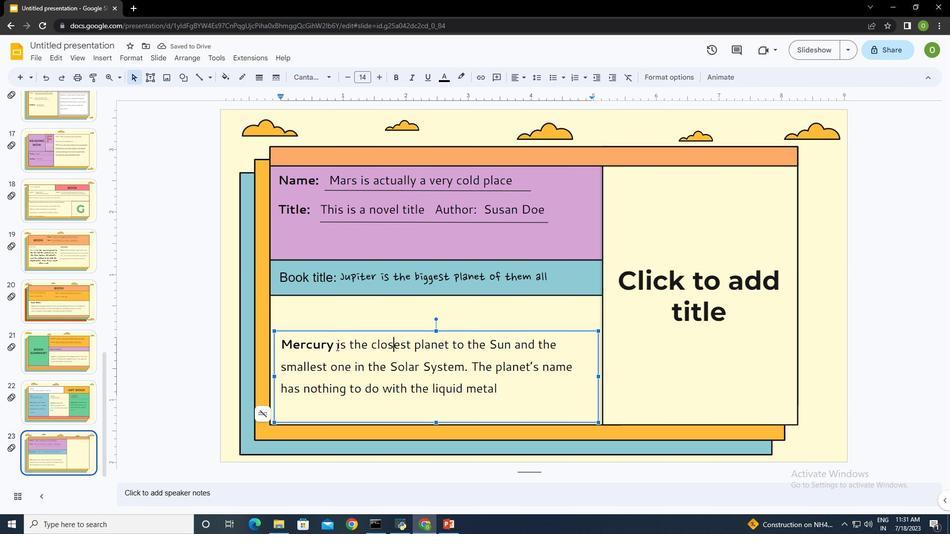 
Action: Mouse pressed left at (336, 345)
Screenshot: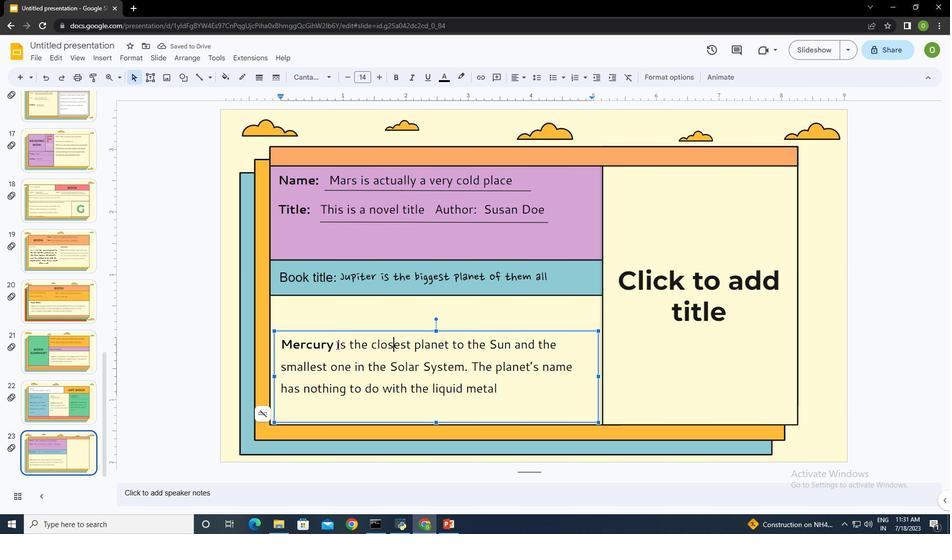 
Action: Mouse moved to (348, 77)
Screenshot: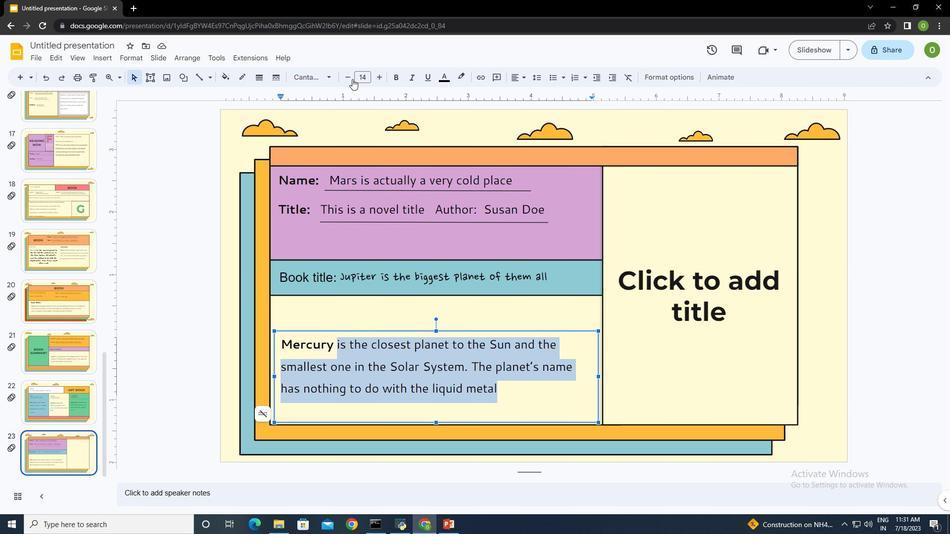
Action: Mouse pressed left at (348, 77)
Screenshot: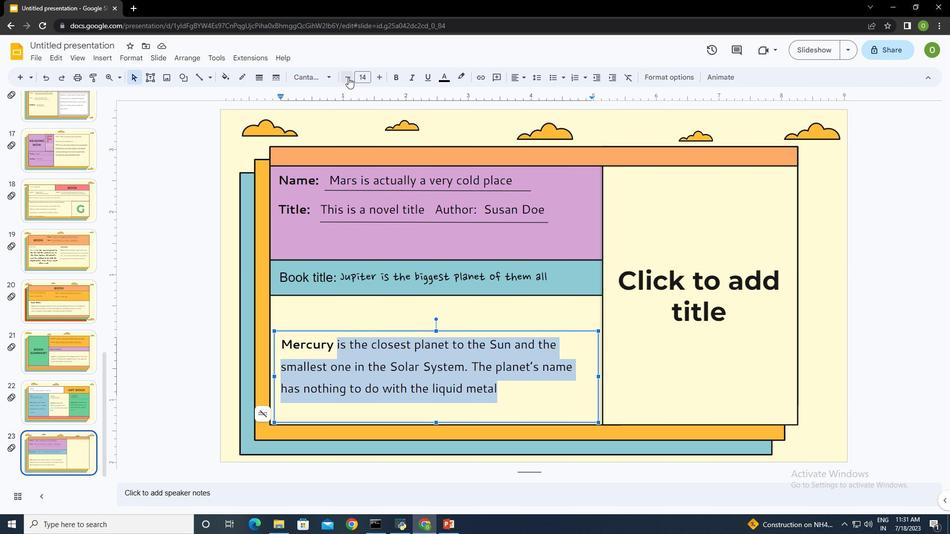 
Action: Mouse moved to (333, 344)
Screenshot: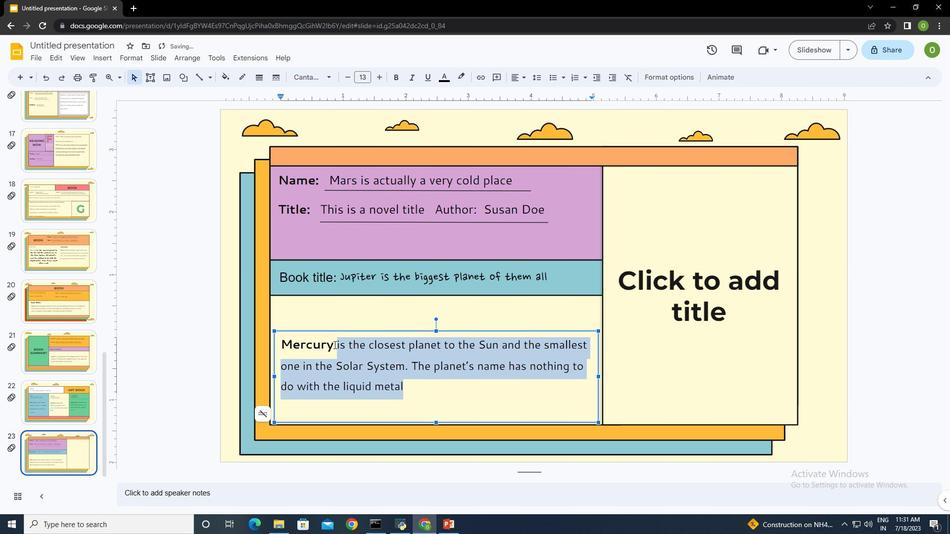 
Action: Mouse pressed left at (333, 344)
Screenshot: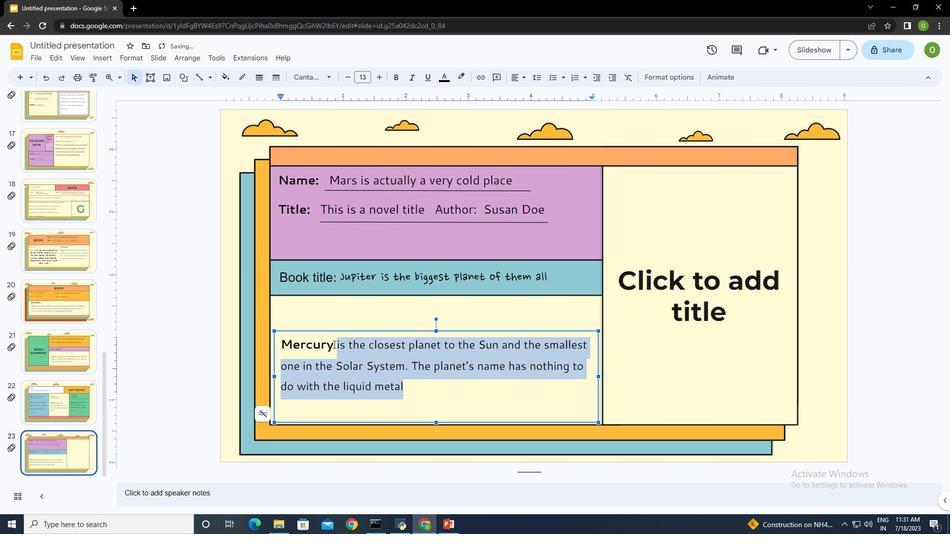 
Action: Mouse moved to (406, 384)
Screenshot: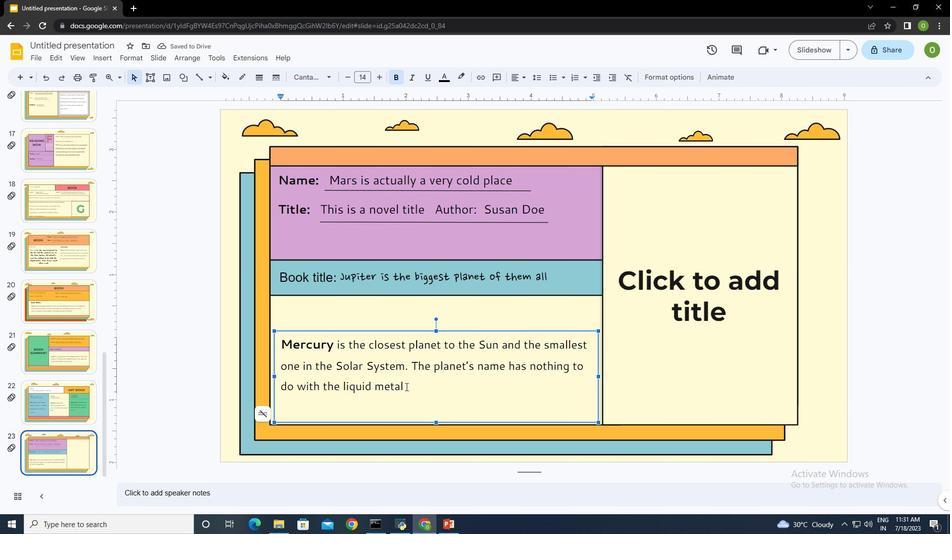 
Action: Mouse pressed left at (406, 384)
Screenshot: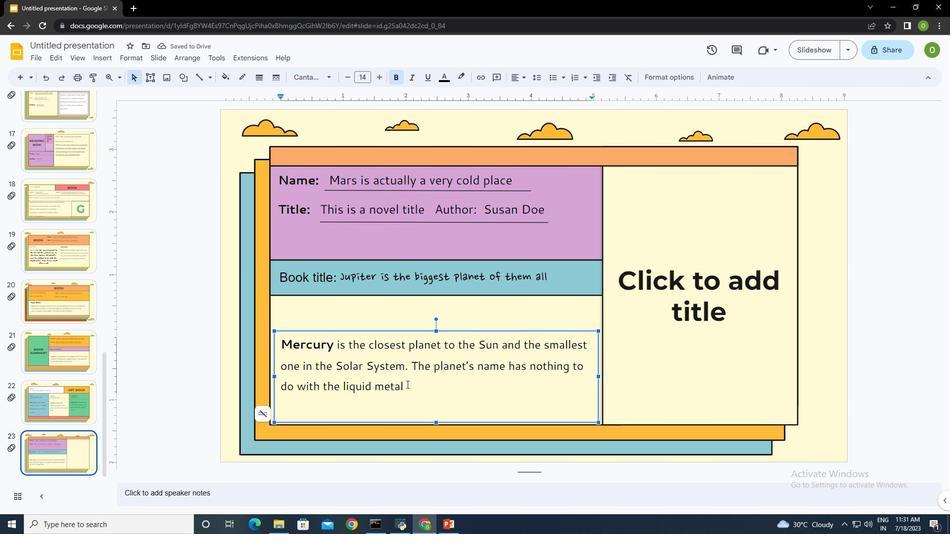 
Action: Mouse moved to (464, 382)
Screenshot: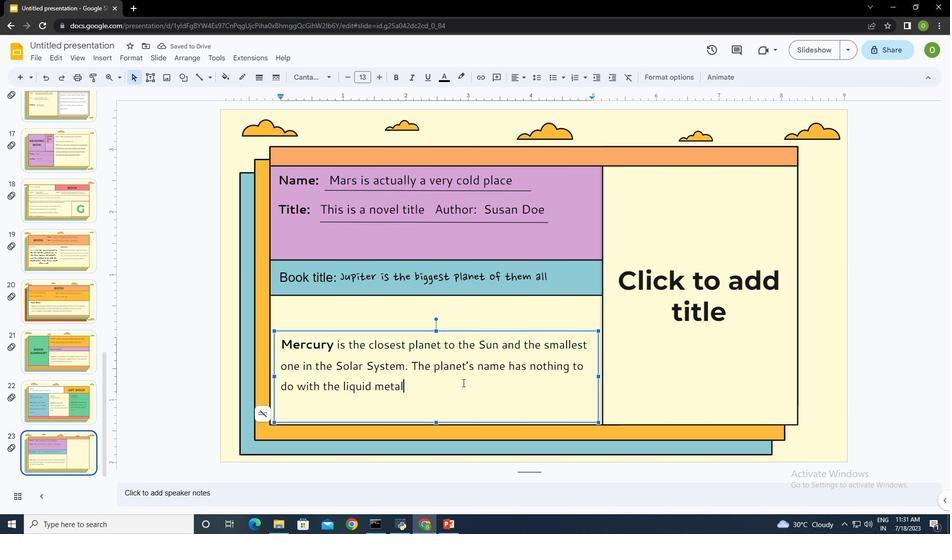 
Action: Key pressed .
Screenshot: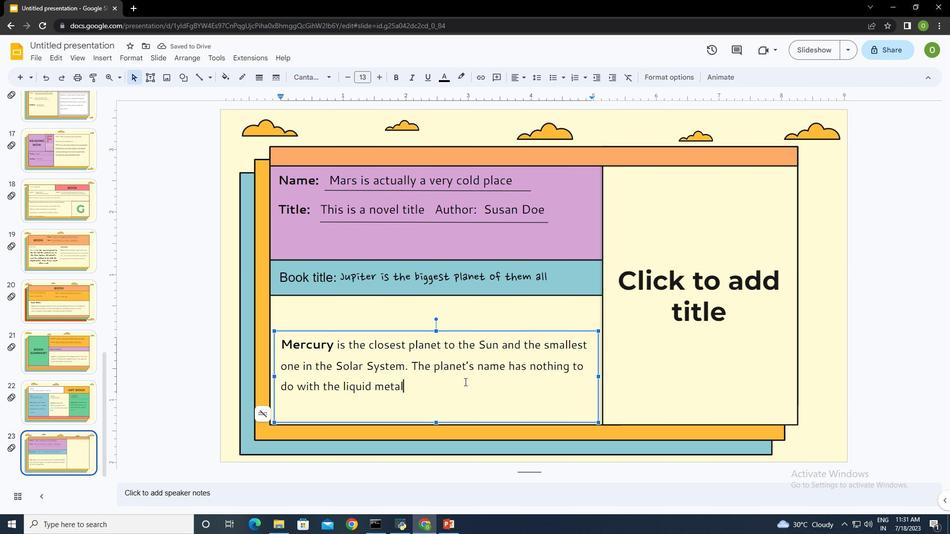 
Action: Mouse moved to (410, 389)
Screenshot: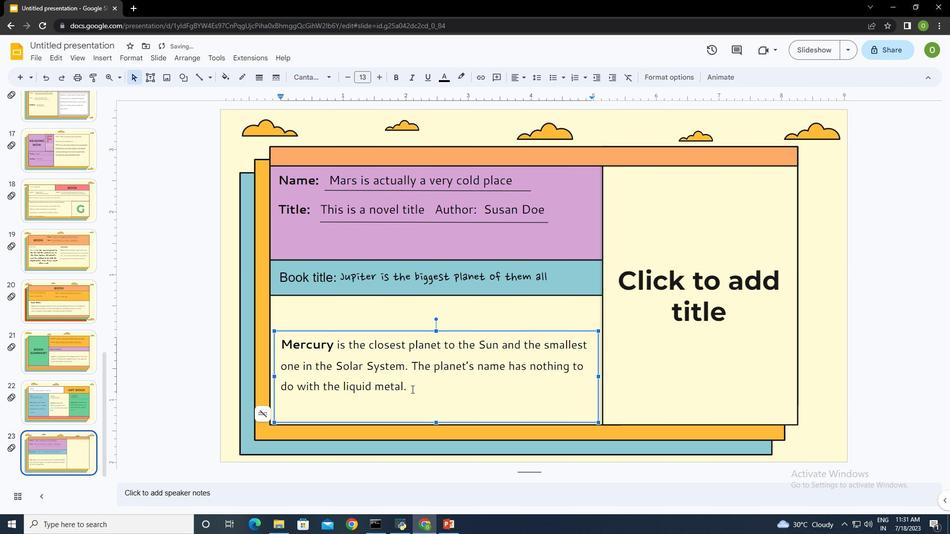 
Action: Mouse pressed left at (410, 389)
Screenshot: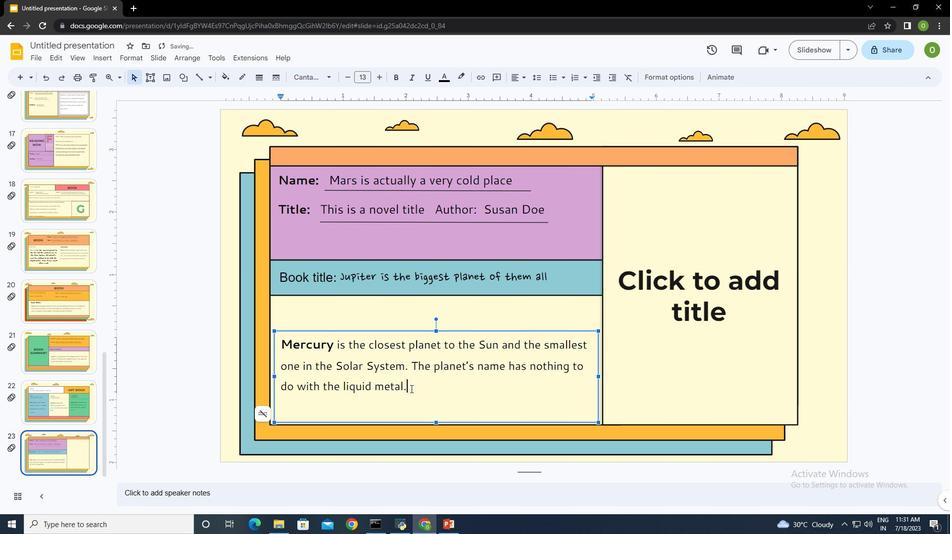 
Action: Mouse moved to (322, 78)
Screenshot: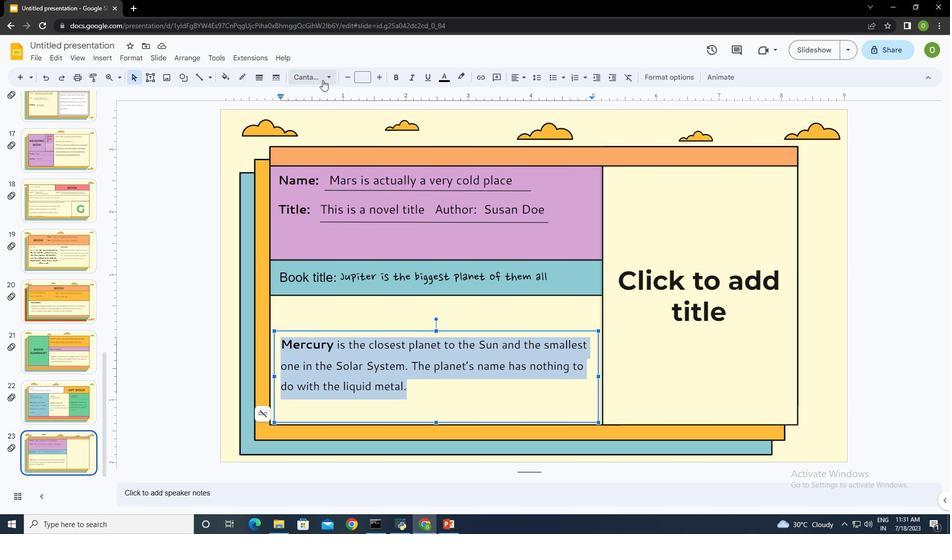 
Action: Mouse pressed left at (322, 78)
Screenshot: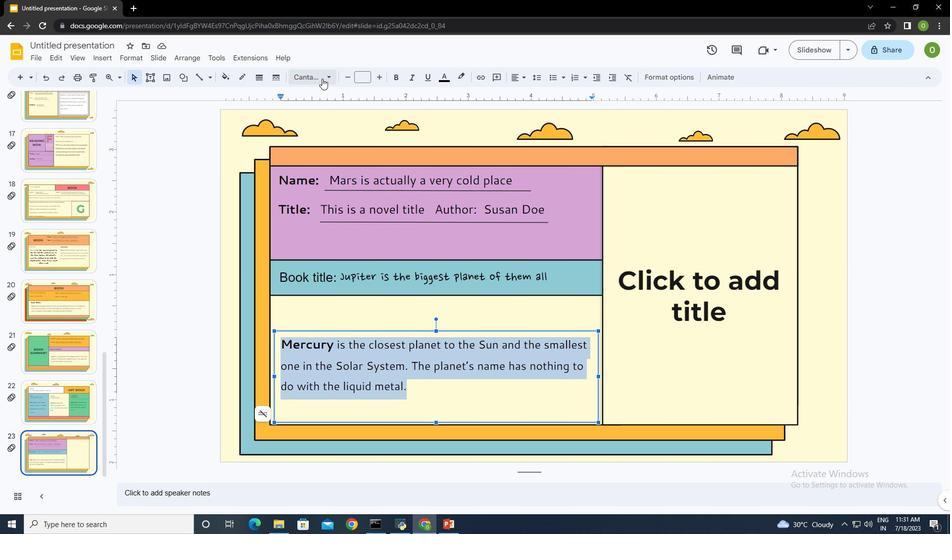 
Action: Mouse moved to (371, 315)
Screenshot: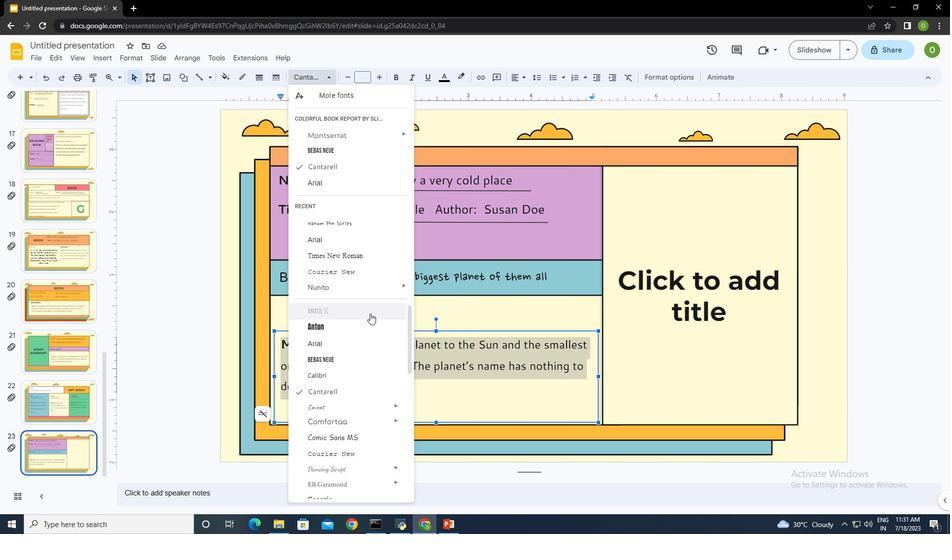 
Action: Mouse scrolled (371, 315) with delta (0, 0)
Screenshot: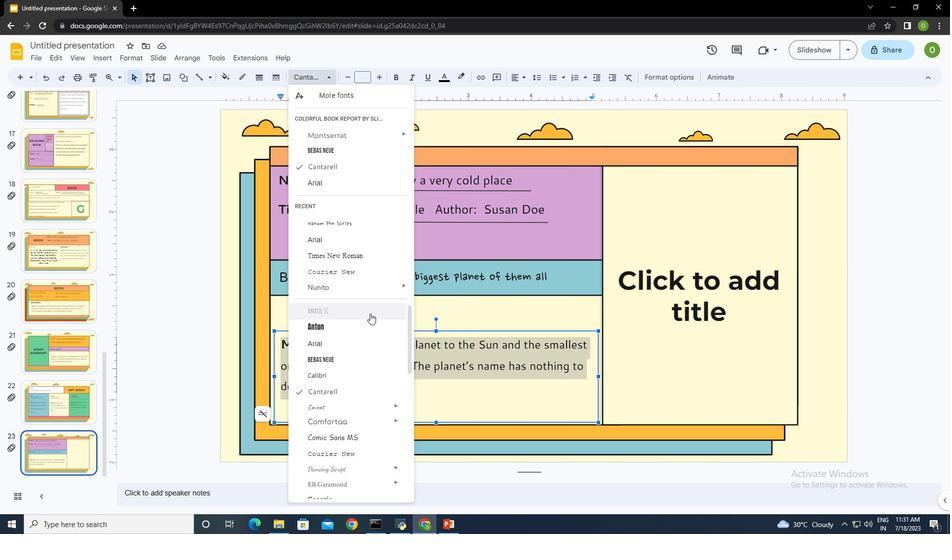 
Action: Mouse moved to (363, 372)
Screenshot: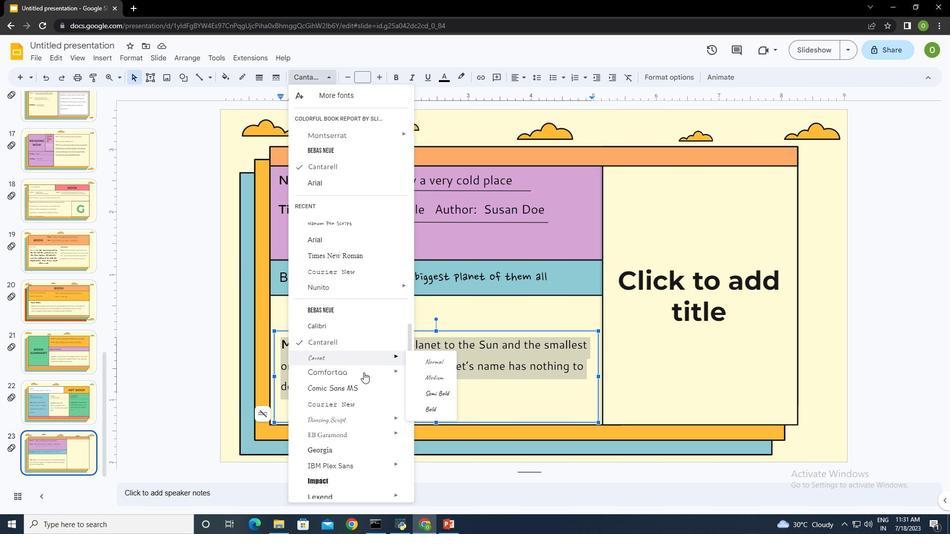 
Action: Mouse pressed left at (363, 372)
Screenshot: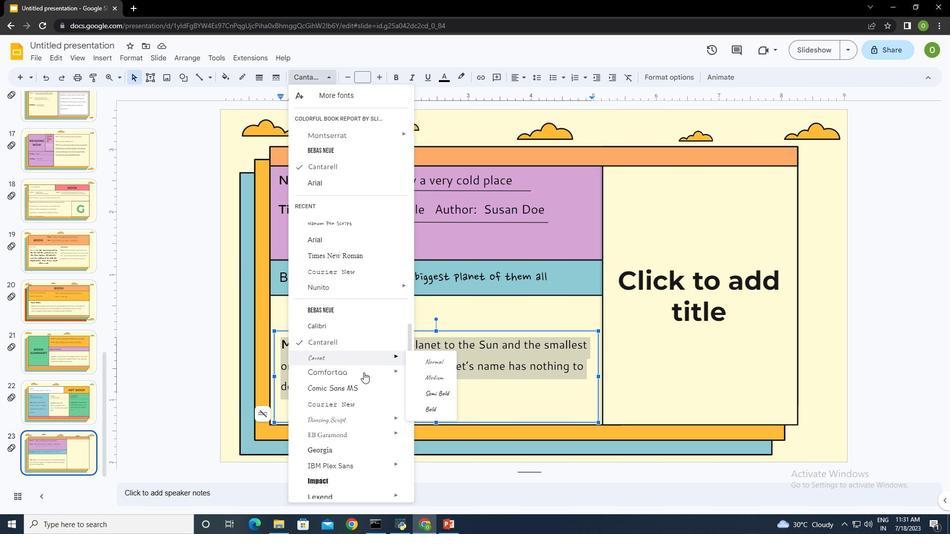 
Action: Mouse moved to (526, 400)
Screenshot: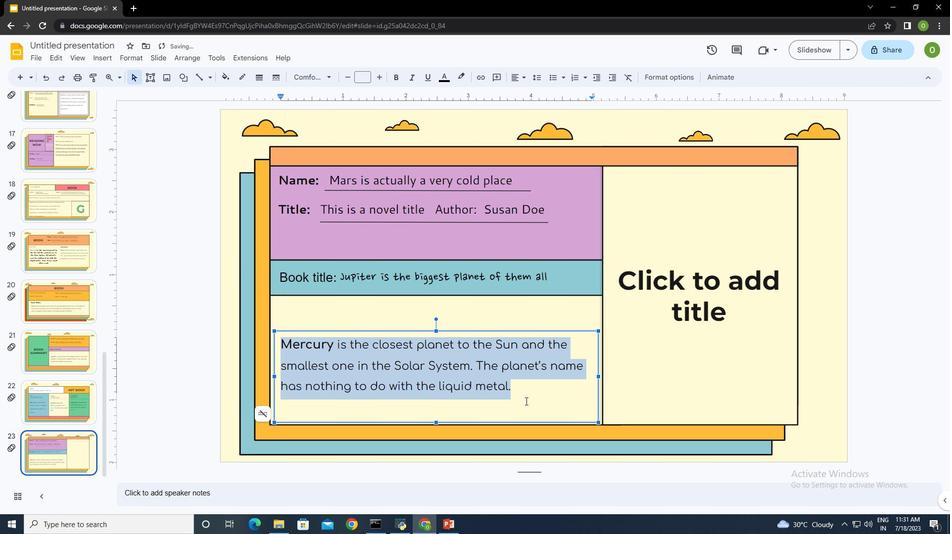 
Action: Mouse pressed left at (526, 400)
Screenshot: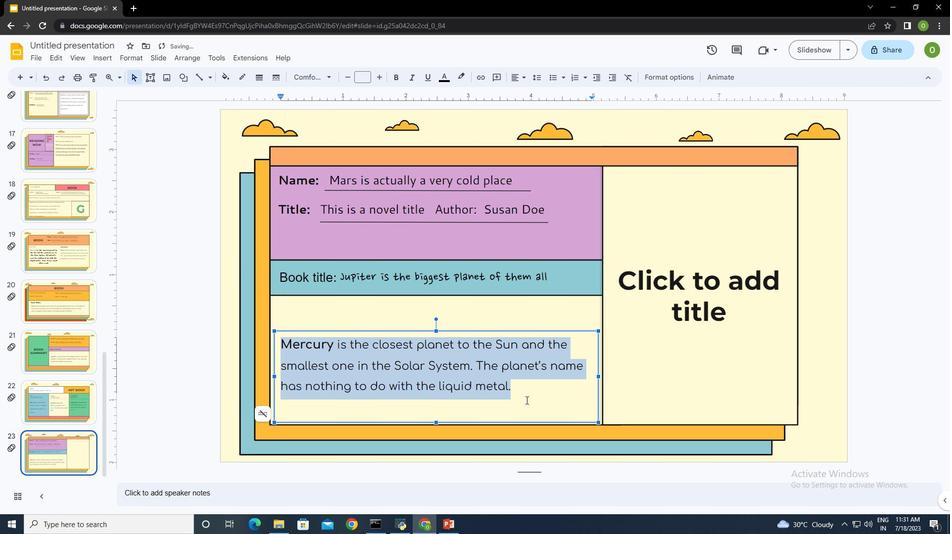 
Action: Mouse moved to (712, 341)
Screenshot: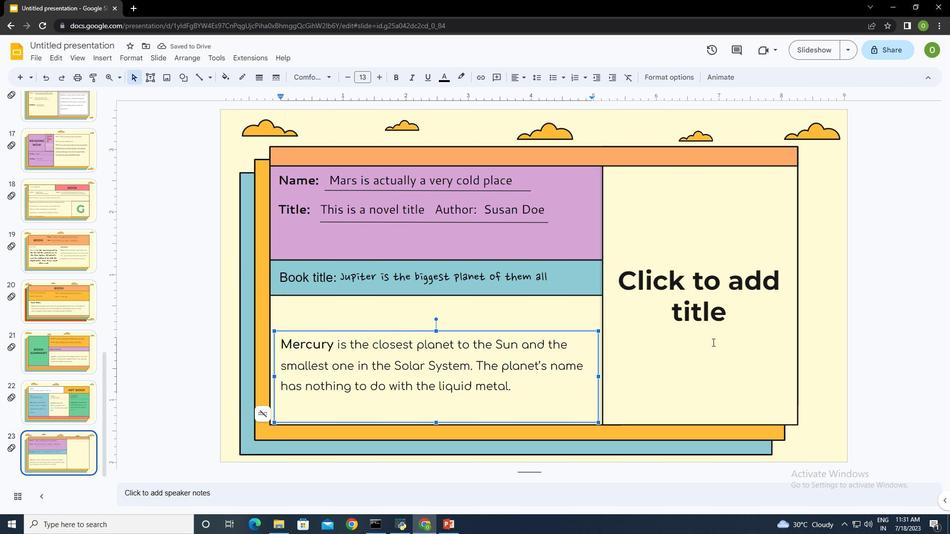
Action: Mouse pressed left at (712, 341)
Screenshot: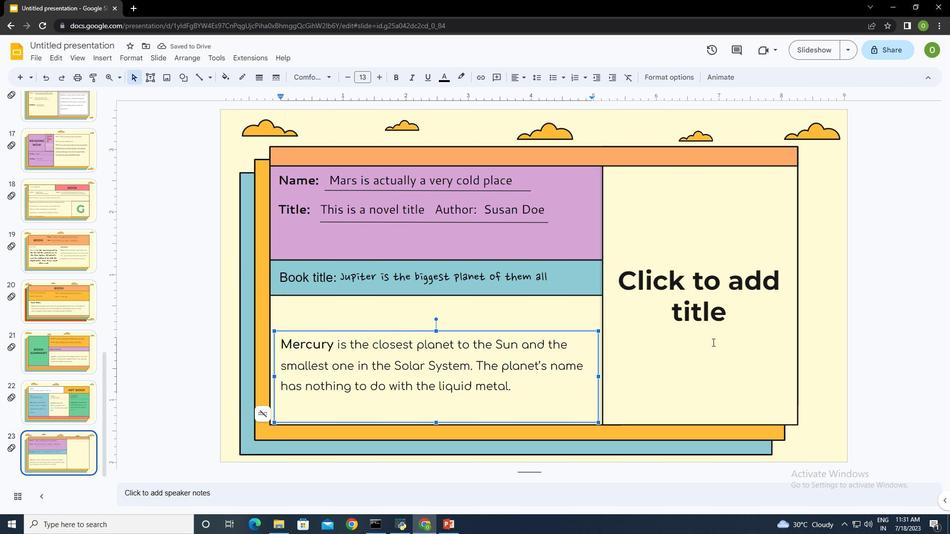 
Action: Mouse moved to (709, 340)
Screenshot: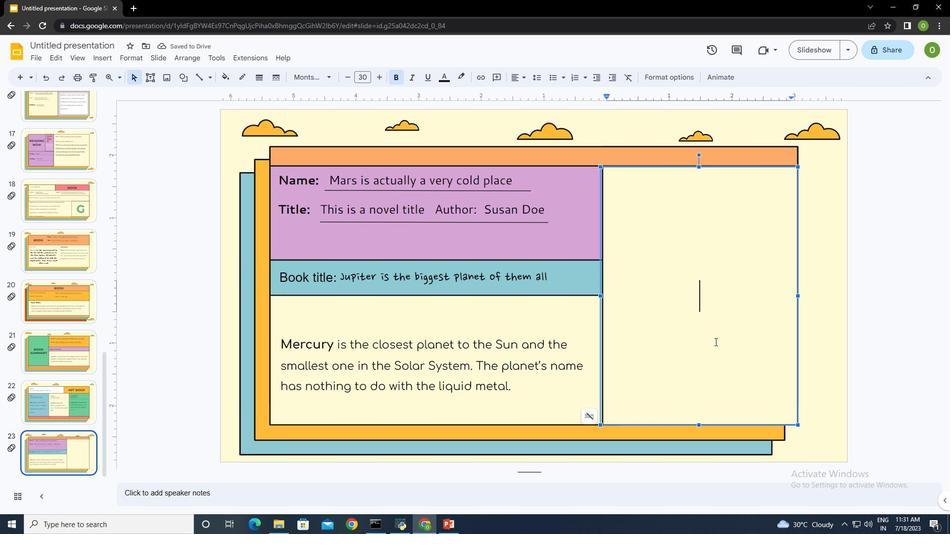 
Action: Key pressed <Key.shift><Key.caps_lock>MY<Key.space>FAVORITE<Key.space>CHARACTER<Key.space>IN<Key.space>THE<Key.space>BOOK
Screenshot: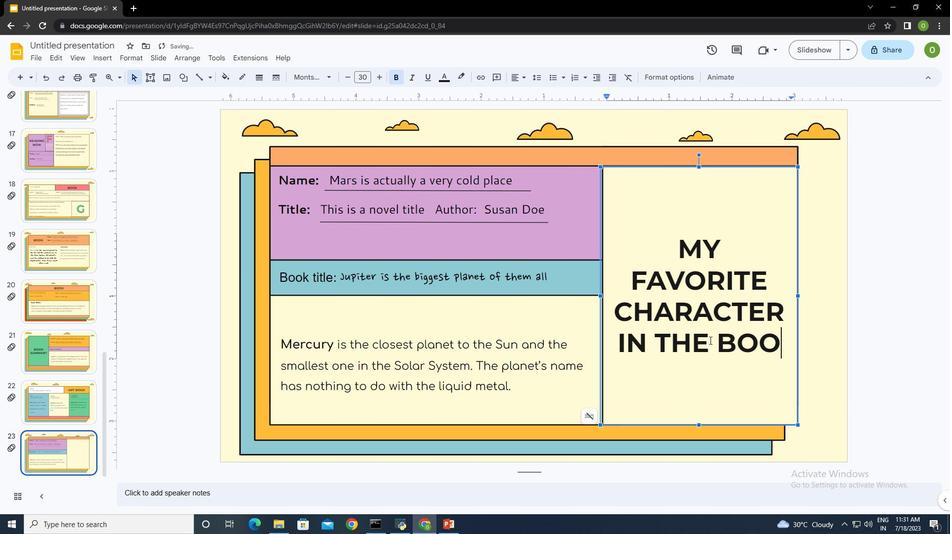 
Action: Mouse moved to (628, 280)
Screenshot: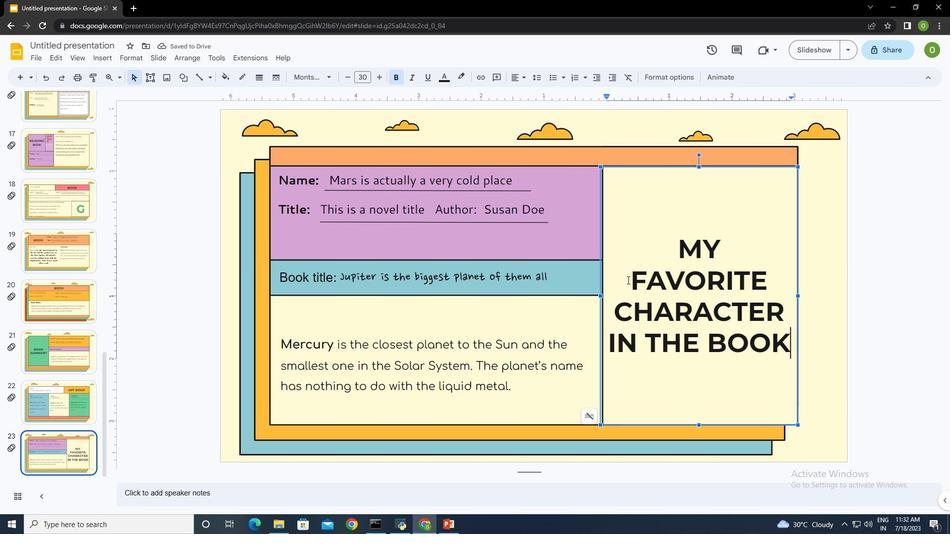 
Action: Mouse pressed left at (628, 280)
Screenshot: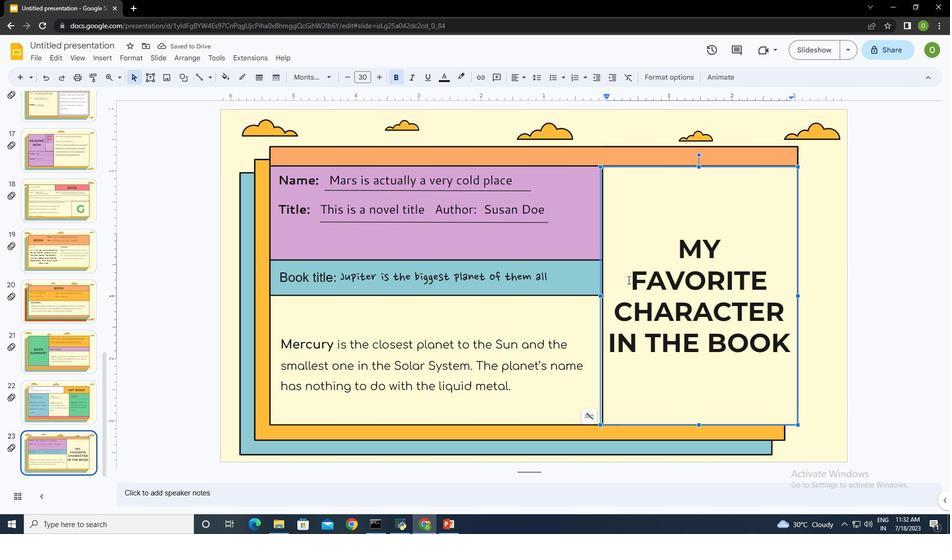
Action: Mouse moved to (725, 251)
Screenshot: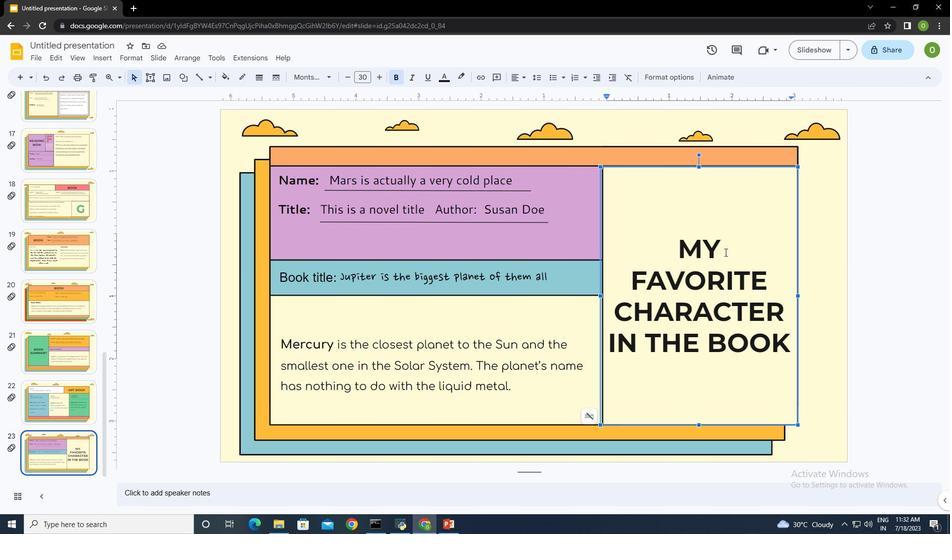 
Action: Mouse pressed left at (725, 251)
Screenshot: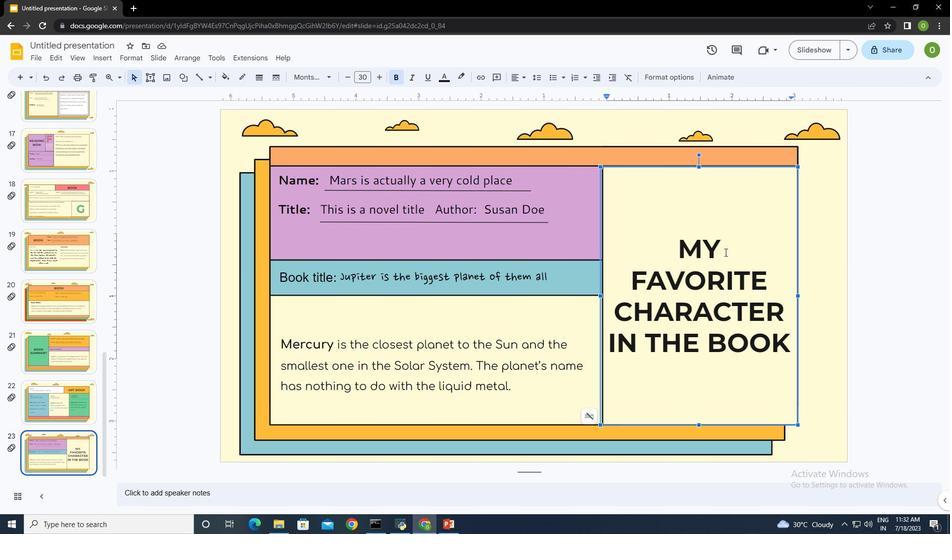 
Action: Mouse moved to (725, 251)
Screenshot: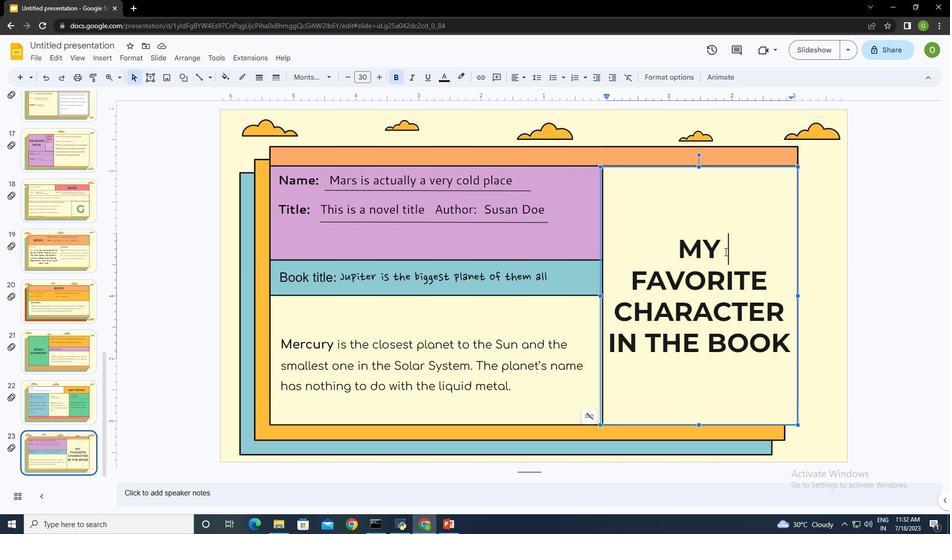 
Action: Key pressed <Key.delete>F
Screenshot: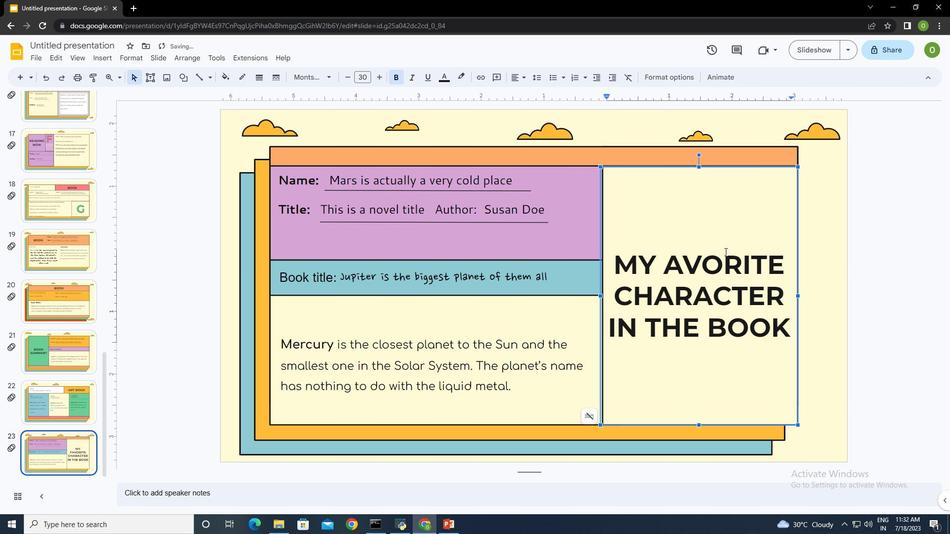 
Action: Mouse moved to (647, 239)
Screenshot: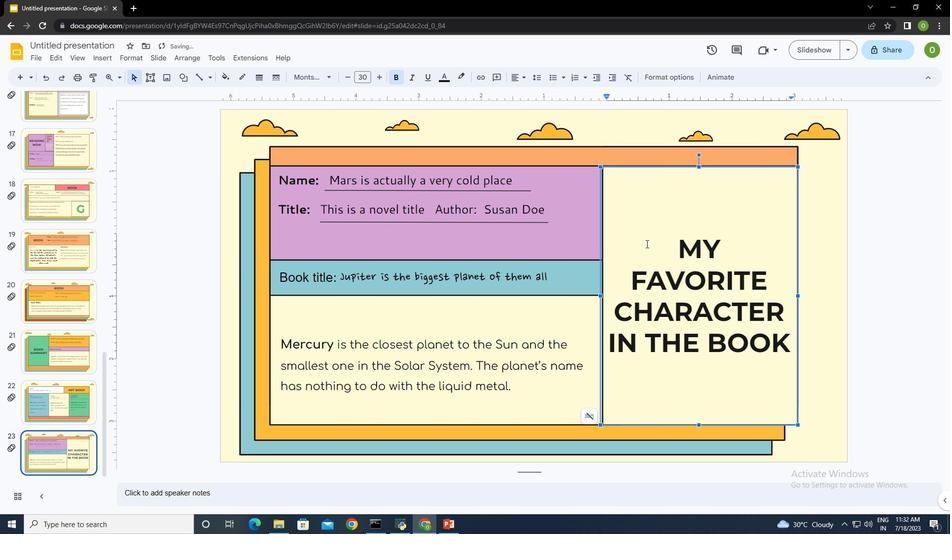 
Action: Mouse pressed left at (647, 239)
Screenshot: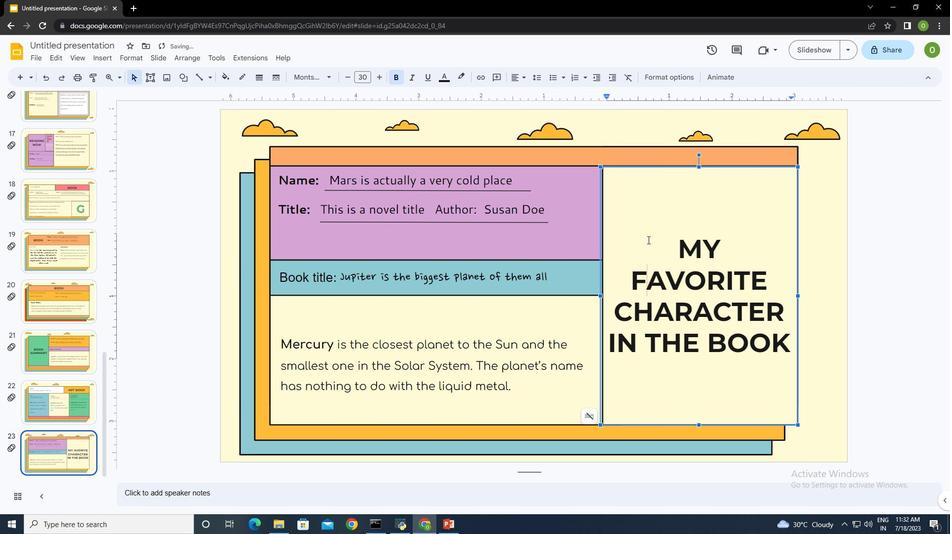 
Action: Mouse moved to (350, 76)
Screenshot: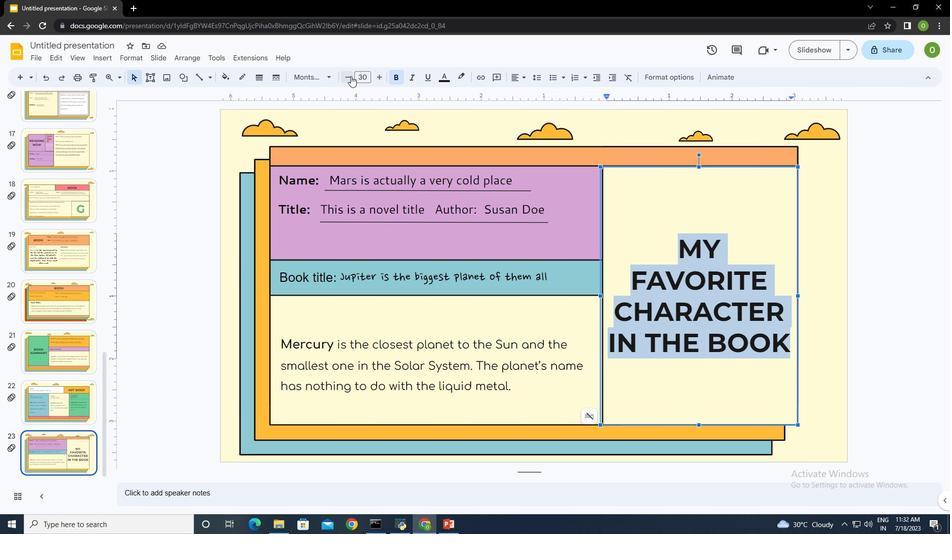 
Action: Mouse pressed left at (350, 76)
Screenshot: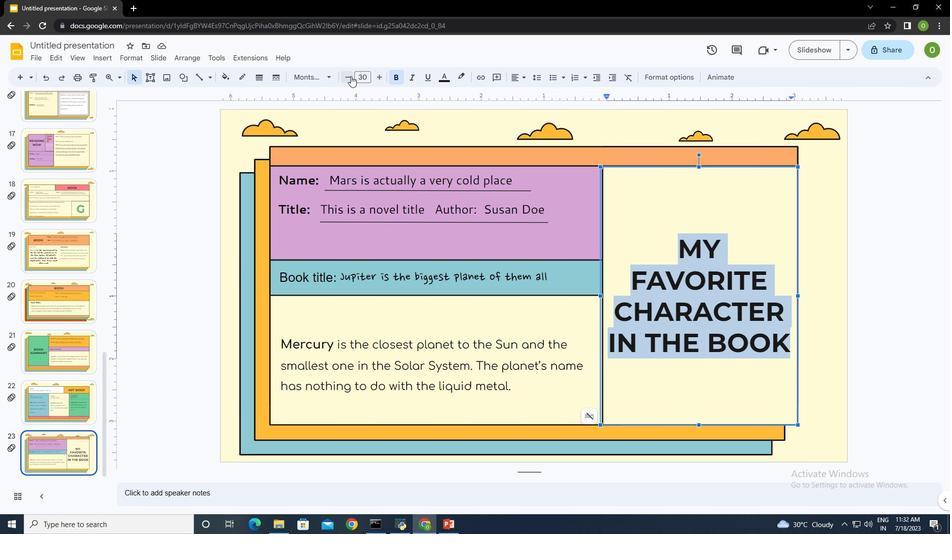 
Action: Mouse moved to (722, 279)
Screenshot: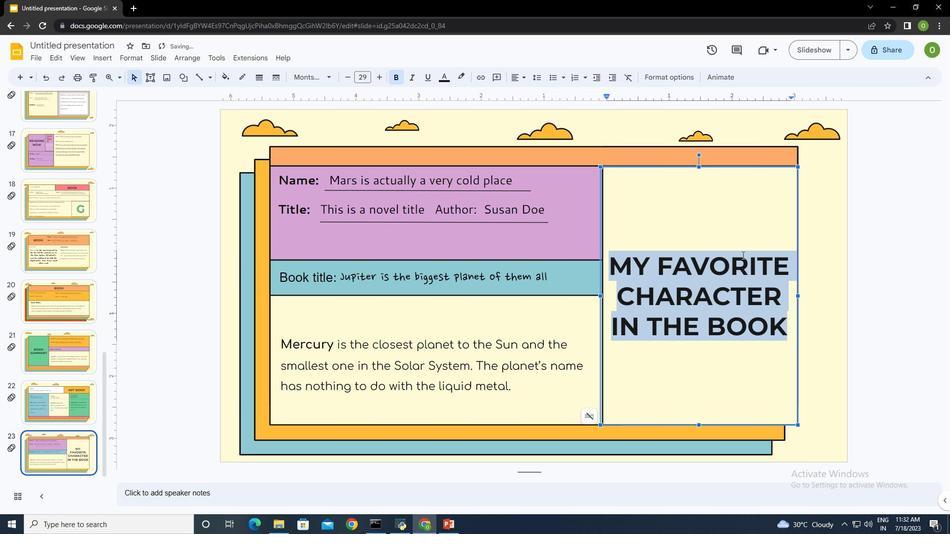 
Action: Mouse pressed left at (722, 279)
Screenshot: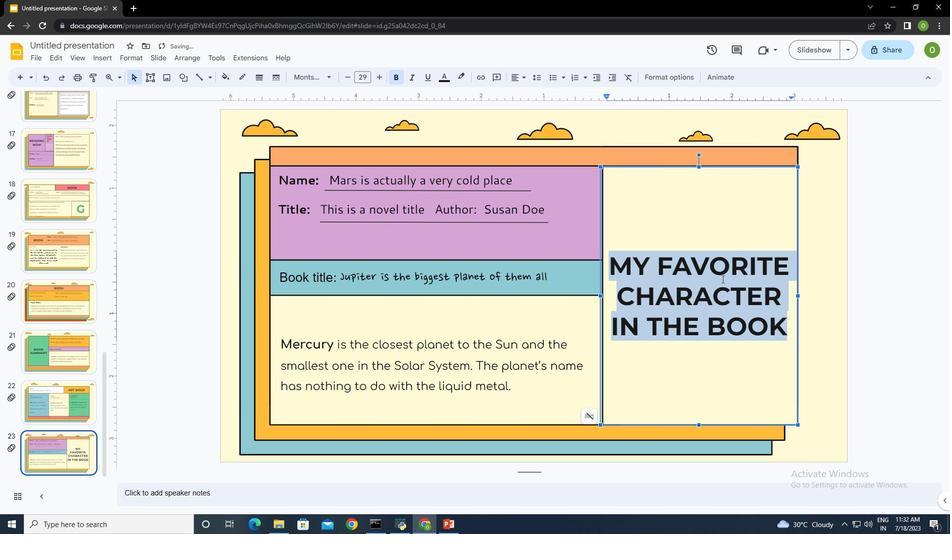 
Action: Mouse moved to (793, 328)
Screenshot: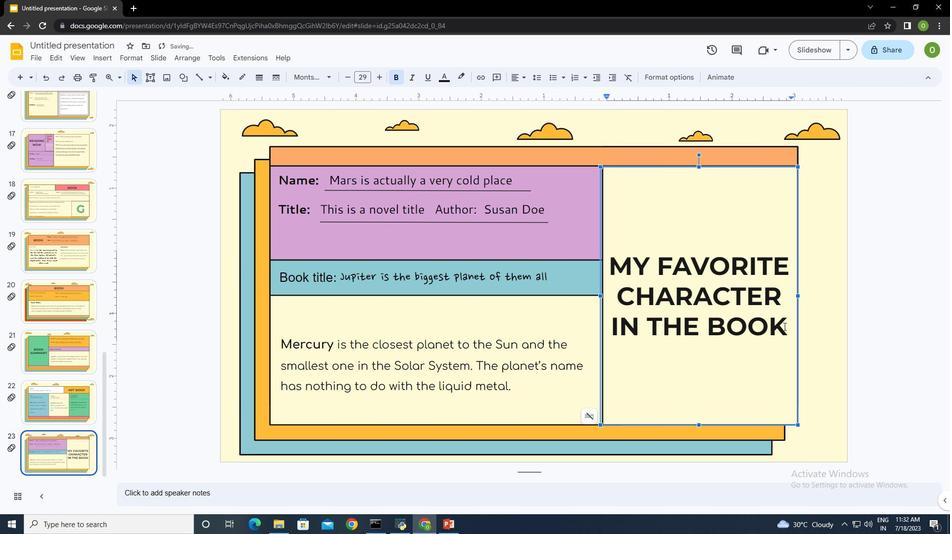 
Action: Mouse pressed left at (793, 328)
Screenshot: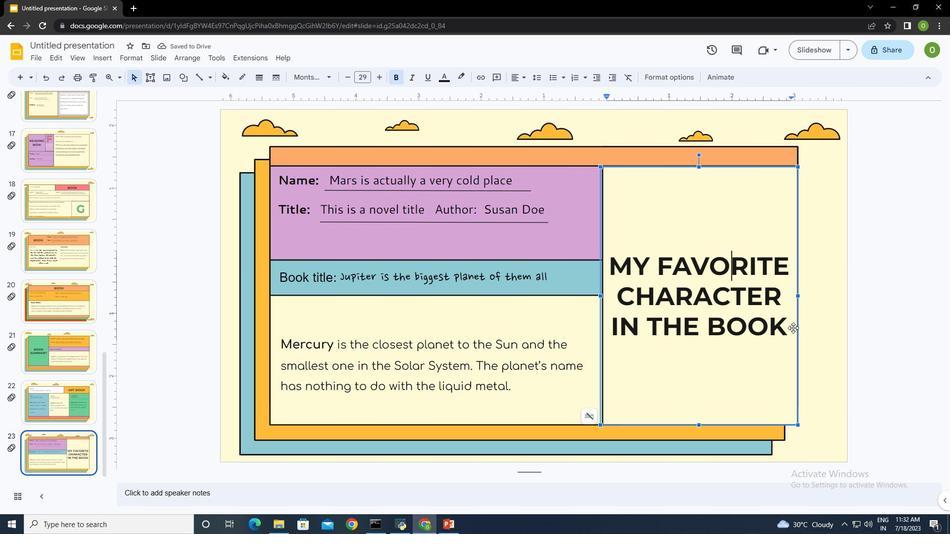 
Action: Mouse moved to (793, 327)
Screenshot: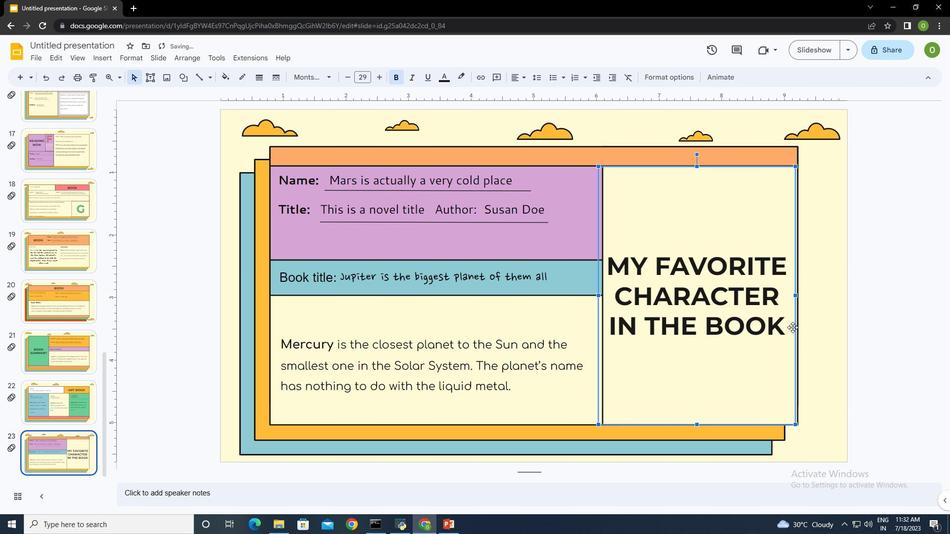 
Action: Key pressed ctrl+Z
Screenshot: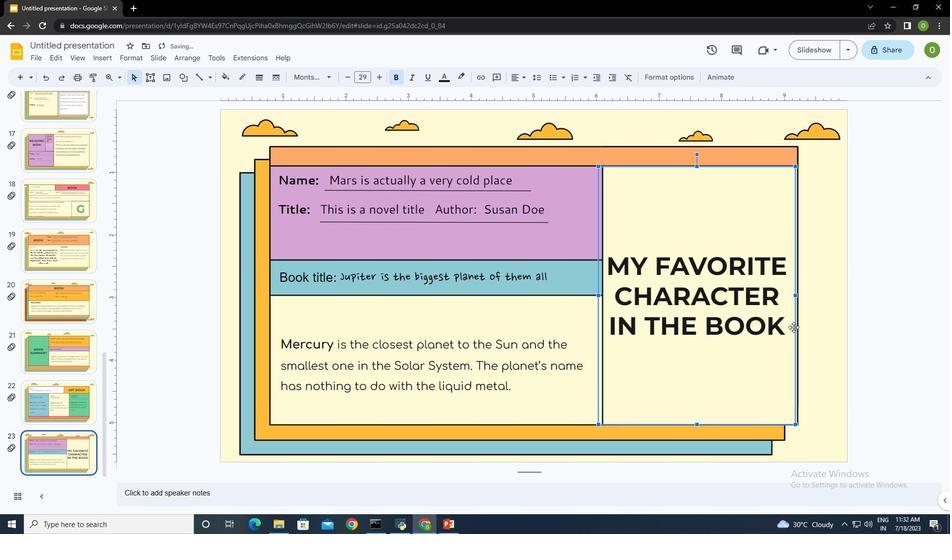 
Action: Mouse moved to (781, 327)
Screenshot: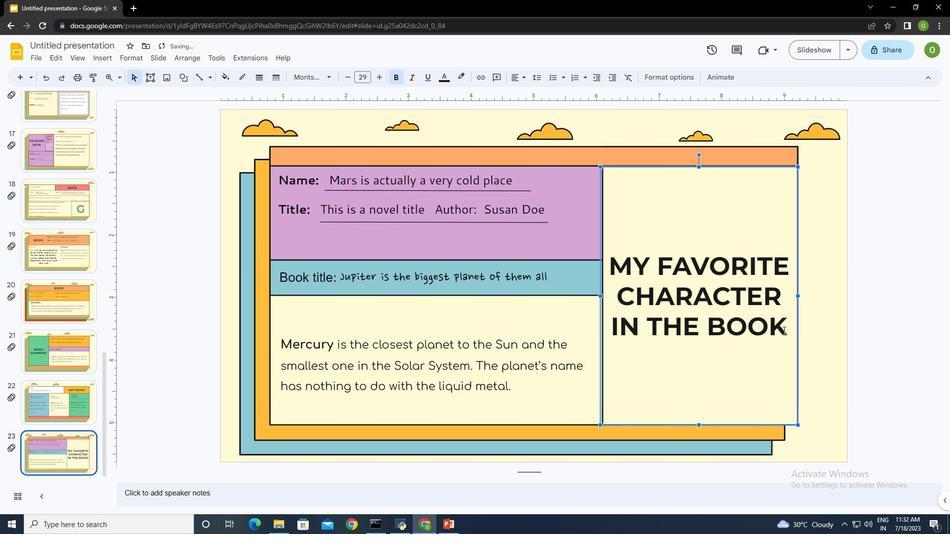 
Action: Mouse pressed left at (781, 327)
Screenshot: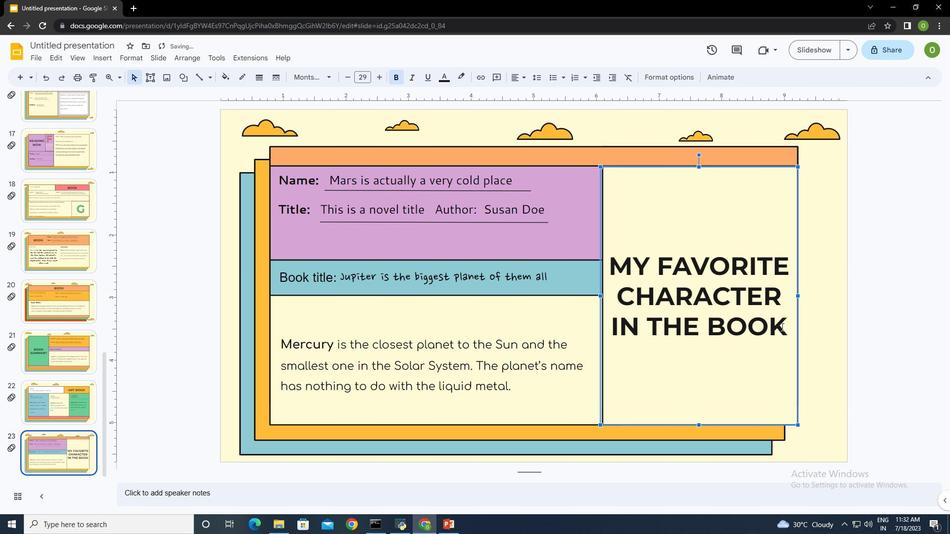 
Action: Mouse moved to (785, 327)
Screenshot: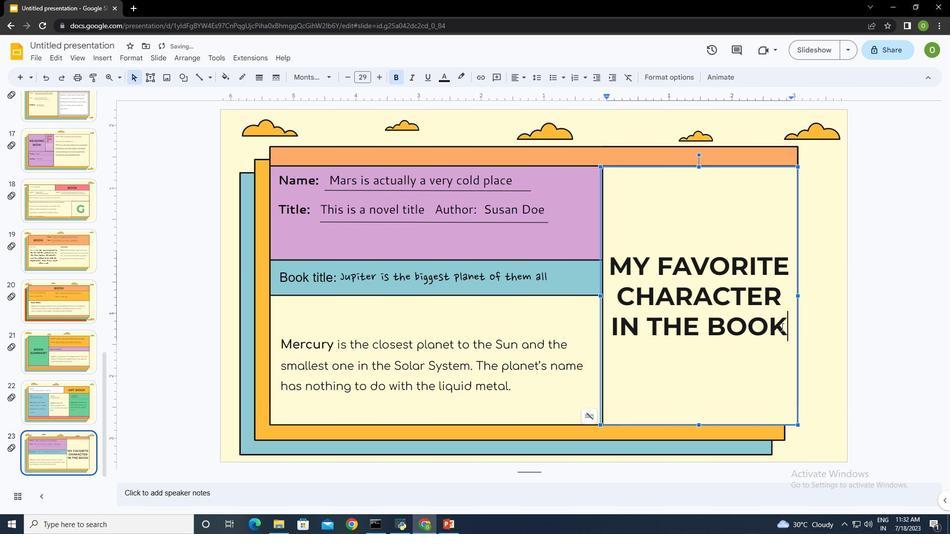 
Action: Mouse pressed left at (785, 327)
Screenshot: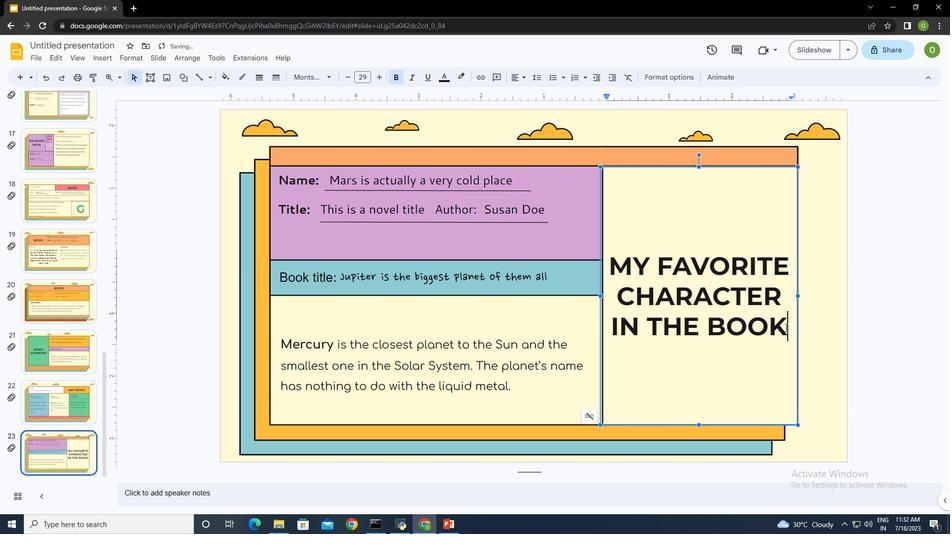 
Action: Mouse moved to (413, 76)
Screenshot: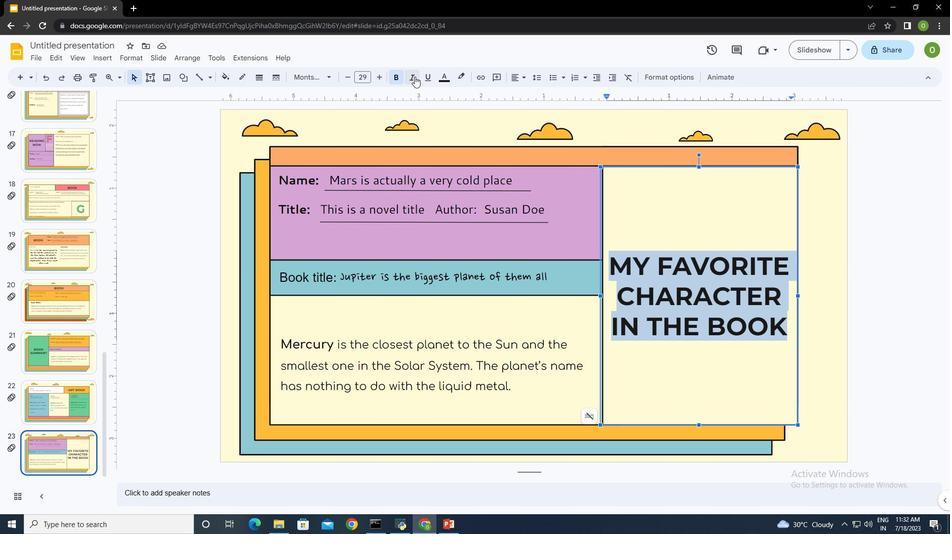 
Action: Mouse pressed left at (413, 76)
Screenshot: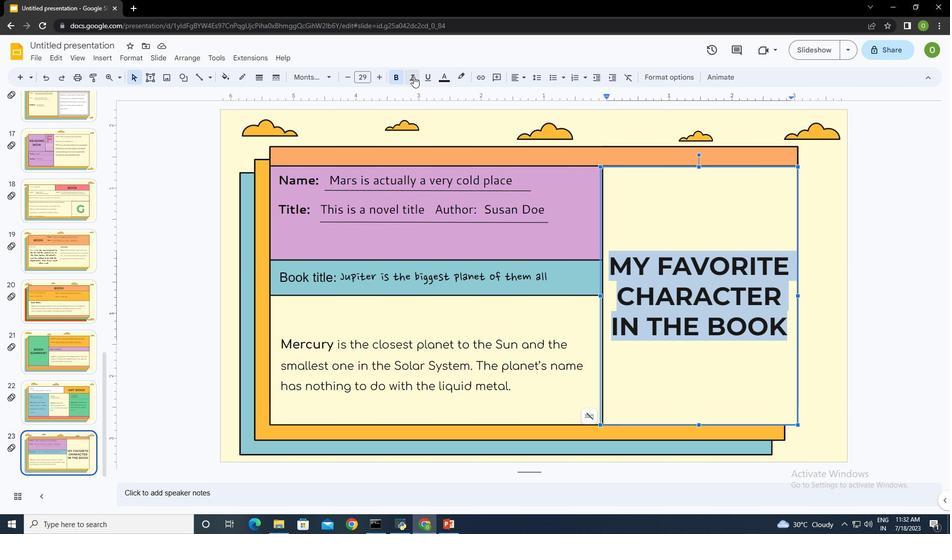 
Action: Mouse moved to (315, 75)
Screenshot: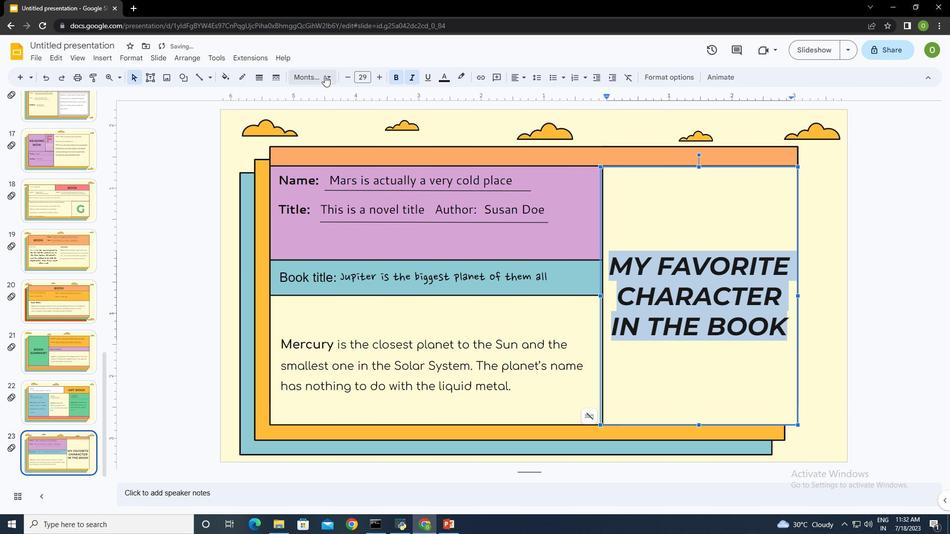 
Action: Mouse pressed left at (315, 75)
Screenshot: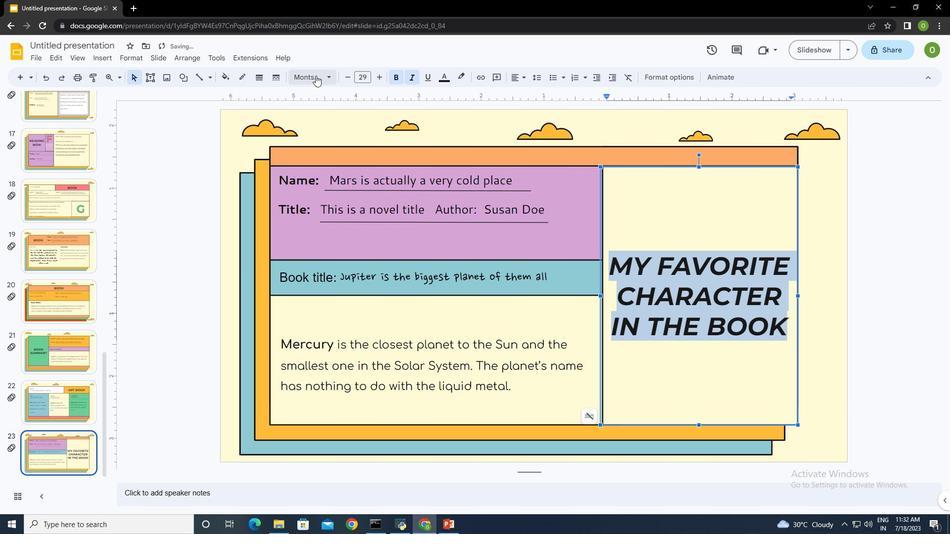 
Action: Mouse moved to (457, 272)
Screenshot: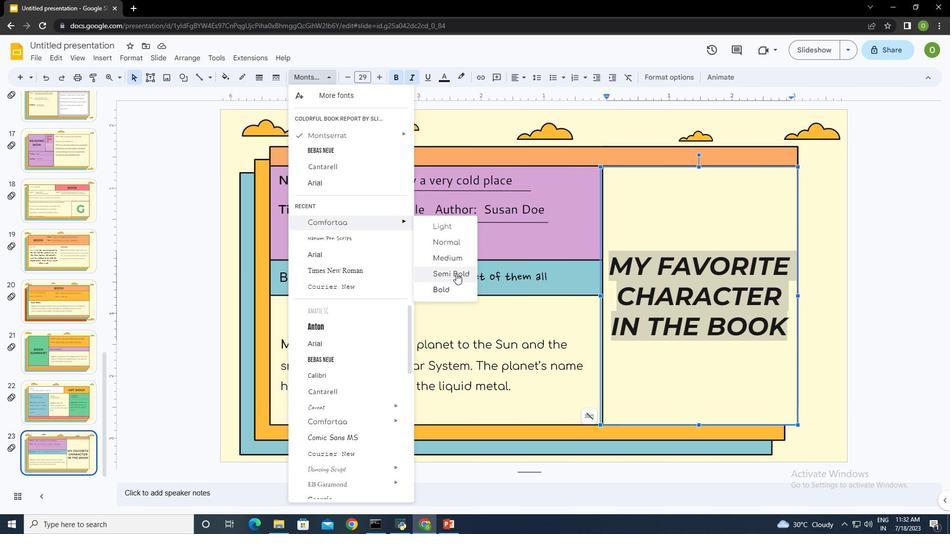 
Action: Mouse pressed left at (457, 272)
Screenshot: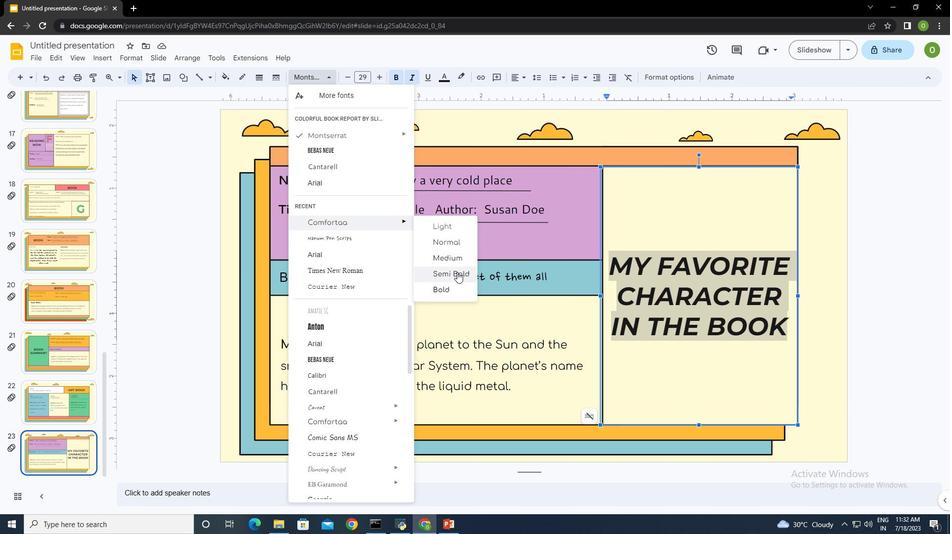 
Action: Mouse moved to (709, 361)
Screenshot: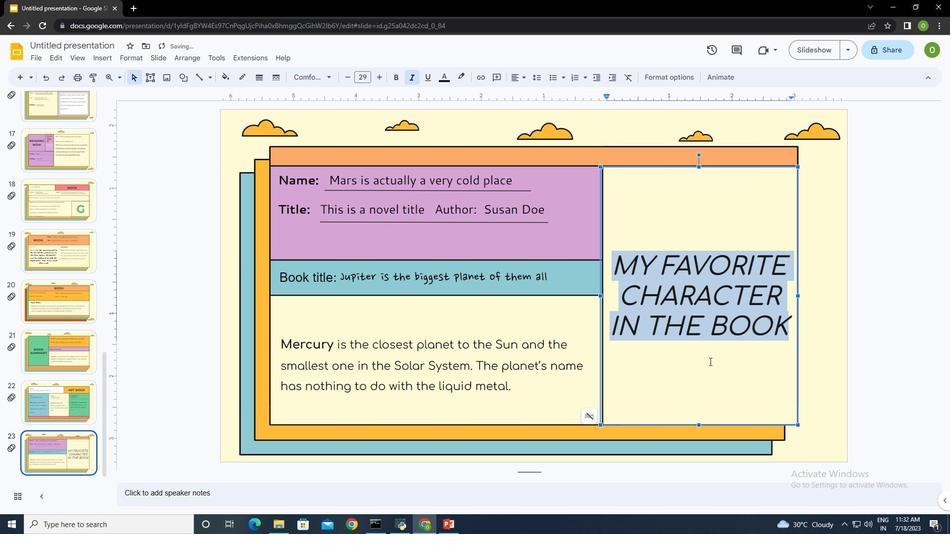 
Action: Mouse pressed left at (709, 361)
Screenshot: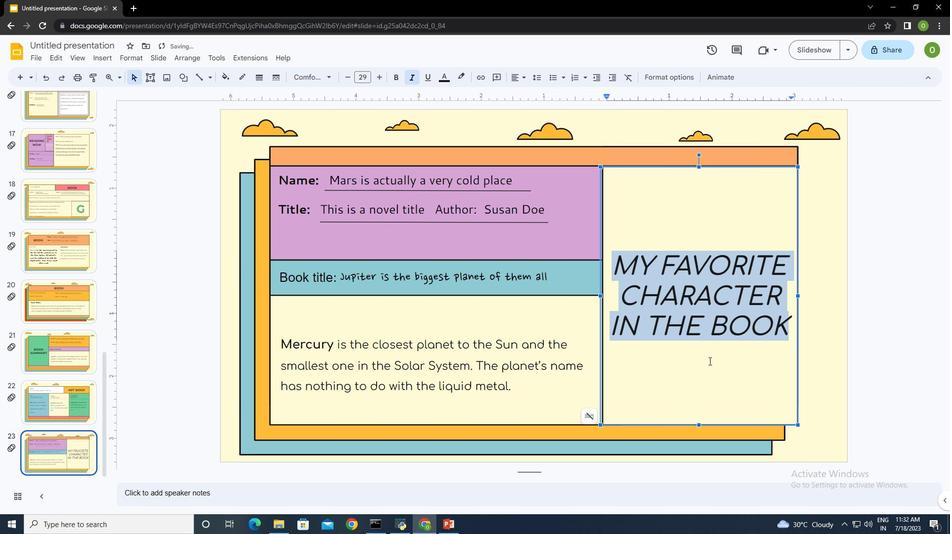 
Action: Mouse moved to (775, 333)
Screenshot: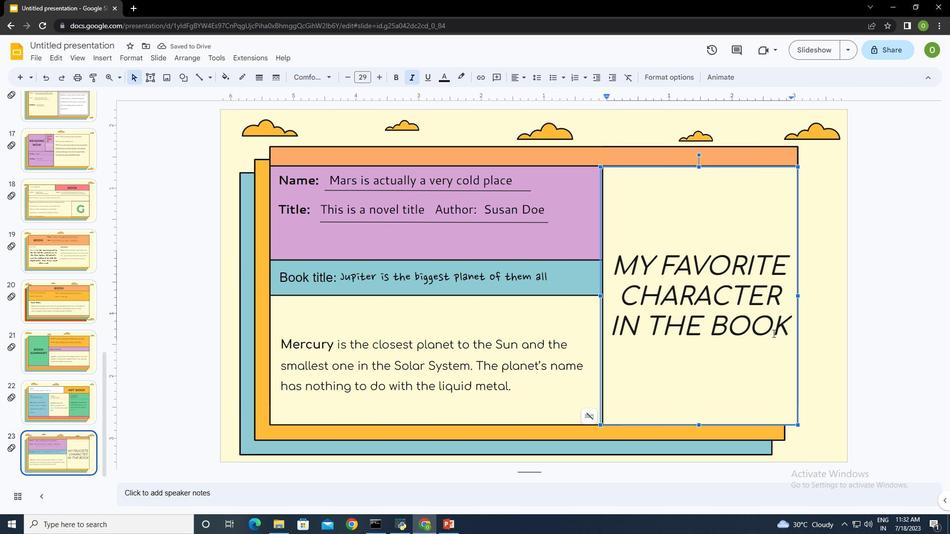 
Action: Mouse pressed left at (775, 333)
Screenshot: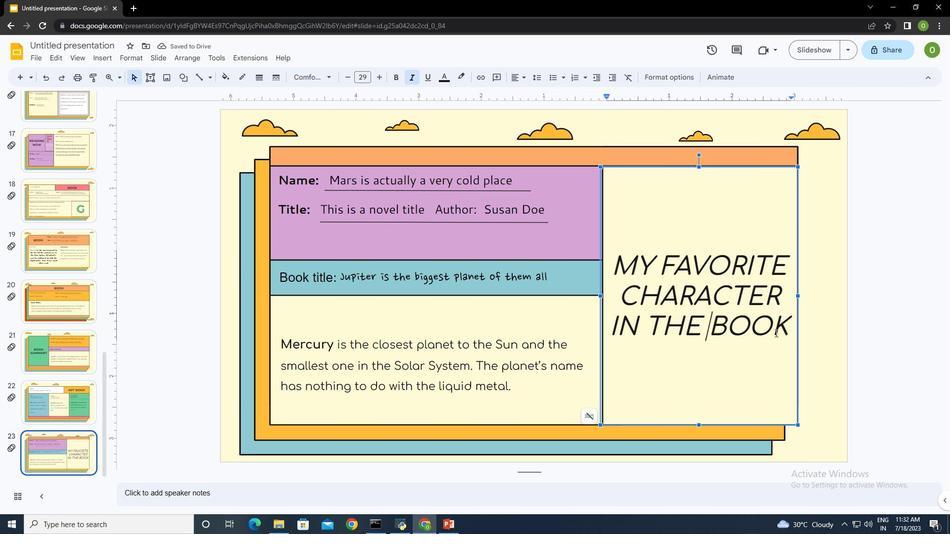 
Action: Mouse moved to (813, 360)
Screenshot: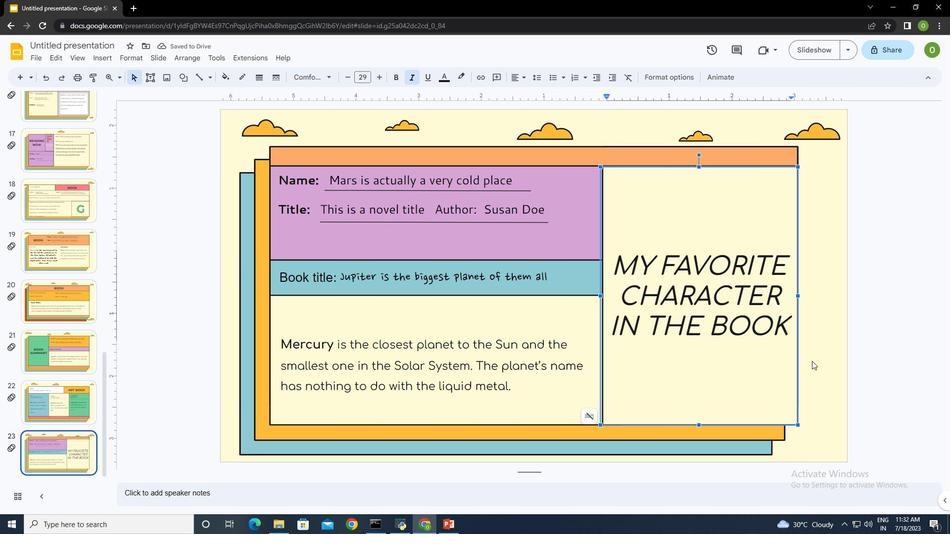 
Action: Mouse pressed left at (813, 360)
Screenshot: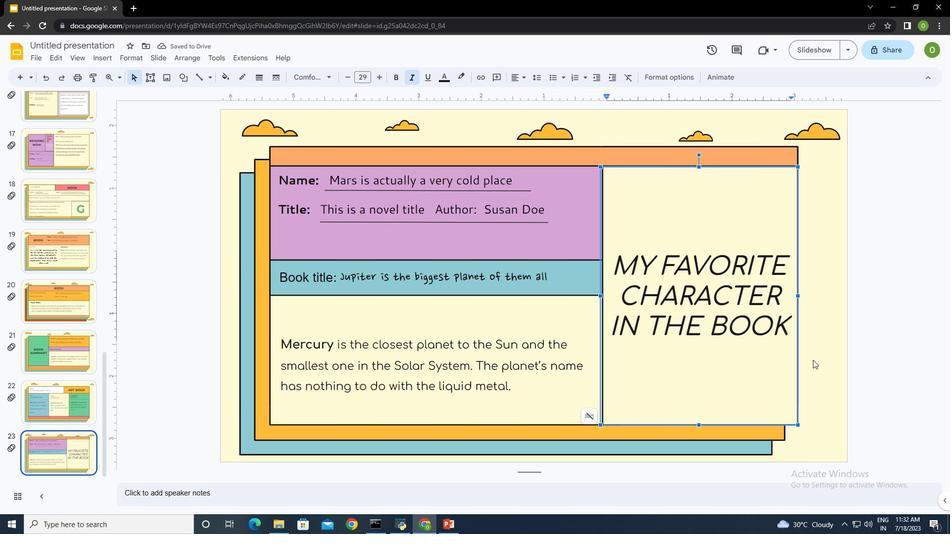 
Action: Mouse moved to (727, 343)
Screenshot: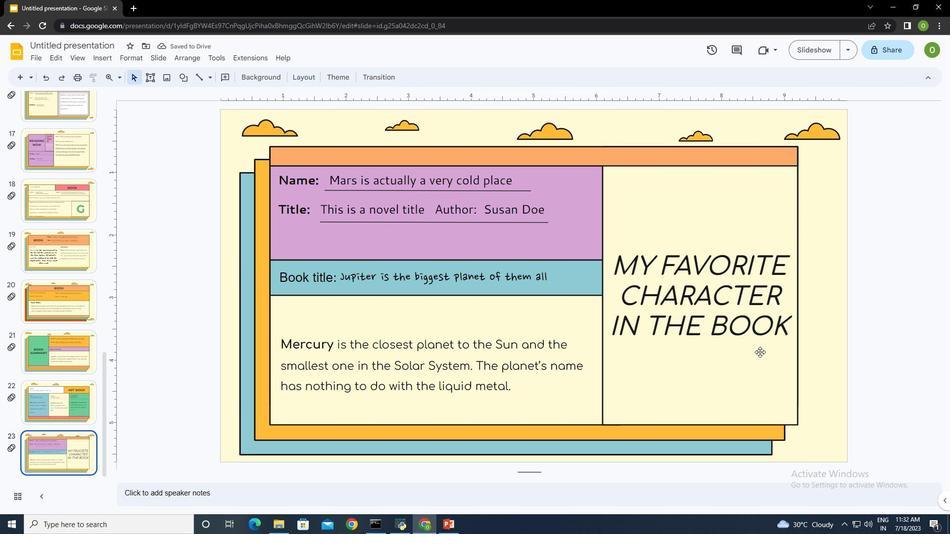 
Action: Mouse pressed left at (727, 343)
Screenshot: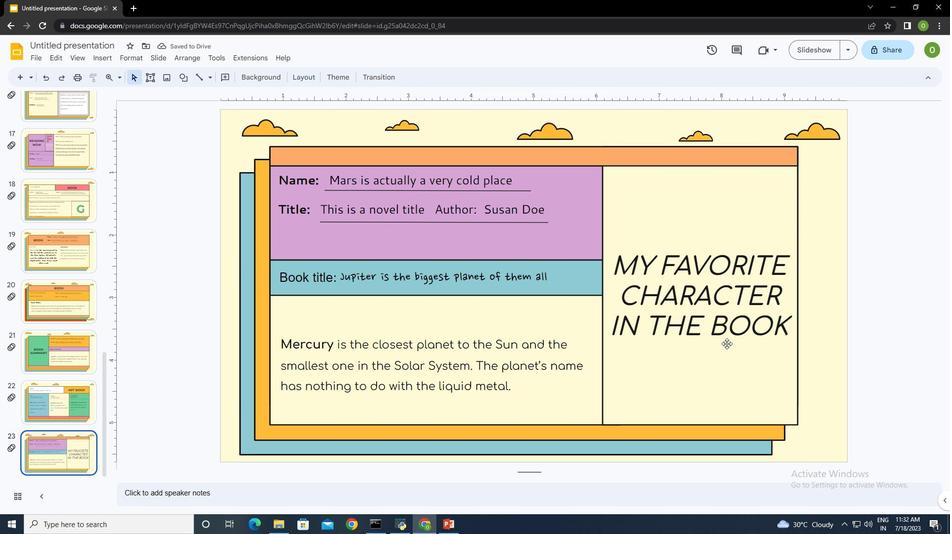 
Action: Mouse moved to (720, 76)
Screenshot: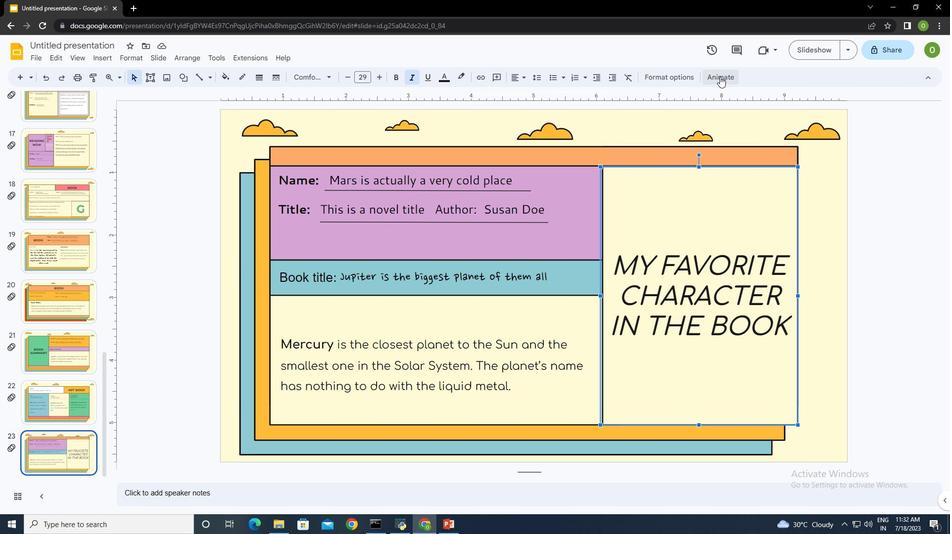 
Action: Mouse pressed left at (720, 76)
Screenshot: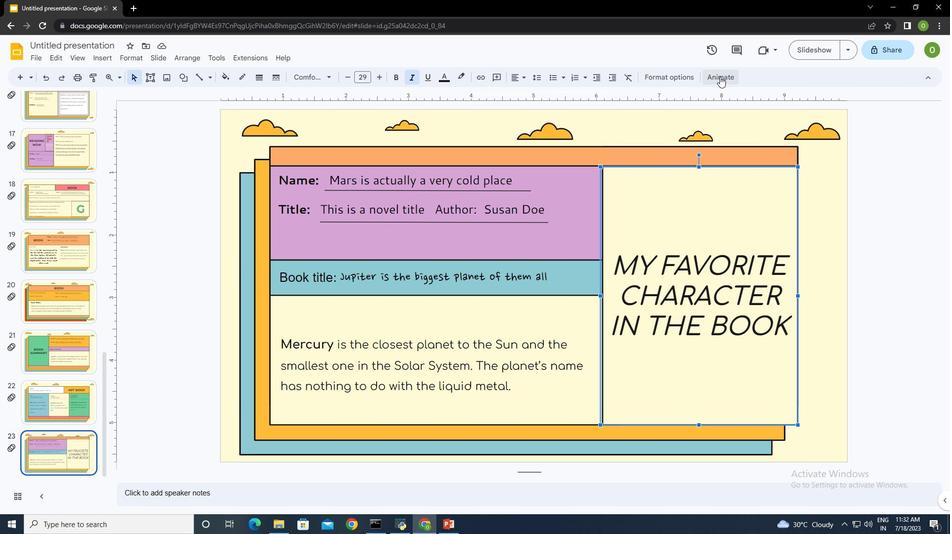 
Action: Mouse moved to (853, 230)
Screenshot: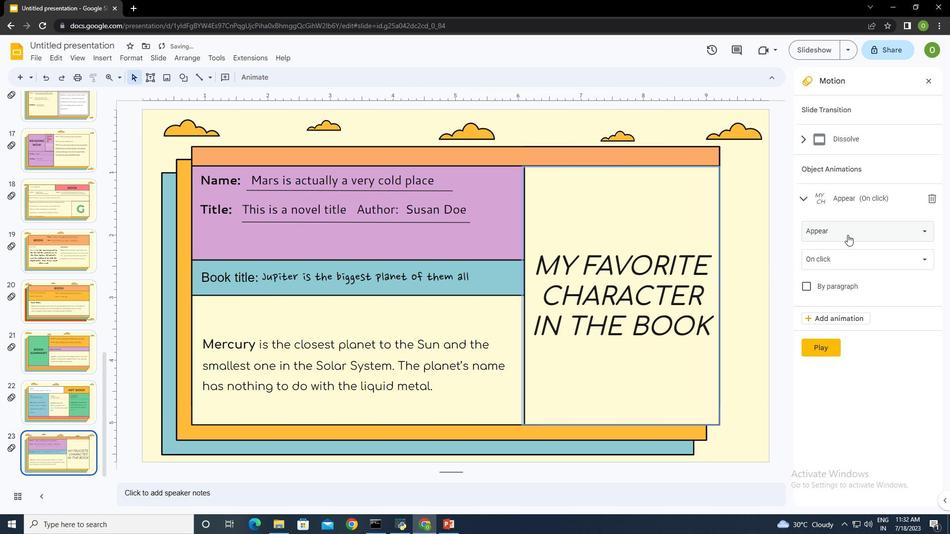 
Action: Mouse pressed left at (853, 230)
Screenshot: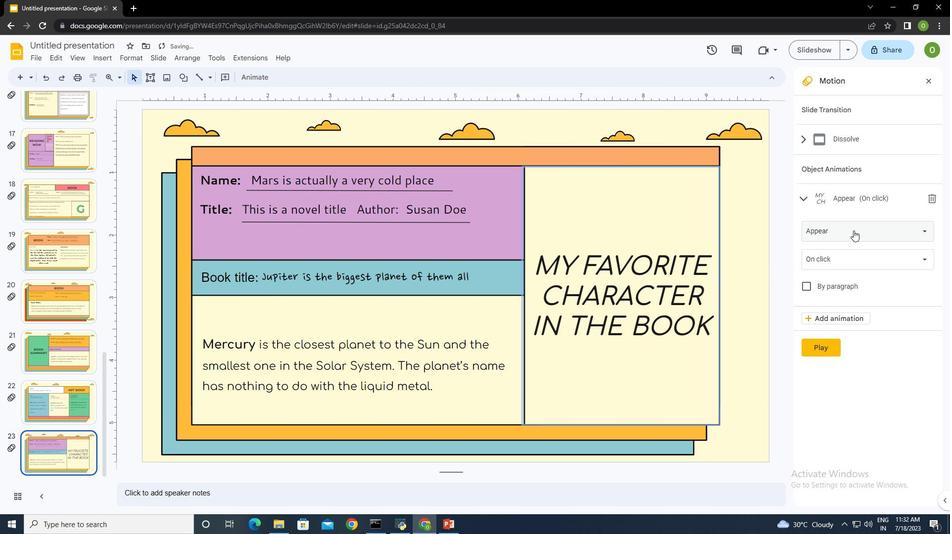 
Action: Mouse moved to (862, 317)
Screenshot: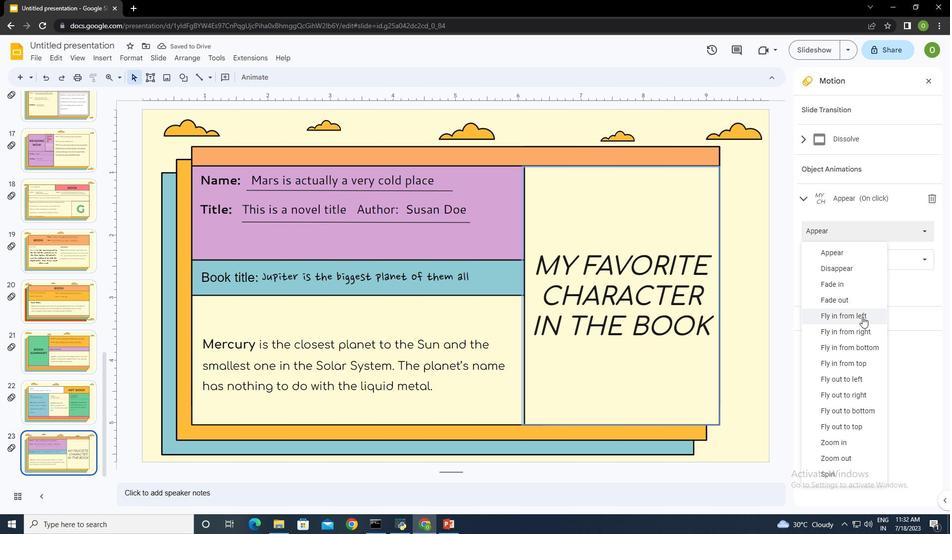 
Action: Mouse pressed left at (862, 317)
Screenshot: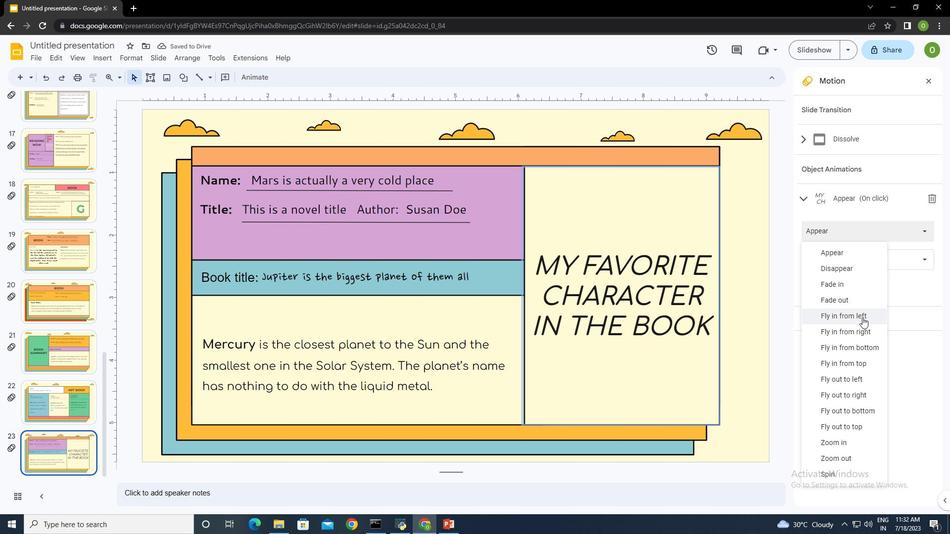 
Action: Mouse moved to (841, 257)
Screenshot: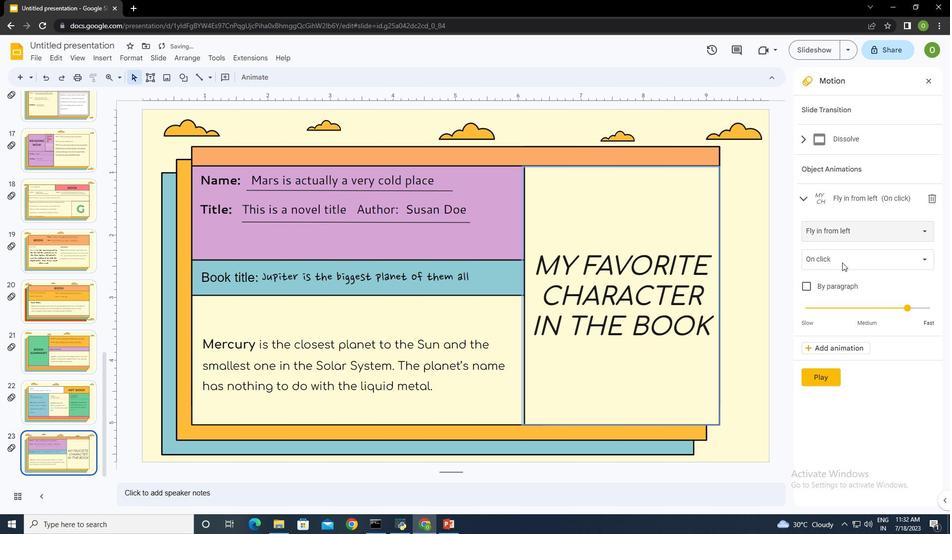 
Action: Mouse pressed left at (841, 257)
Screenshot: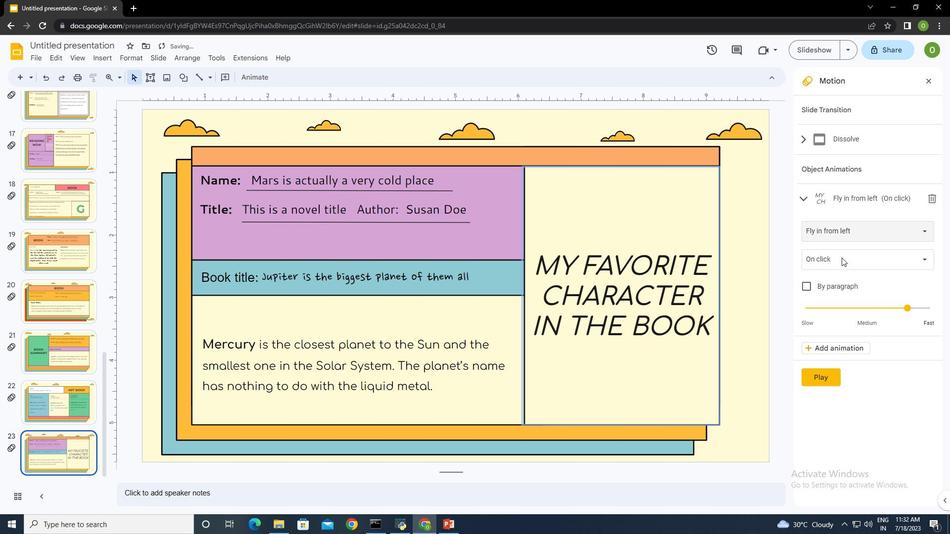
Action: Mouse moved to (848, 264)
Screenshot: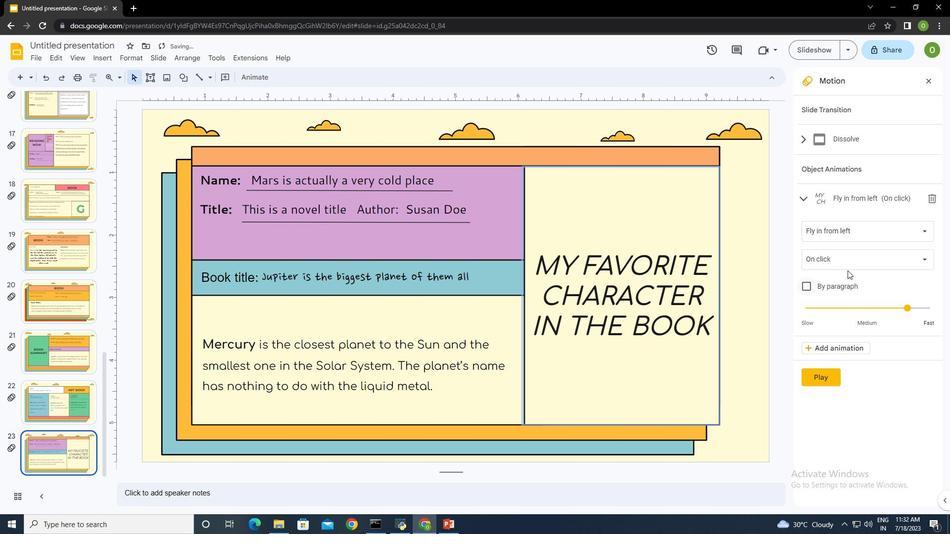
Action: Mouse pressed left at (848, 264)
Screenshot: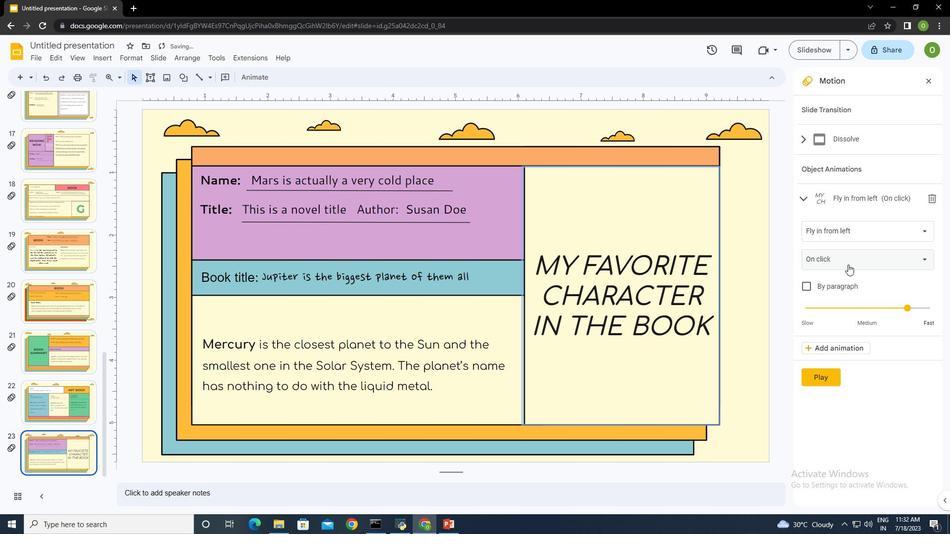 
Action: Mouse moved to (841, 300)
Screenshot: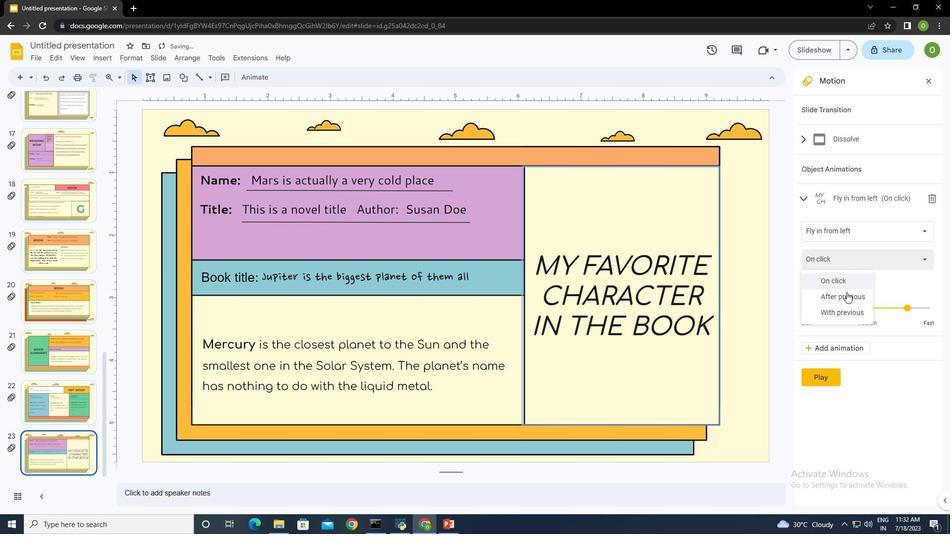 
Action: Mouse pressed left at (841, 300)
Screenshot: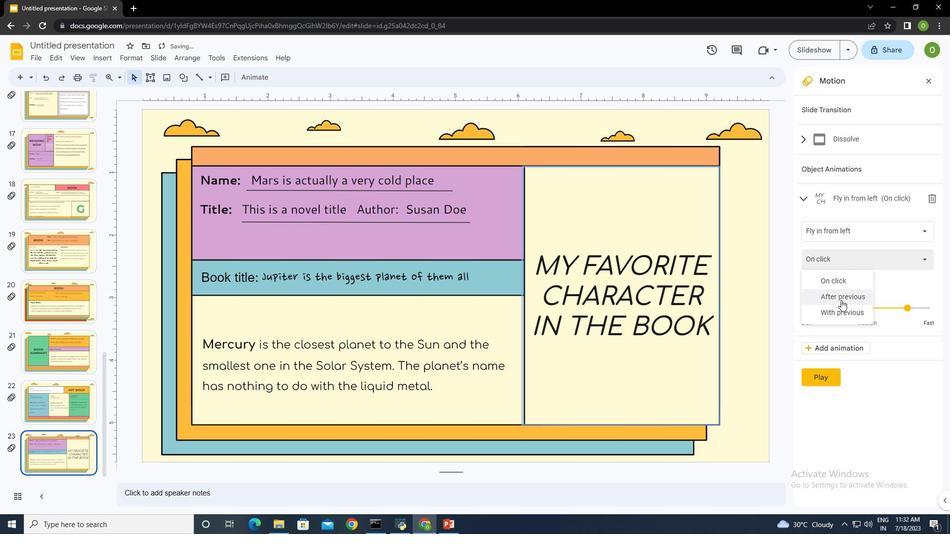 
Action: Mouse moved to (842, 308)
Screenshot: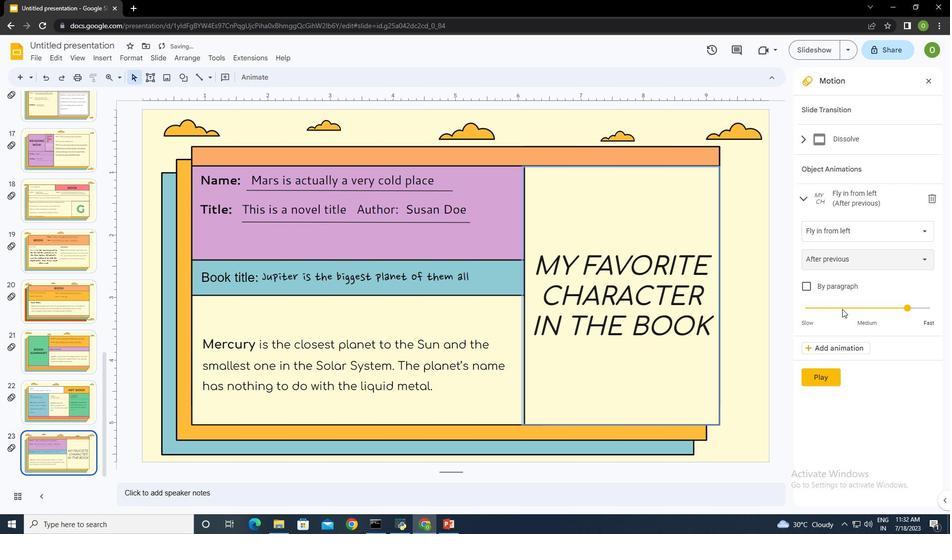 
Action: Mouse pressed left at (842, 308)
Screenshot: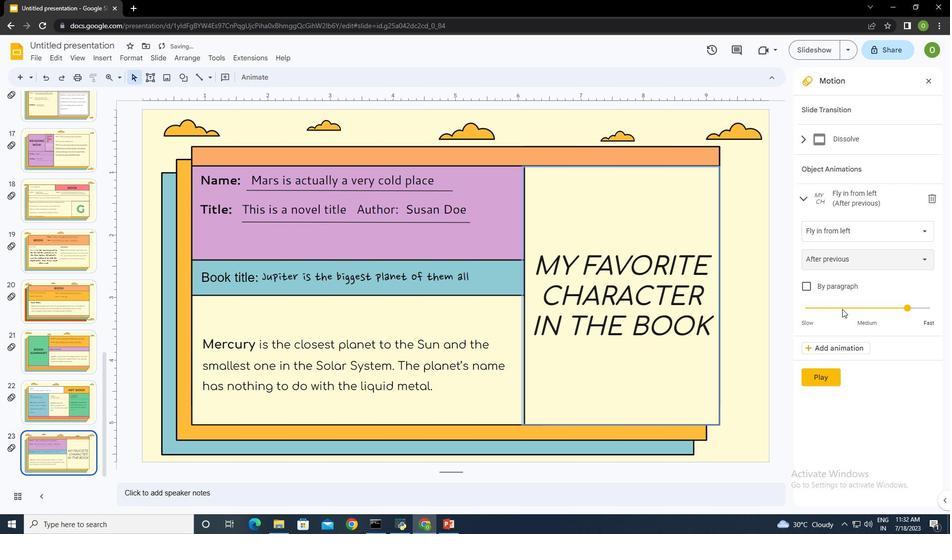 
Action: Mouse moved to (864, 308)
Screenshot: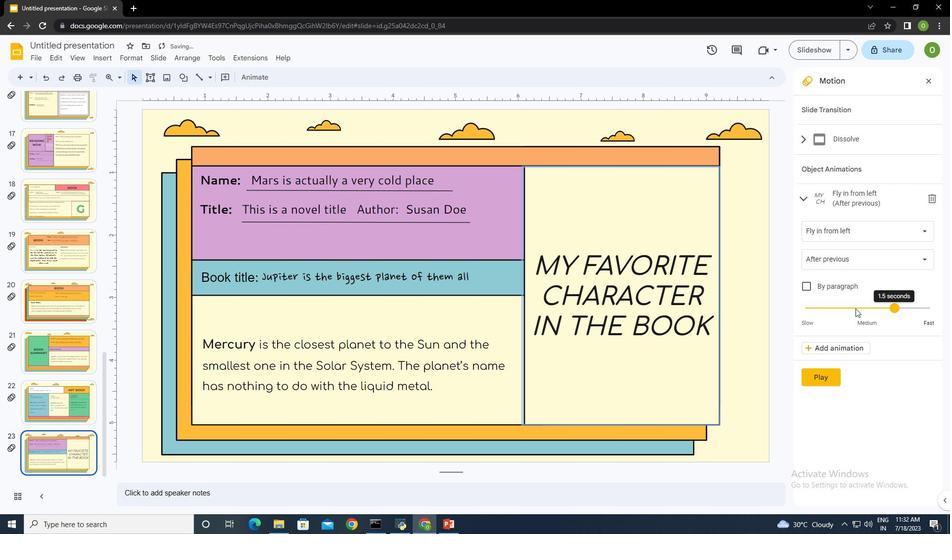
Action: Mouse pressed left at (864, 308)
Screenshot: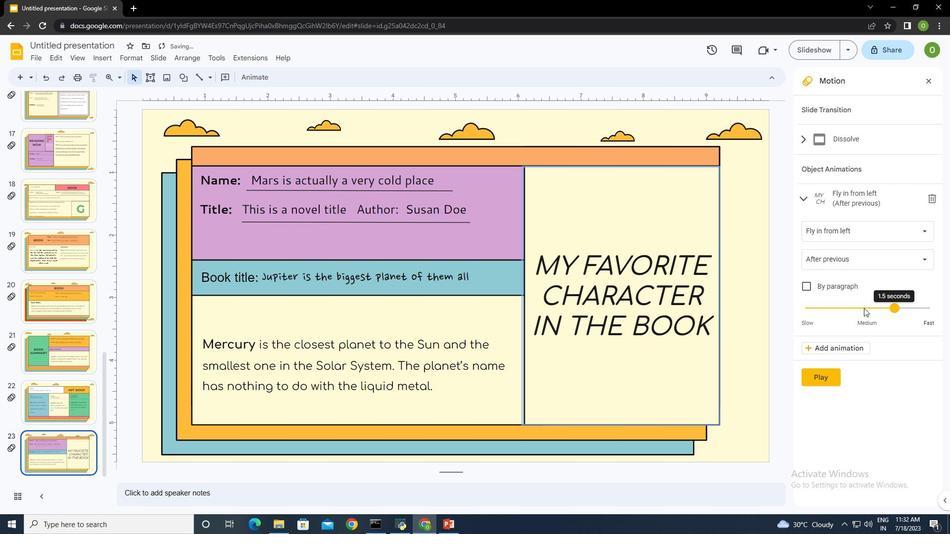 
Action: Mouse moved to (864, 308)
Screenshot: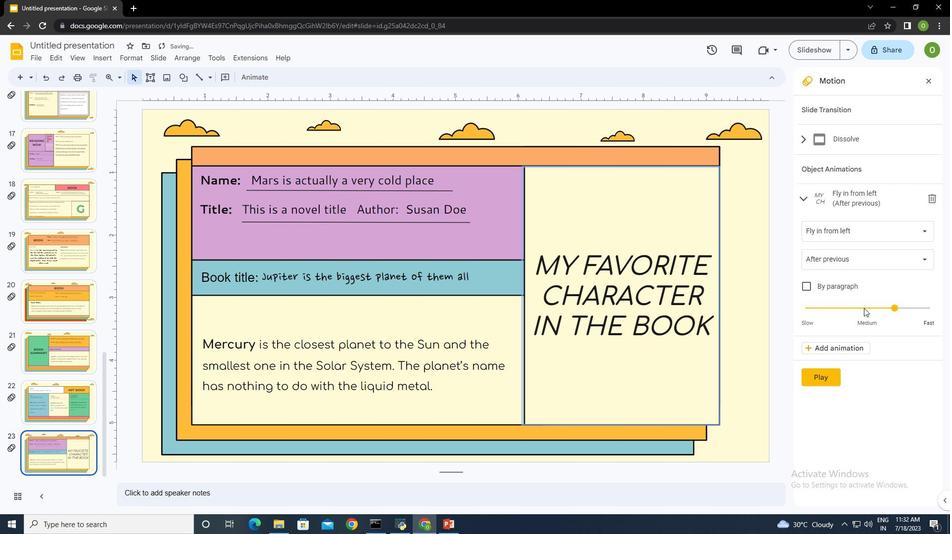 
Action: Mouse pressed left at (864, 308)
Screenshot: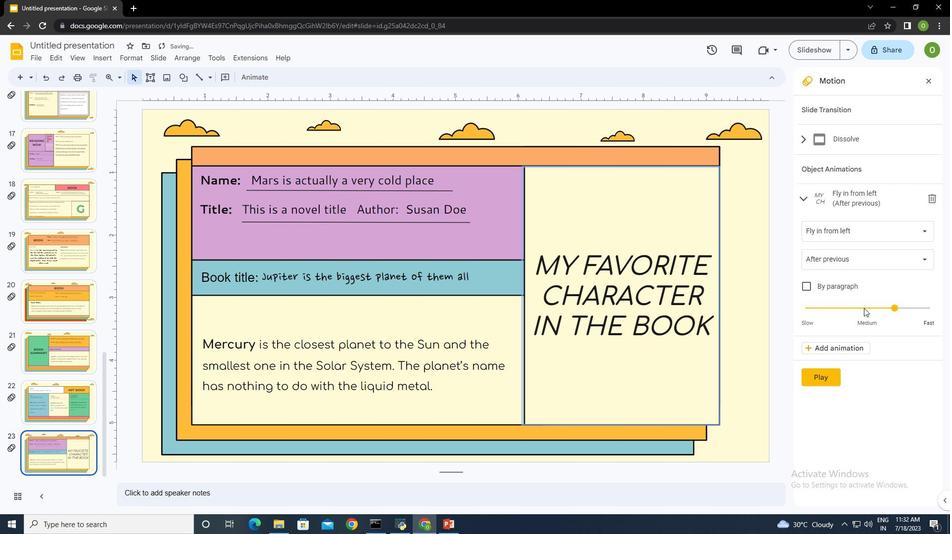 
Action: Mouse moved to (826, 378)
Screenshot: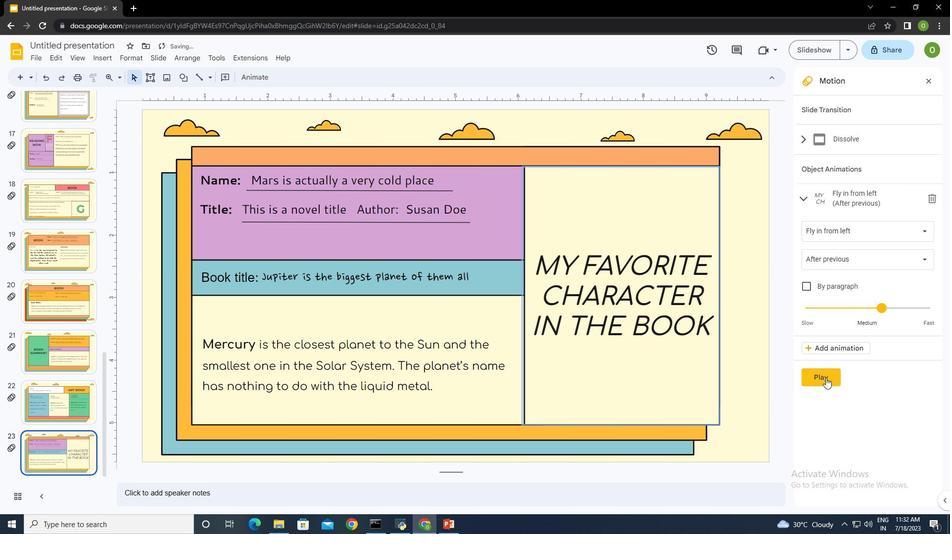 
Action: Mouse pressed left at (826, 378)
Screenshot: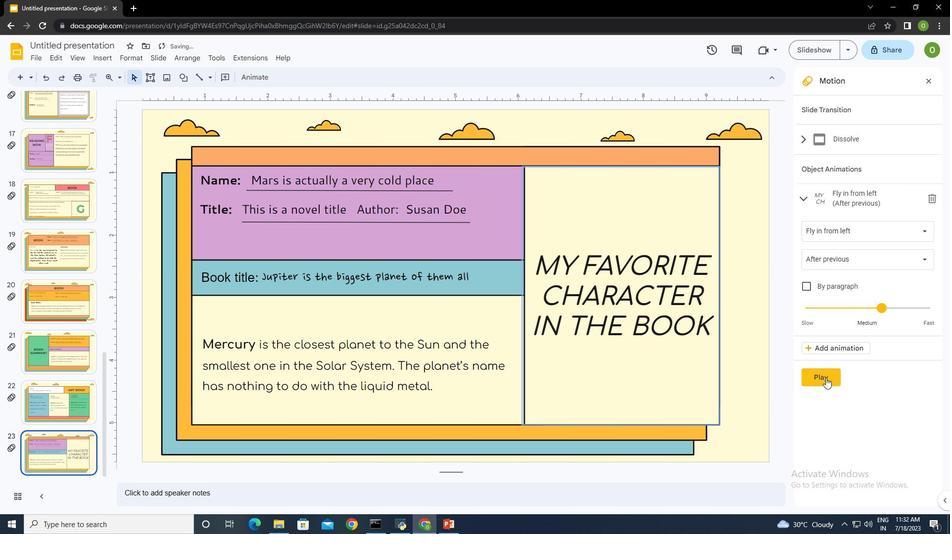 
Action: Mouse moved to (816, 376)
Screenshot: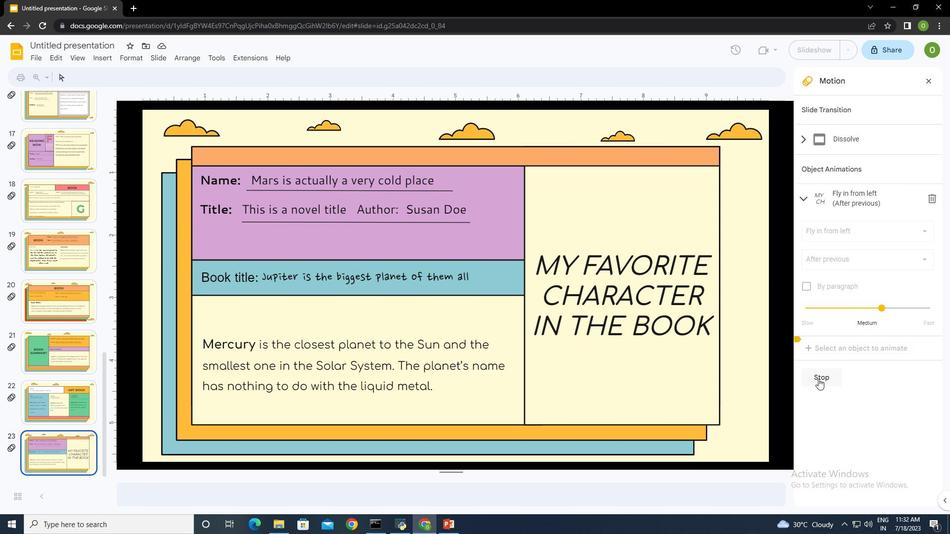 
Action: Mouse pressed left at (816, 376)
Screenshot: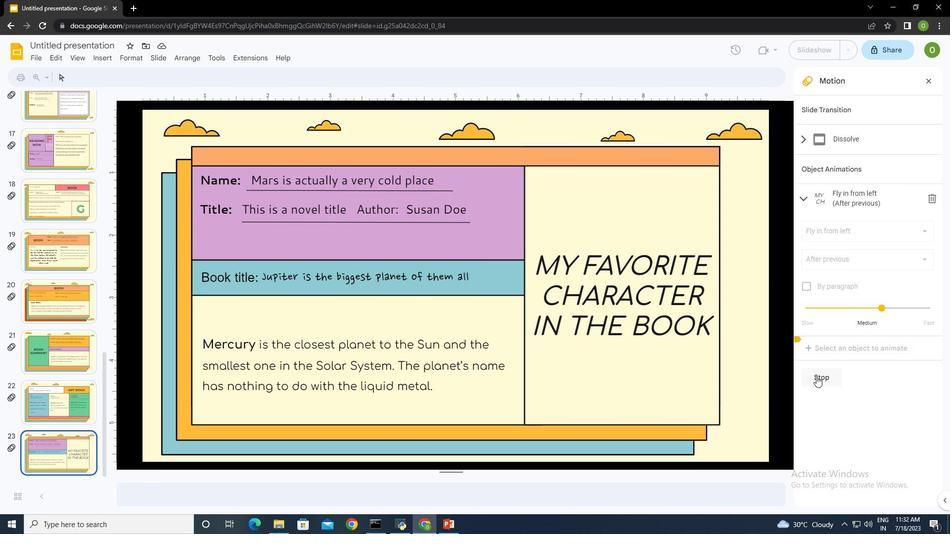 
Action: Mouse moved to (853, 234)
Screenshot: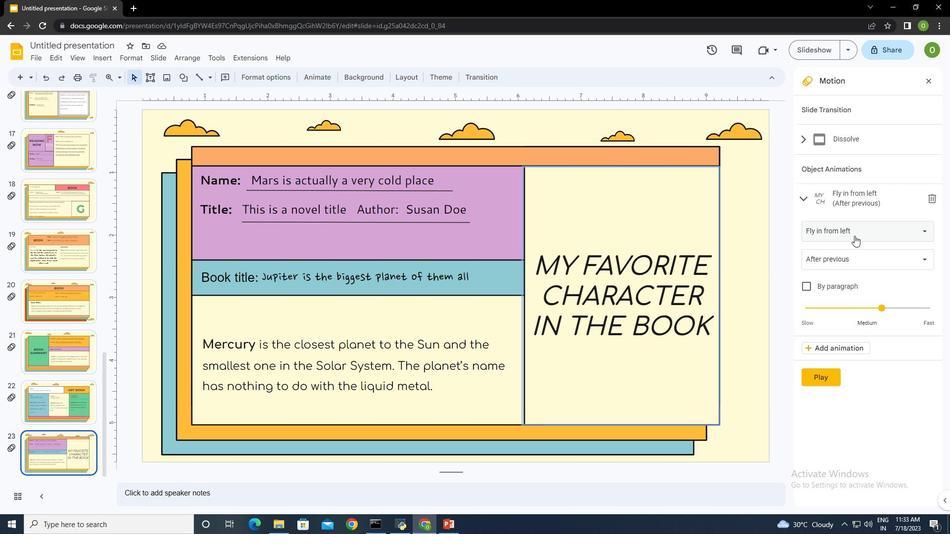 
Action: Mouse pressed left at (853, 234)
Screenshot: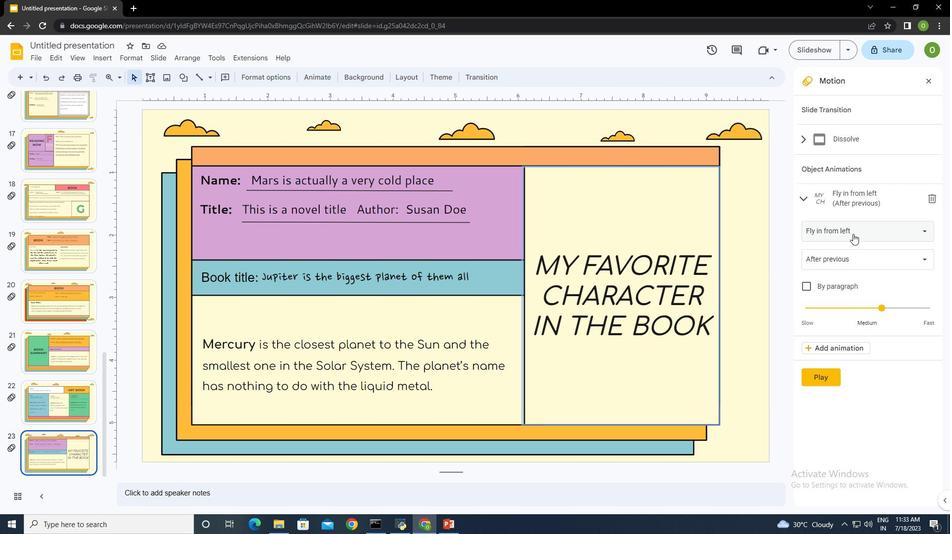 
Action: Mouse moved to (869, 335)
Screenshot: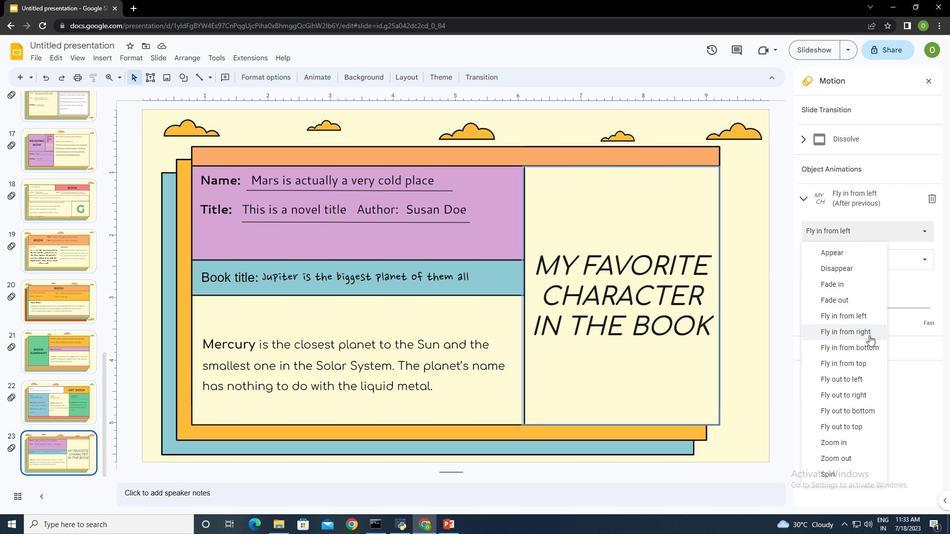 
Action: Mouse pressed left at (869, 335)
Screenshot: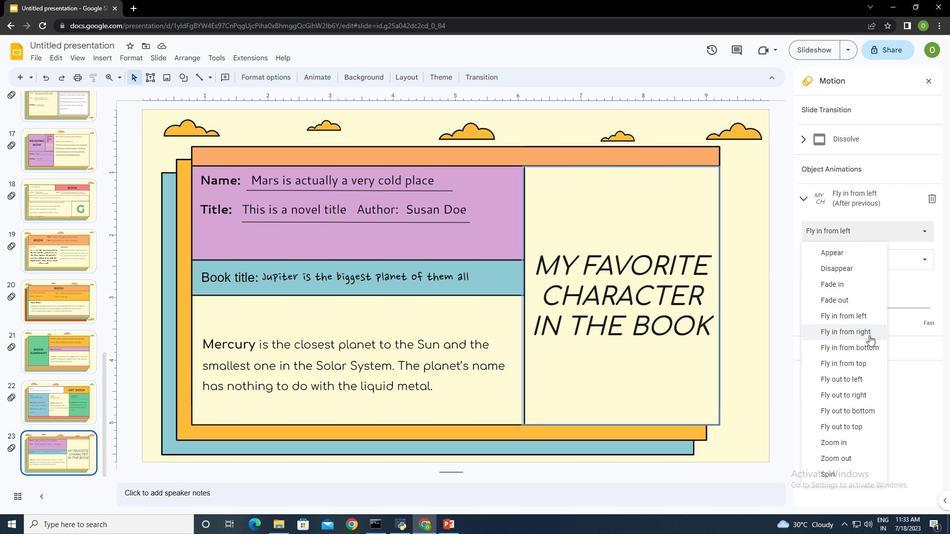 
Action: Mouse moved to (825, 379)
Screenshot: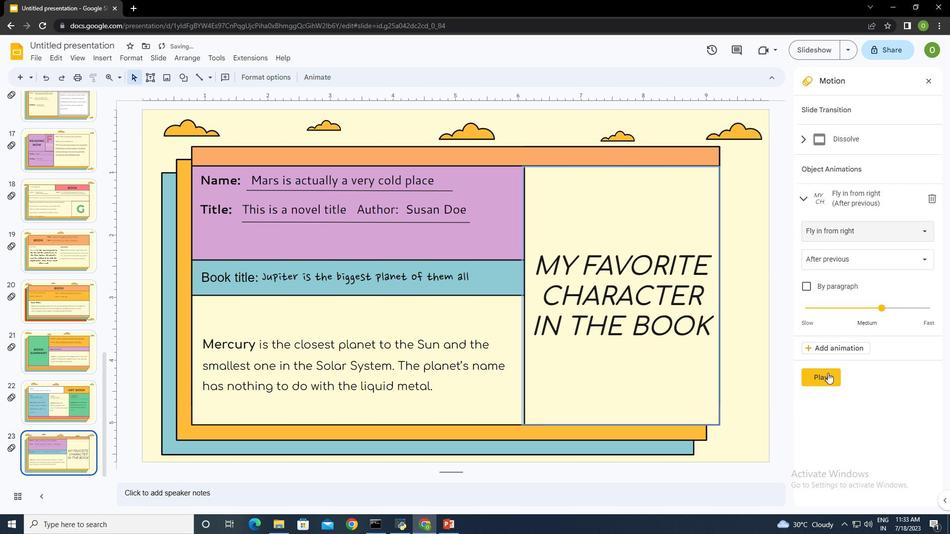 
Action: Mouse pressed left at (825, 379)
Screenshot: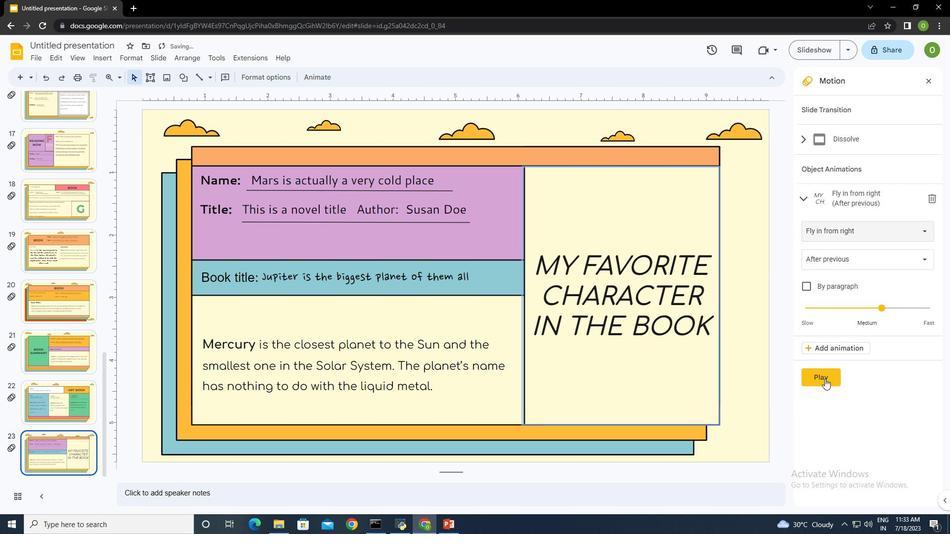 
Action: Mouse moved to (858, 388)
Screenshot: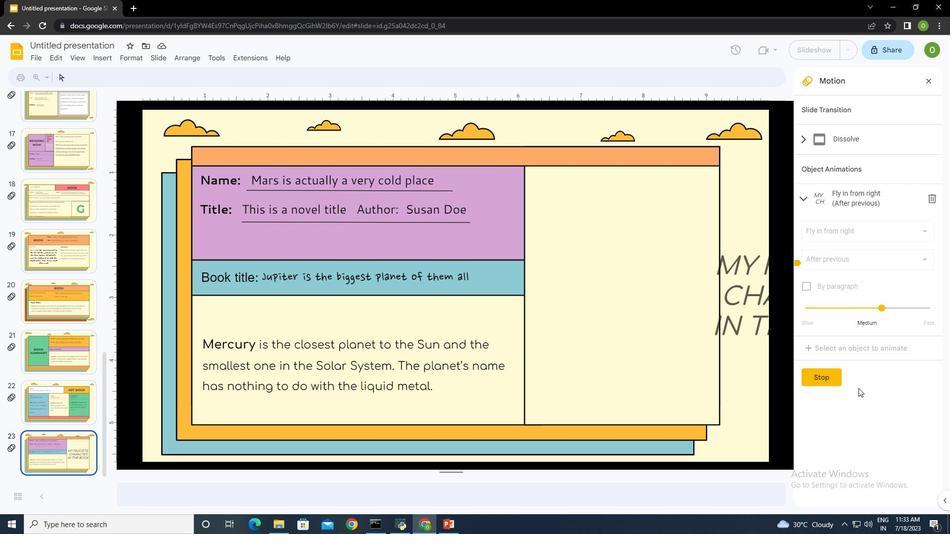 
